 Task: Check the traffic conditions on Interstate 80 in Cheyenne.
Action: Key pressed <Key.caps_lock>I<Key.caps_lock>nterstae<Key.space>80,<Key.space><Key.caps_lock>C<Key.caps_lock>heyenne
Screenshot: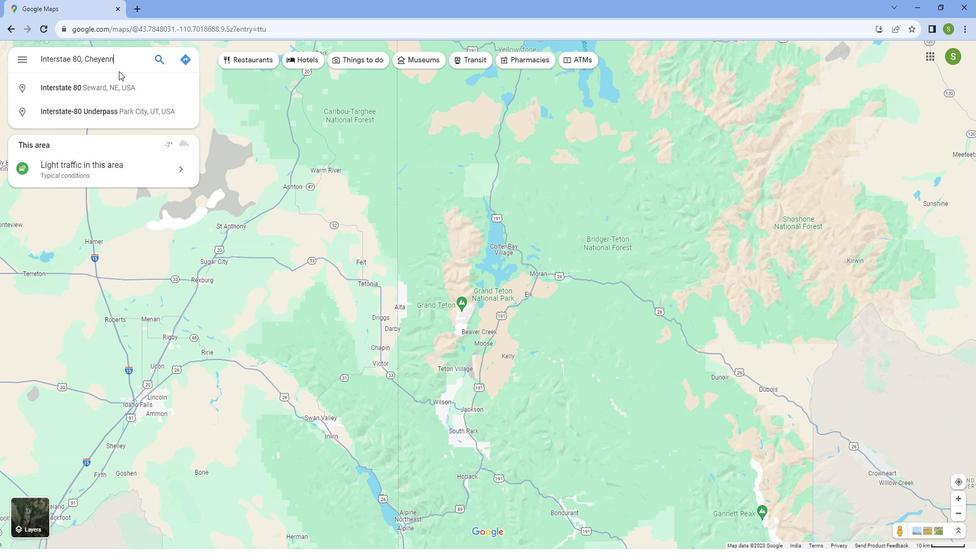 
Action: Mouse moved to (118, 89)
Screenshot: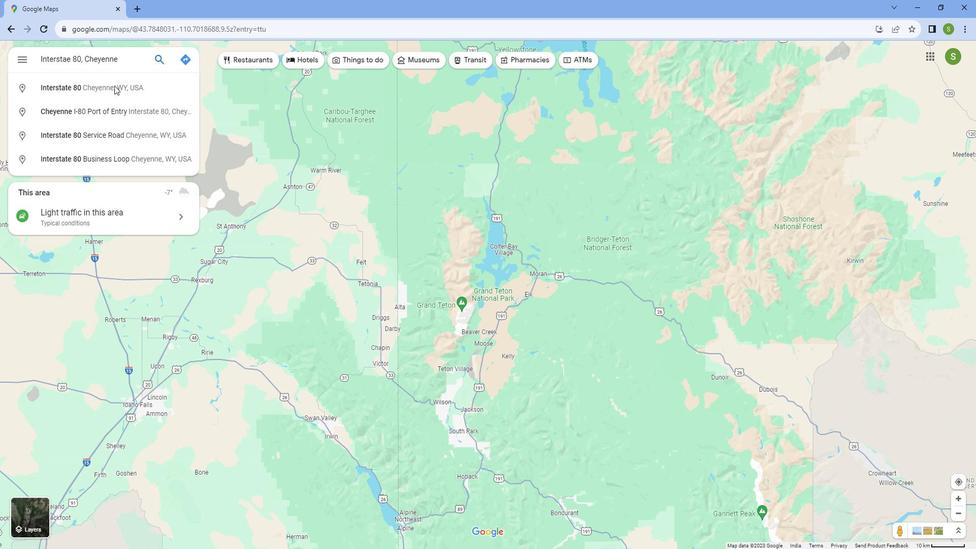 
Action: Mouse pressed left at (118, 89)
Screenshot: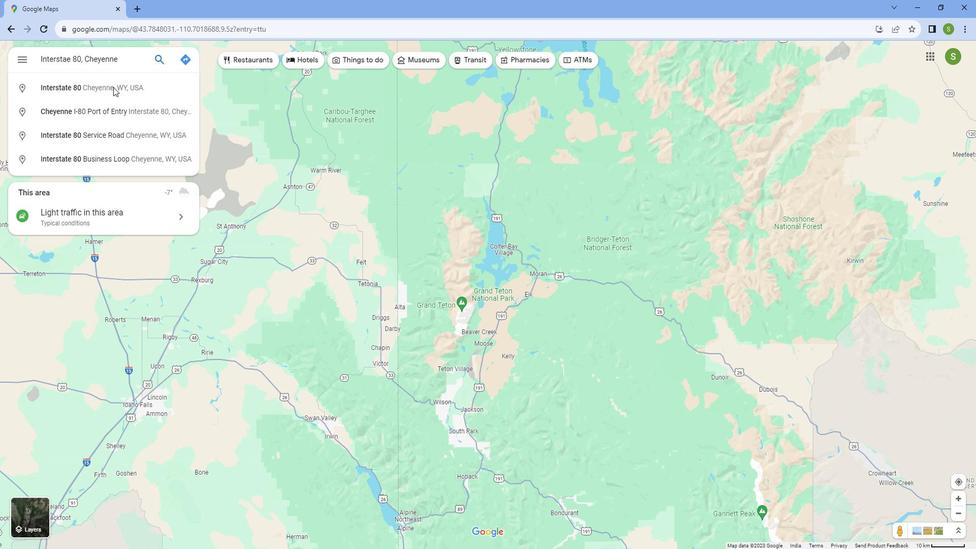 
Action: Mouse moved to (402, 297)
Screenshot: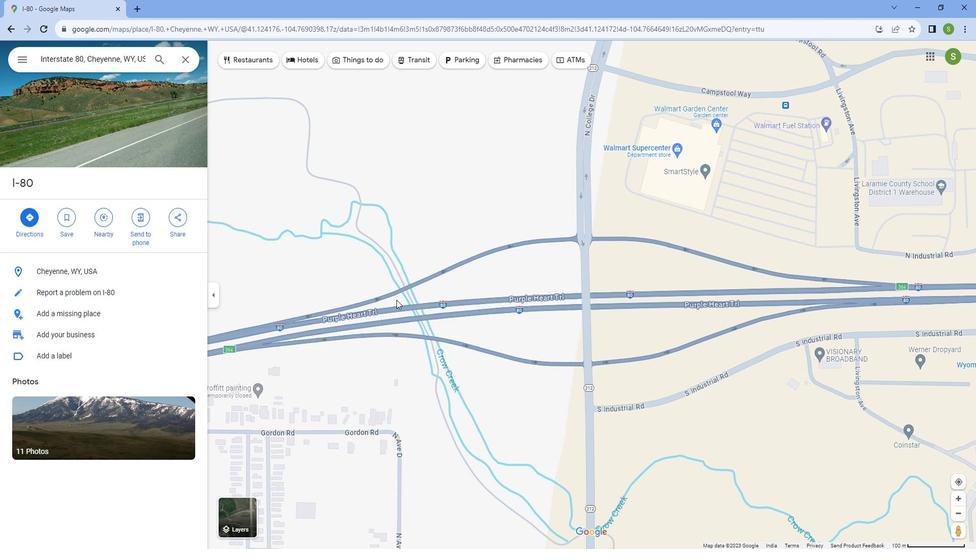 
Action: Mouse scrolled (402, 297) with delta (0, 0)
Screenshot: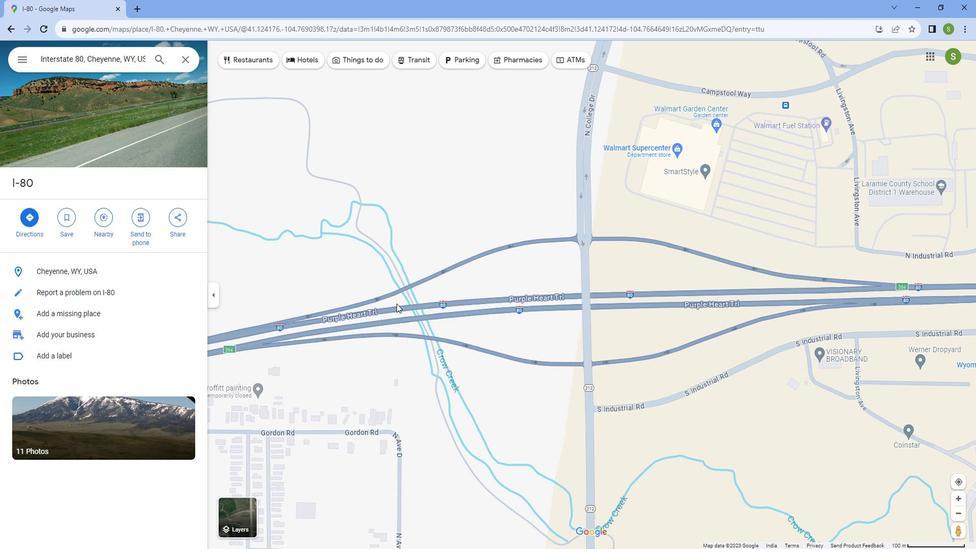 
Action: Mouse scrolled (402, 297) with delta (0, 0)
Screenshot: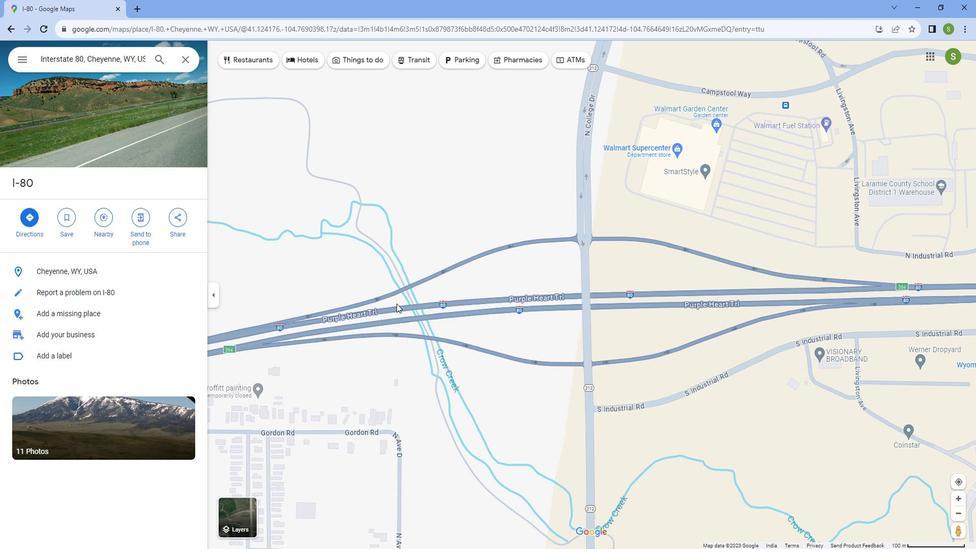 
Action: Mouse scrolled (402, 297) with delta (0, 0)
Screenshot: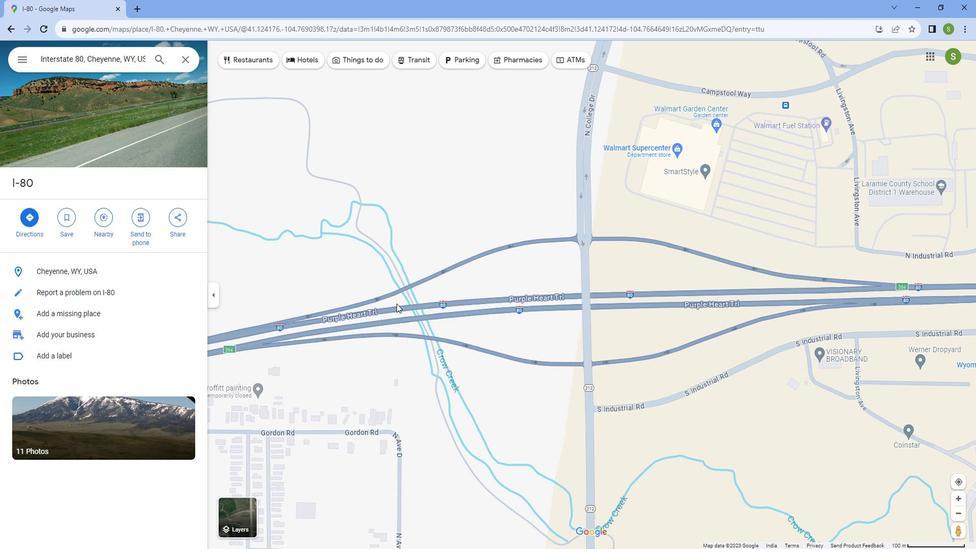 
Action: Mouse scrolled (402, 297) with delta (0, 0)
Screenshot: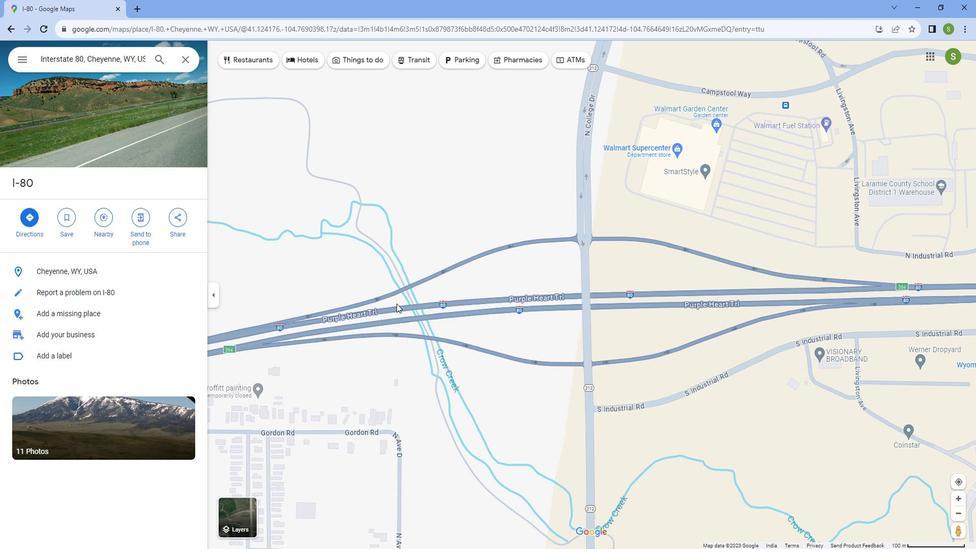 
Action: Mouse scrolled (402, 297) with delta (0, 0)
Screenshot: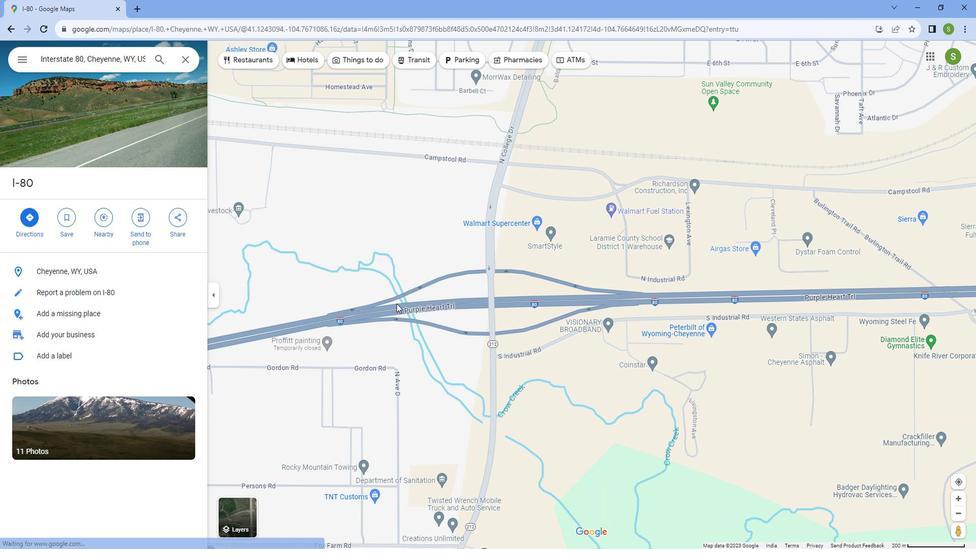 
Action: Mouse scrolled (402, 297) with delta (0, 0)
Screenshot: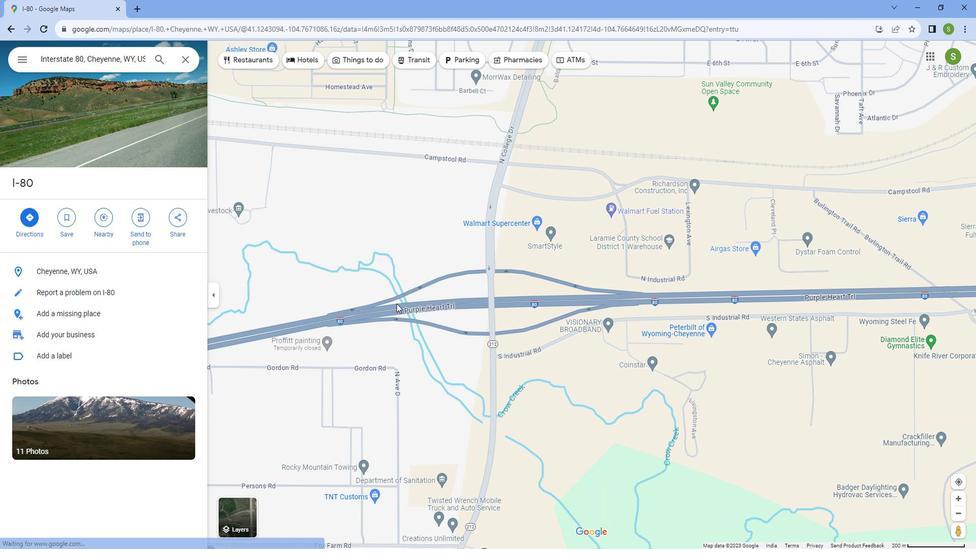 
Action: Mouse scrolled (402, 297) with delta (0, 0)
Screenshot: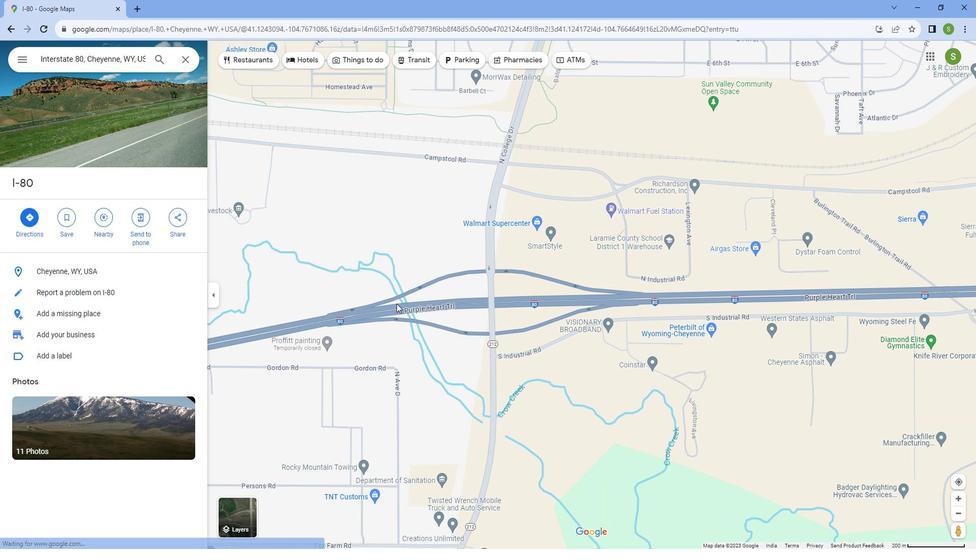 
Action: Mouse scrolled (402, 297) with delta (0, 0)
Screenshot: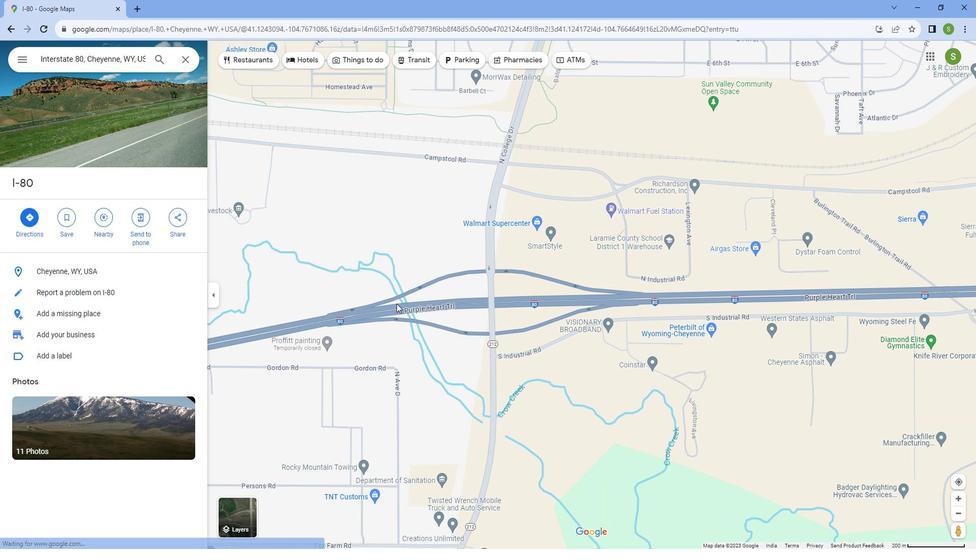 
Action: Mouse scrolled (402, 297) with delta (0, 0)
Screenshot: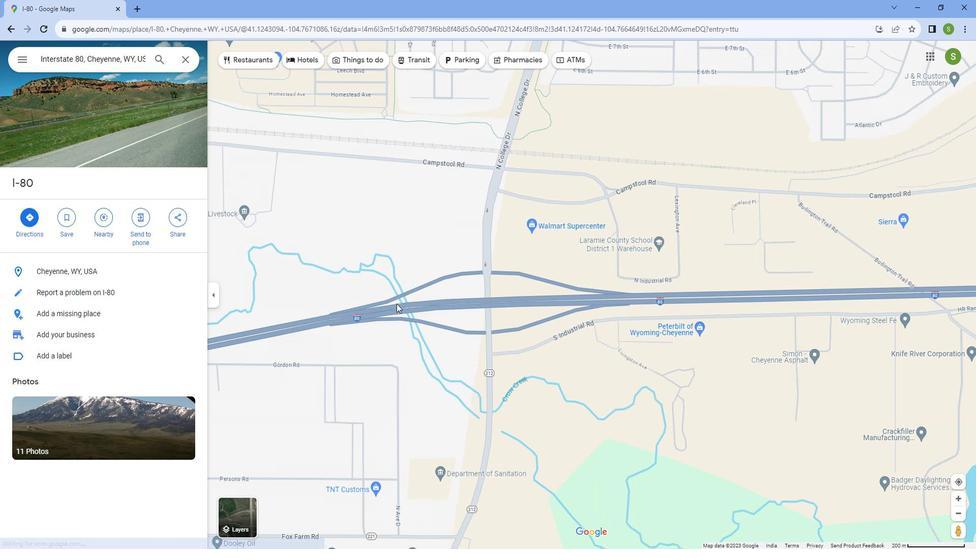 
Action: Mouse scrolled (402, 298) with delta (0, 0)
Screenshot: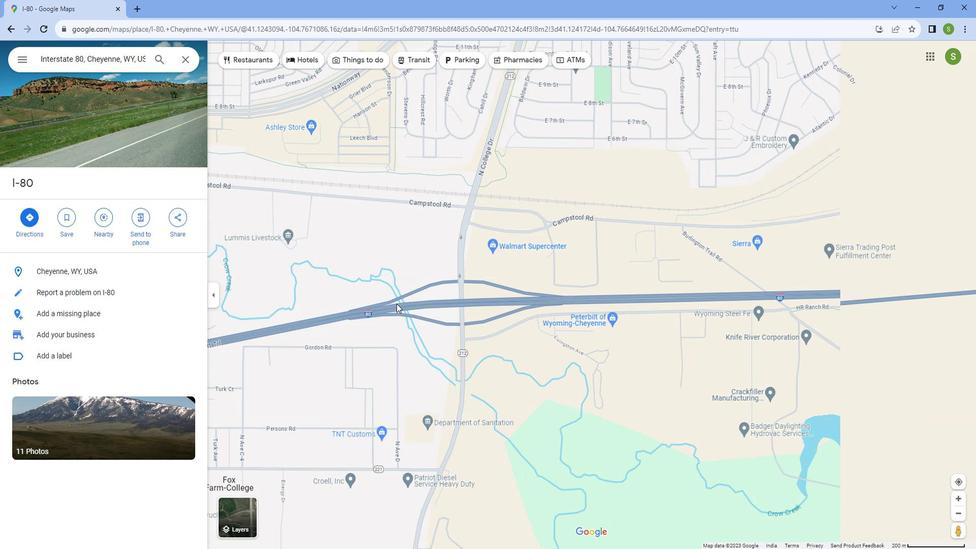 
Action: Mouse moved to (309, 496)
Screenshot: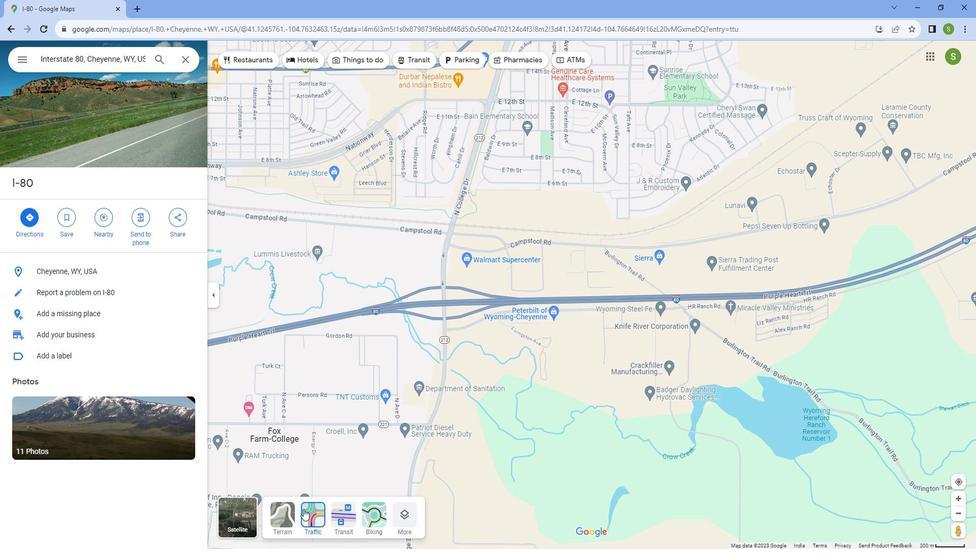 
Action: Mouse pressed left at (309, 496)
Screenshot: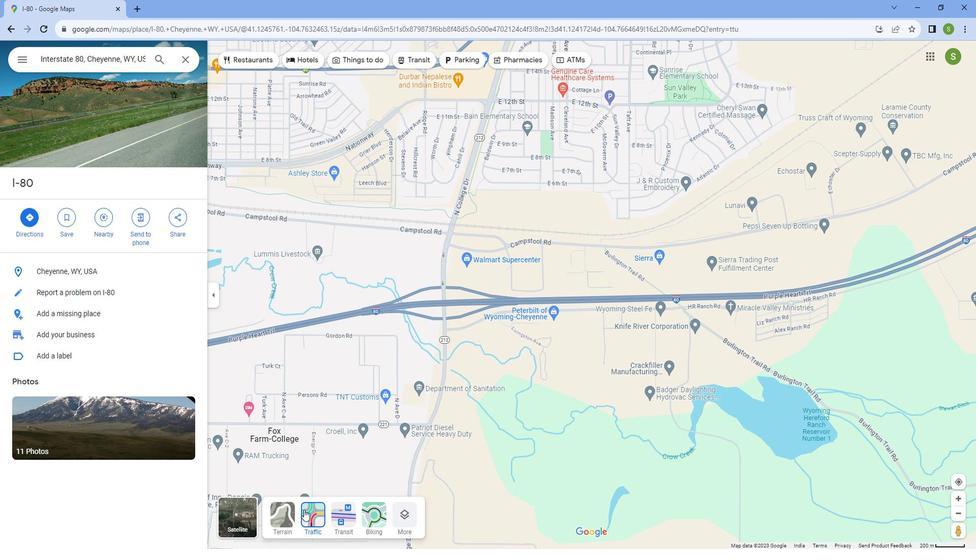 
Action: Mouse moved to (309, 264)
Screenshot: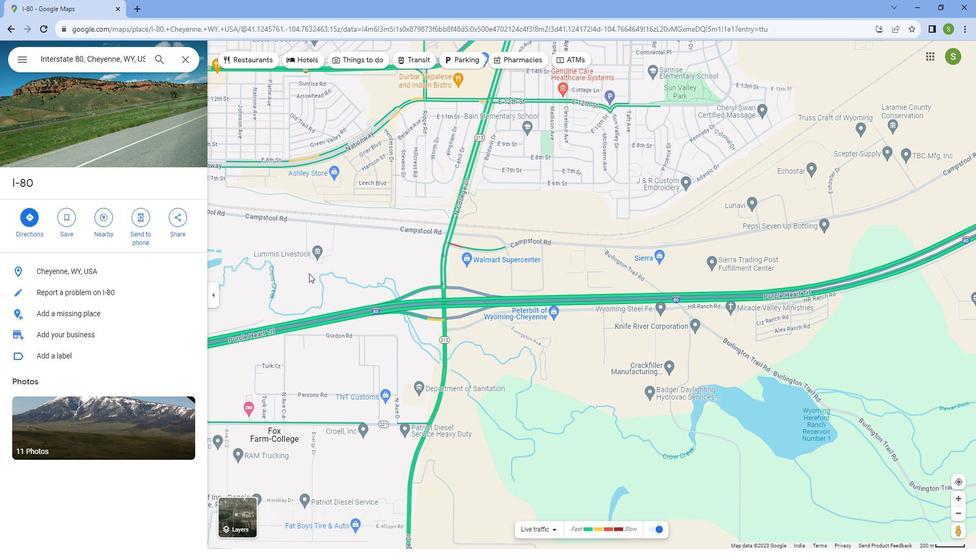 
Action: Mouse scrolled (309, 265) with delta (0, 0)
Screenshot: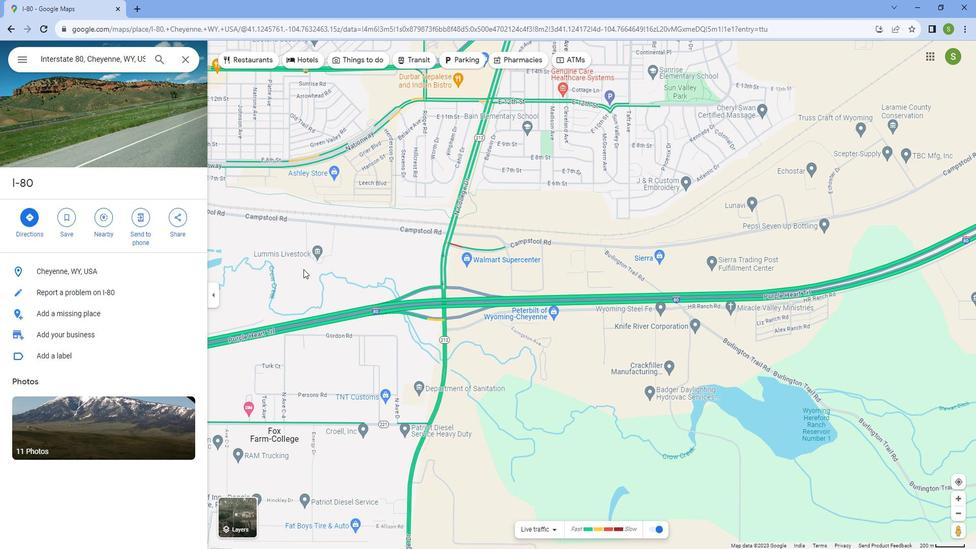
Action: Mouse scrolled (309, 265) with delta (0, 0)
Screenshot: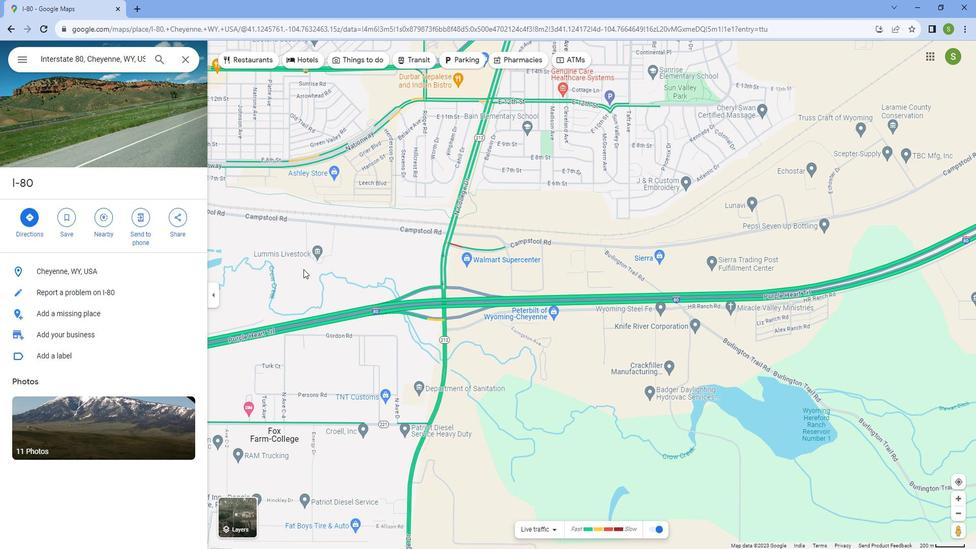 
Action: Mouse scrolled (309, 265) with delta (0, 0)
Screenshot: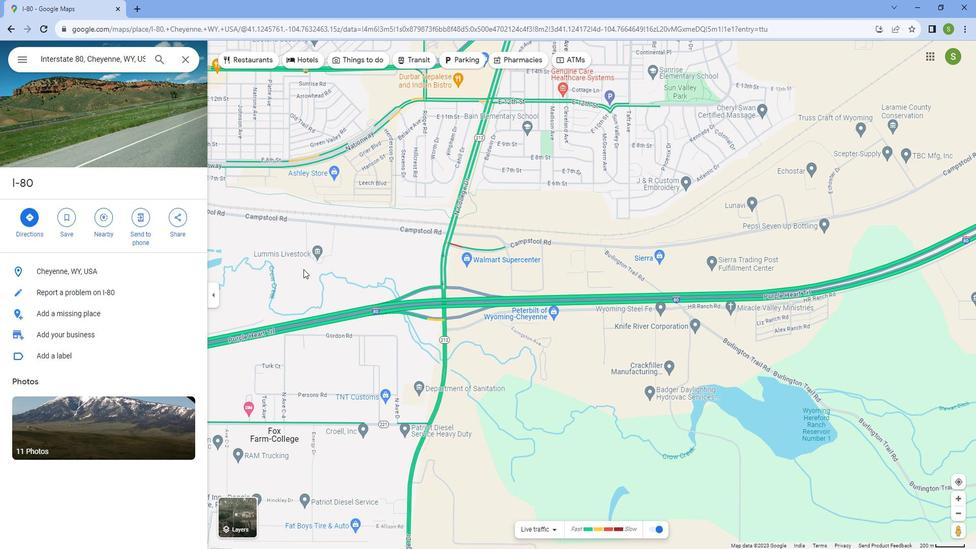 
Action: Mouse scrolled (309, 265) with delta (0, 0)
Screenshot: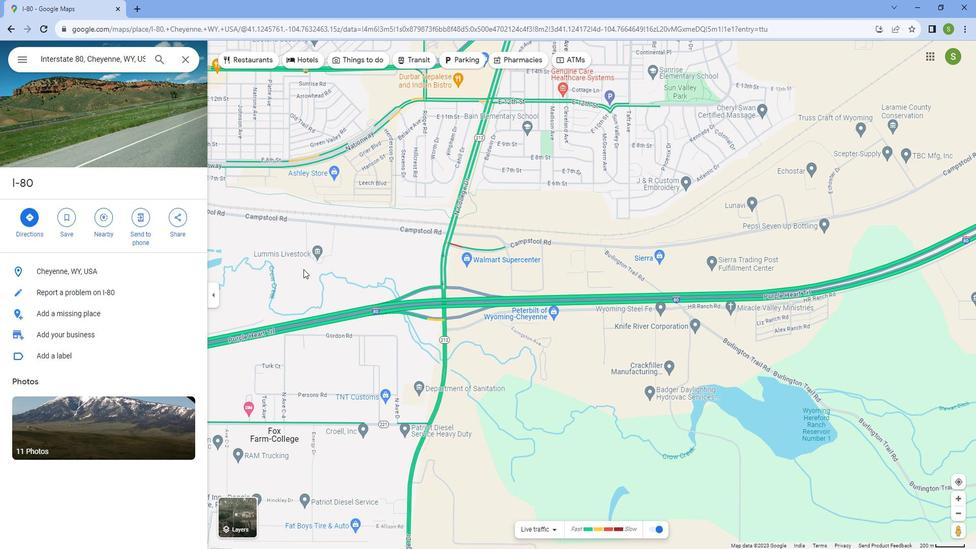 
Action: Mouse scrolled (309, 265) with delta (0, 0)
Screenshot: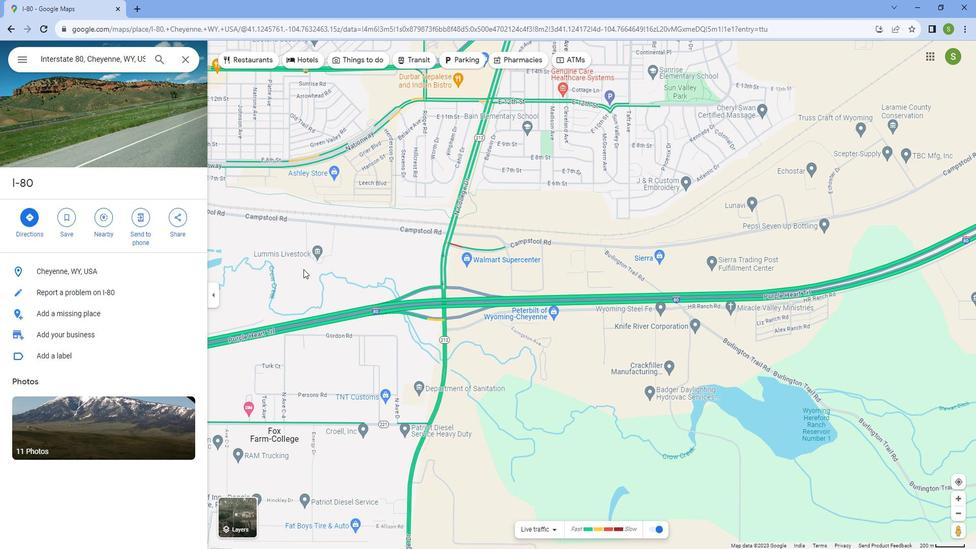 
Action: Mouse scrolled (309, 265) with delta (0, 0)
Screenshot: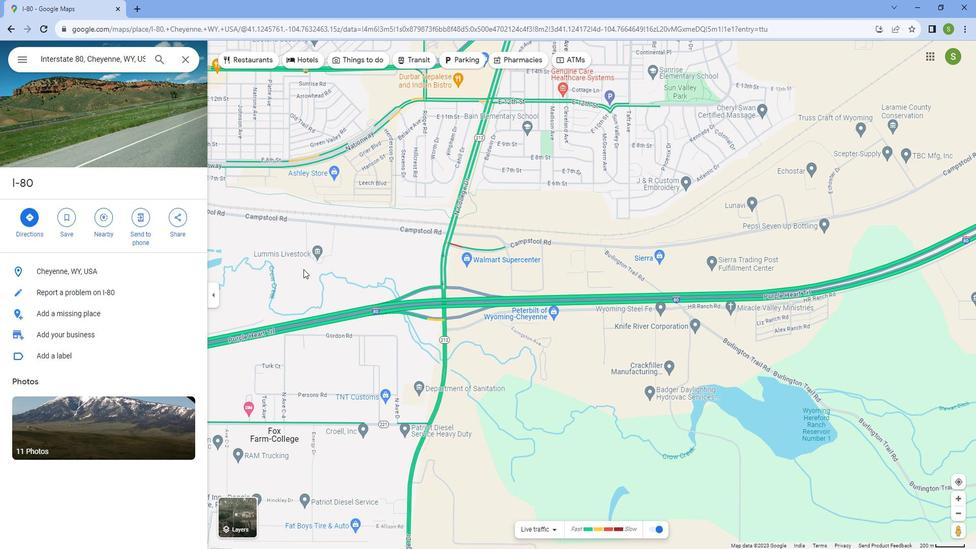 
Action: Mouse scrolled (309, 265) with delta (0, 0)
Screenshot: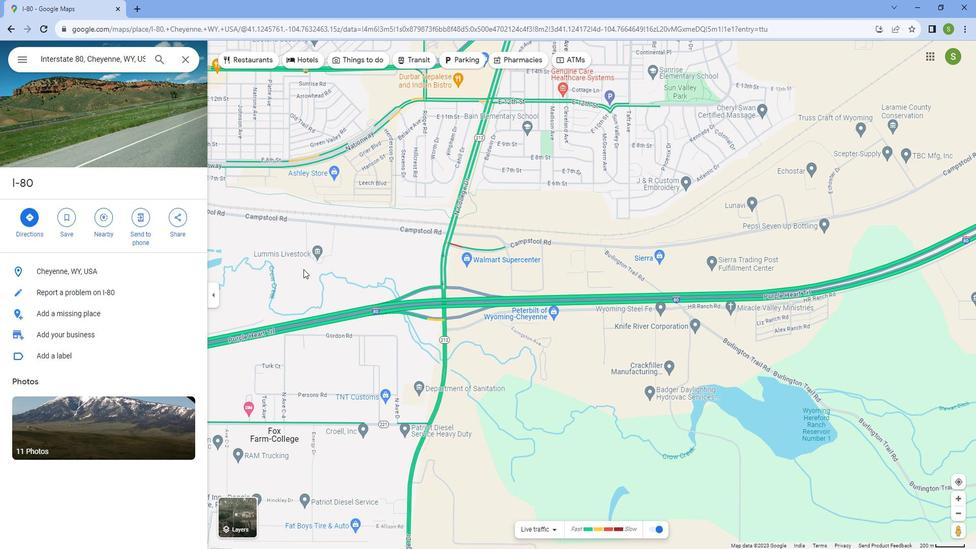 
Action: Mouse scrolled (309, 265) with delta (0, 0)
Screenshot: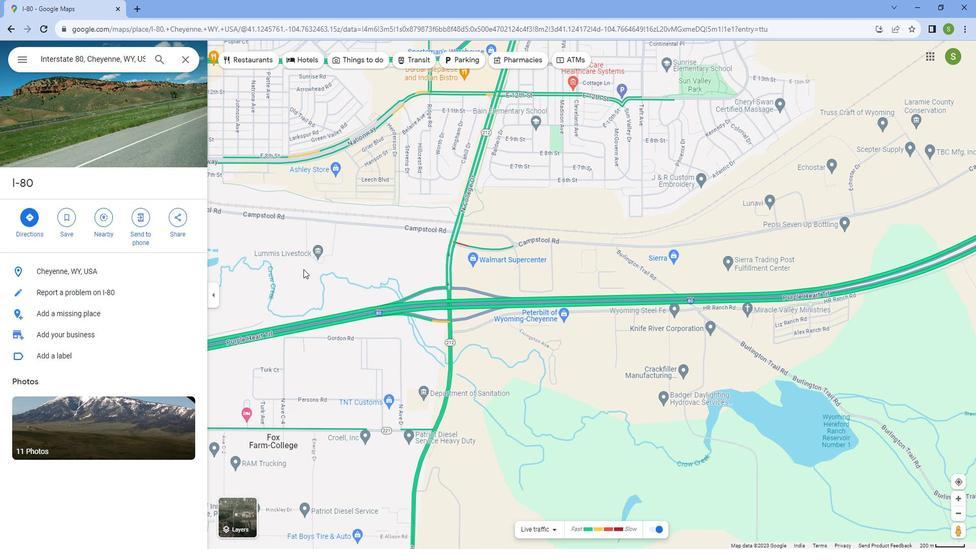 
Action: Mouse scrolled (309, 264) with delta (0, 0)
Screenshot: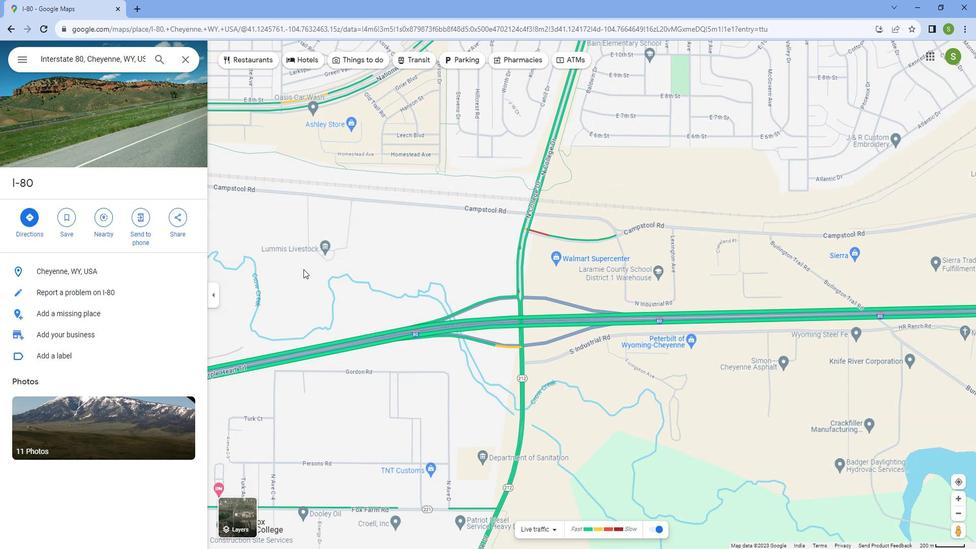 
Action: Mouse scrolled (309, 265) with delta (0, 0)
Screenshot: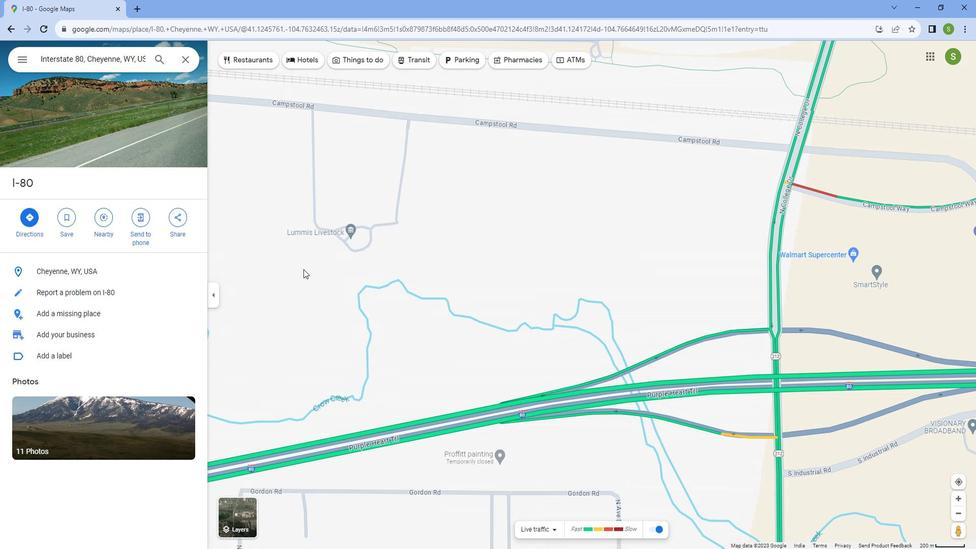 
Action: Mouse scrolled (309, 265) with delta (0, 0)
Screenshot: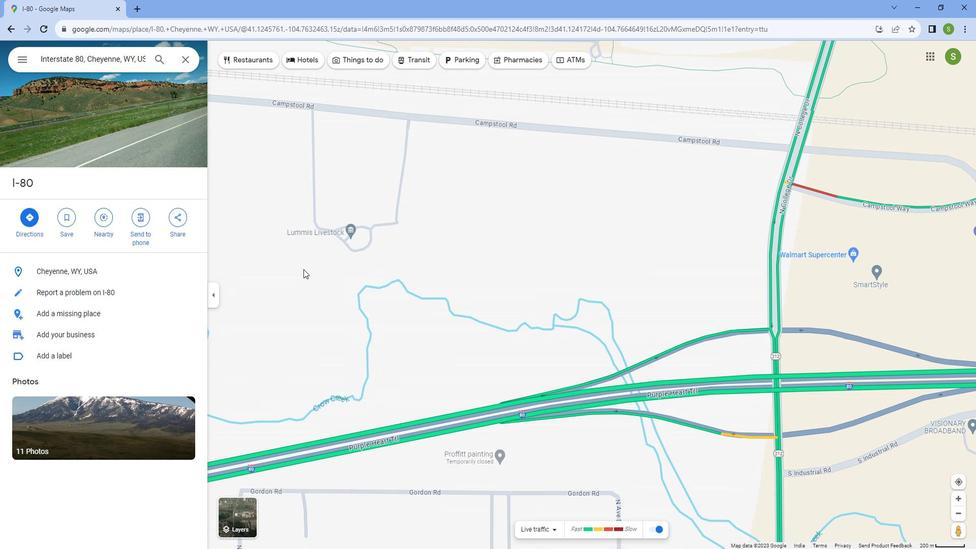
Action: Mouse scrolled (309, 265) with delta (0, 0)
Screenshot: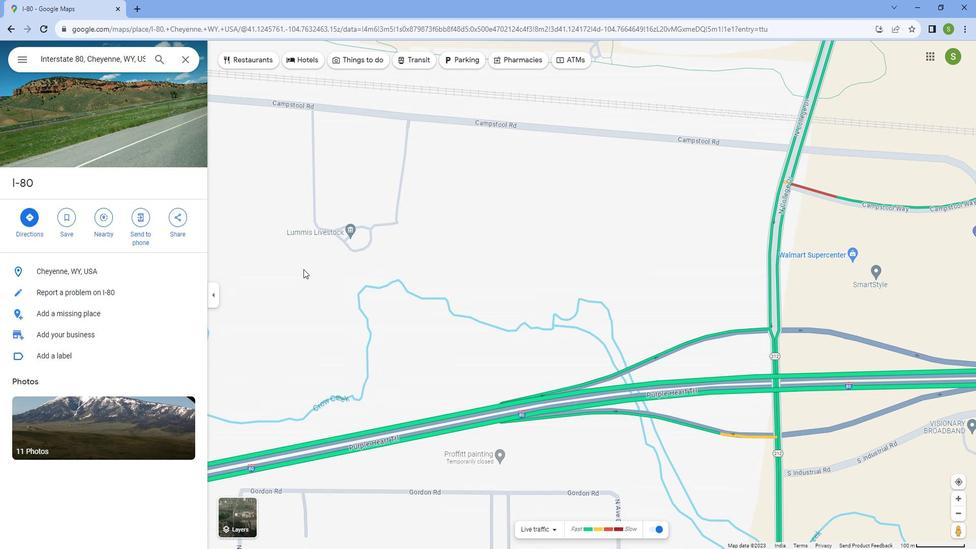 
Action: Mouse scrolled (309, 265) with delta (0, 0)
Screenshot: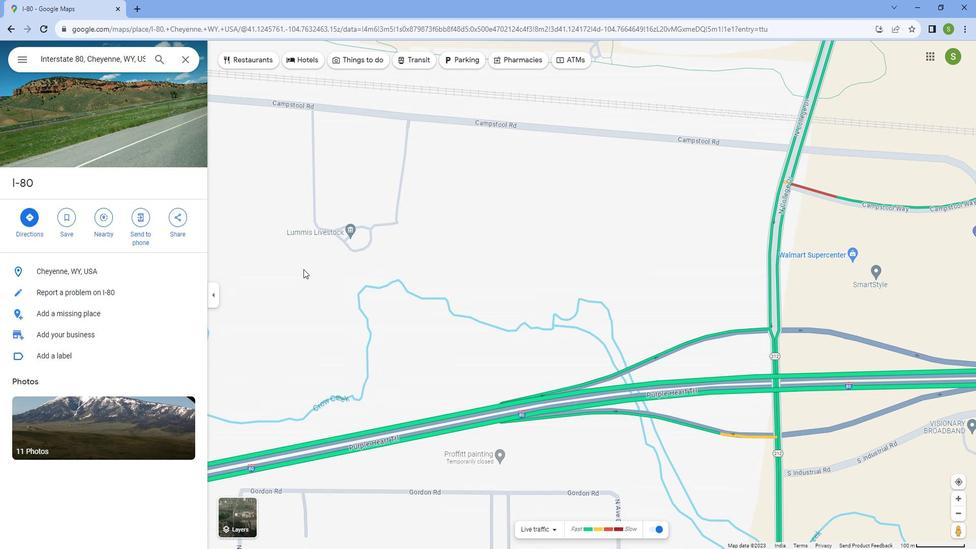 
Action: Mouse scrolled (309, 265) with delta (0, 0)
Screenshot: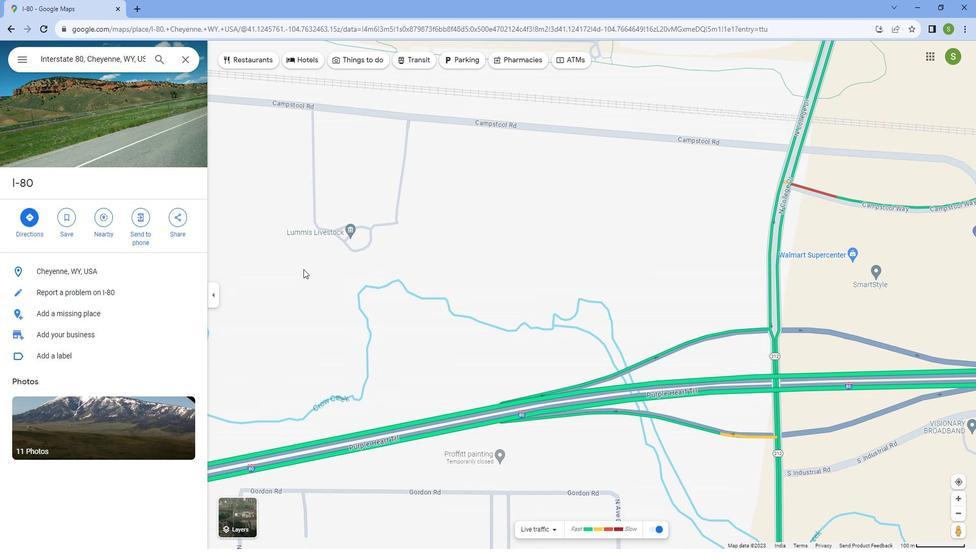 
Action: Mouse moved to (322, 396)
Screenshot: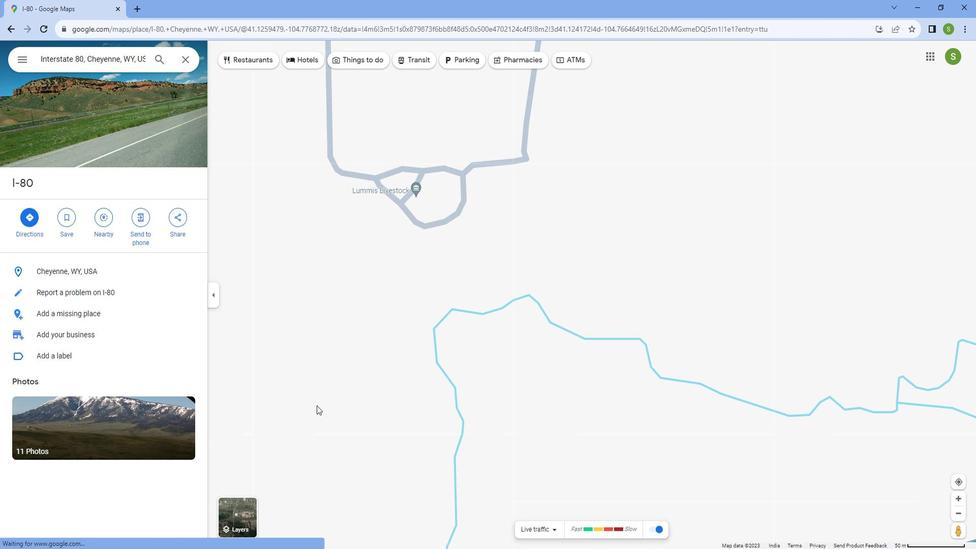 
Action: Mouse pressed left at (322, 396)
Screenshot: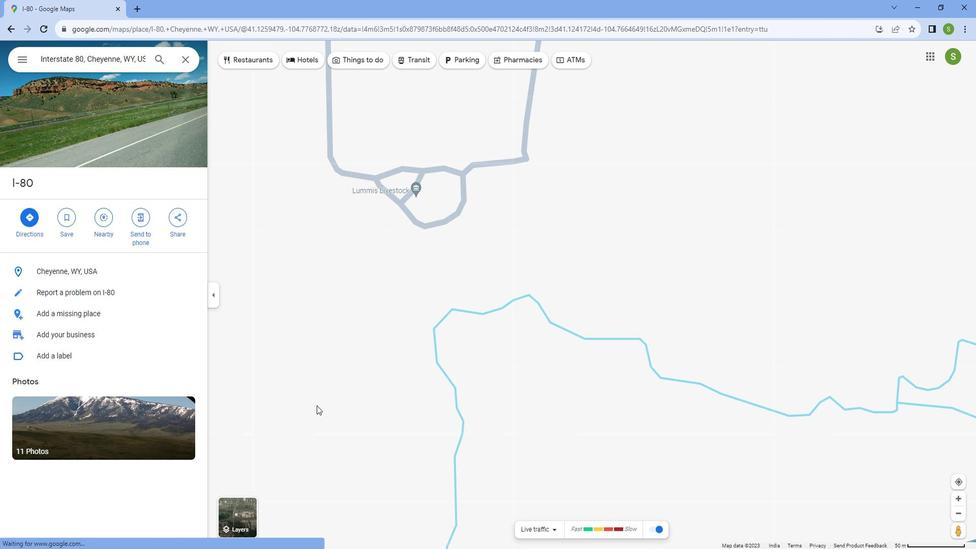 
Action: Mouse moved to (403, 285)
Screenshot: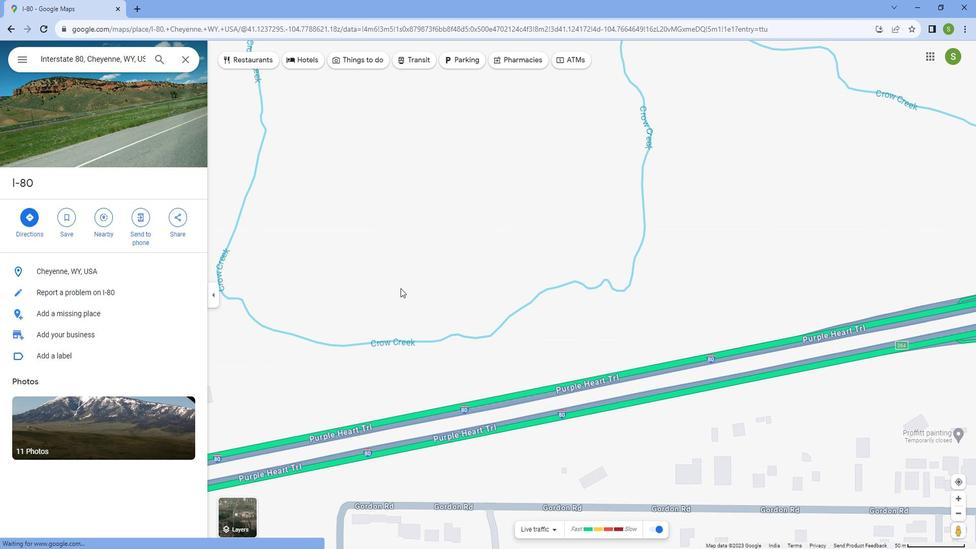 
Action: Mouse pressed left at (403, 285)
Screenshot: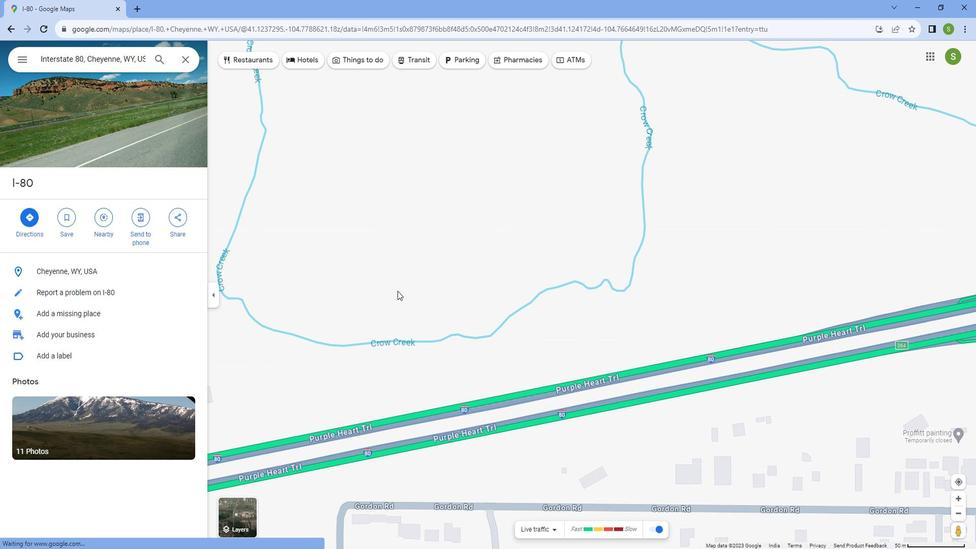 
Action: Mouse moved to (417, 348)
Screenshot: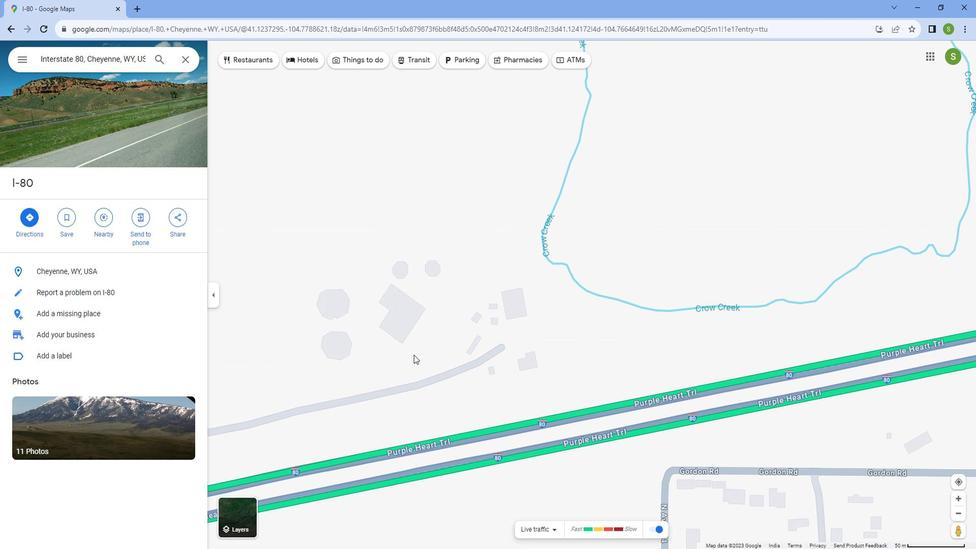 
Action: Mouse pressed left at (417, 348)
Screenshot: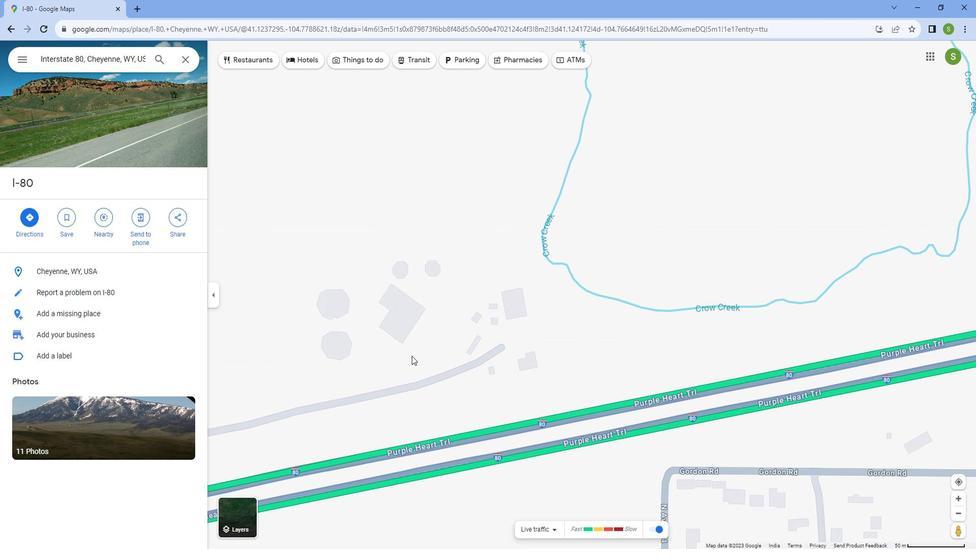 
Action: Mouse moved to (715, 307)
Screenshot: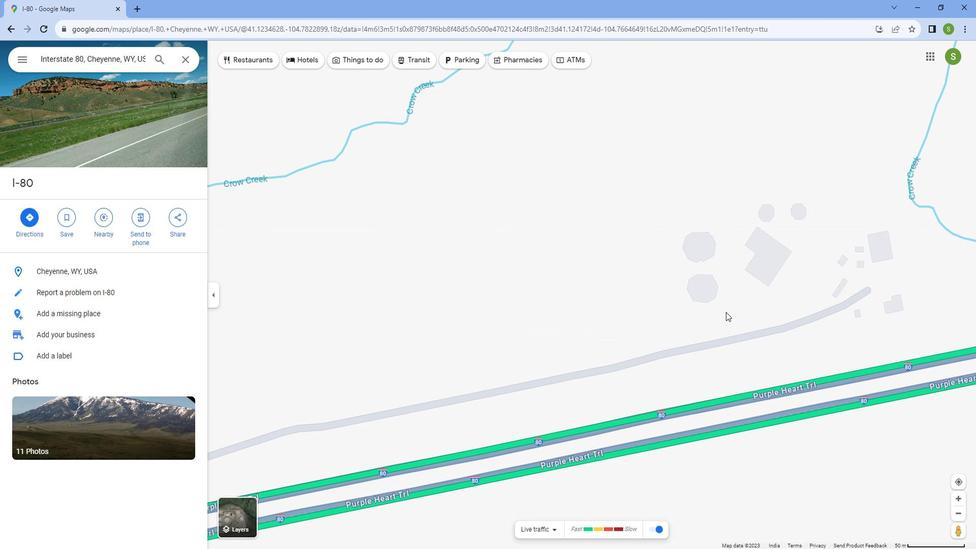 
Action: Mouse scrolled (715, 306) with delta (0, 0)
Screenshot: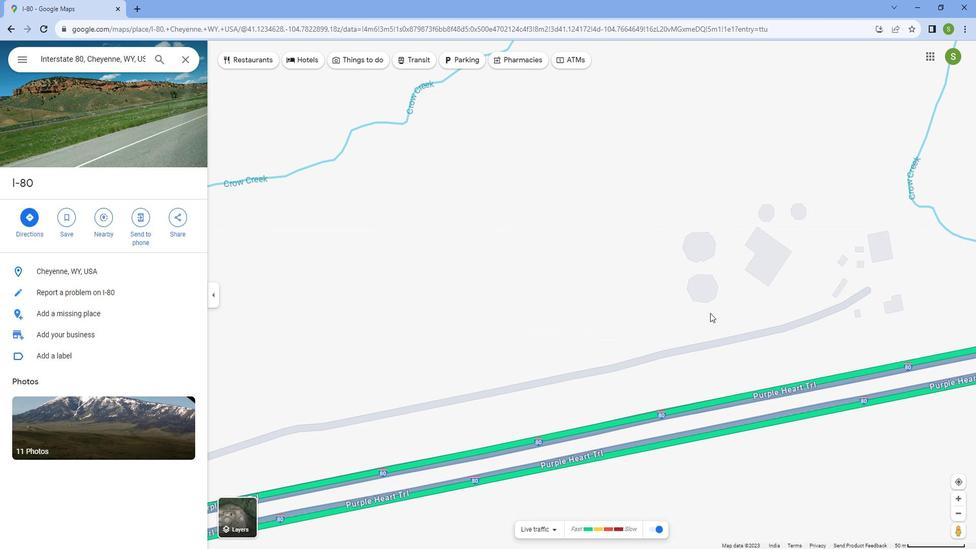
Action: Mouse moved to (713, 307)
Screenshot: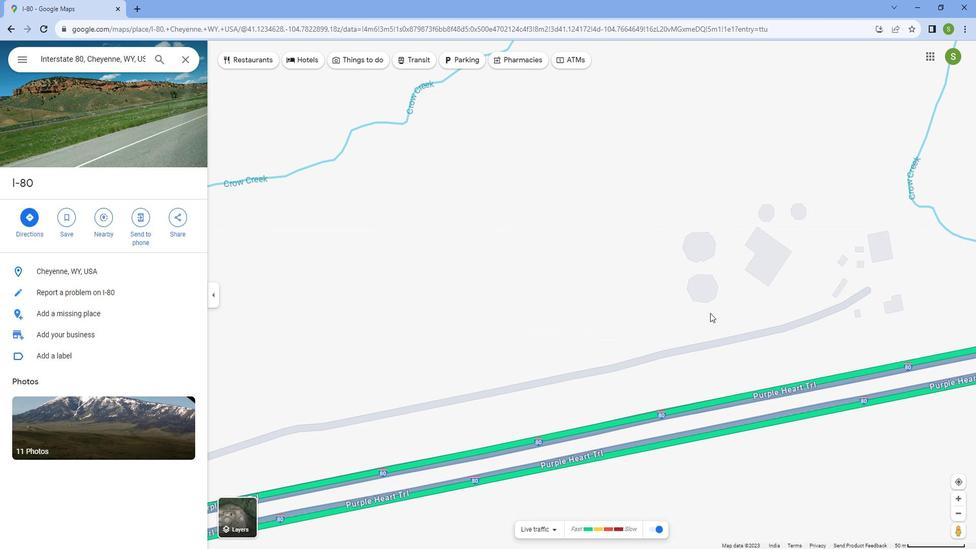 
Action: Mouse scrolled (713, 306) with delta (0, 0)
Screenshot: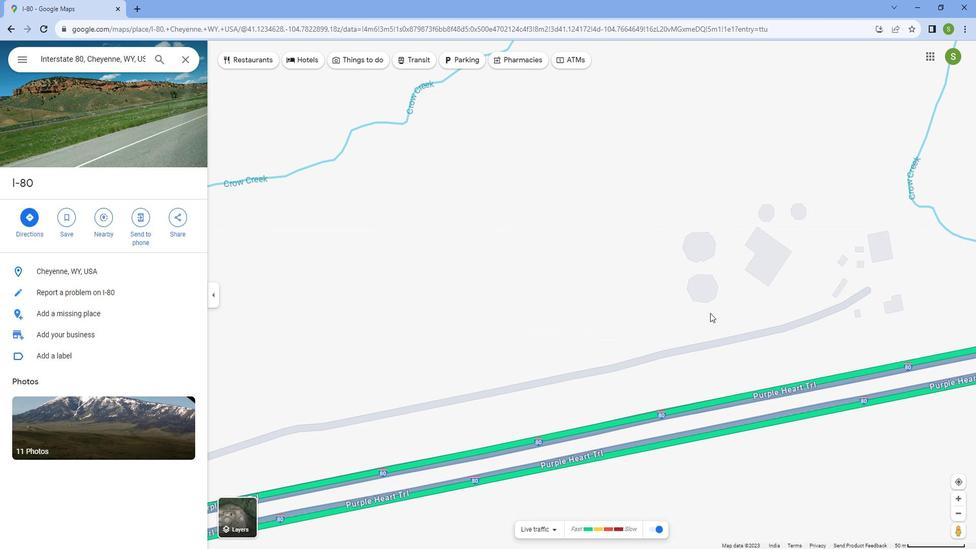 
Action: Mouse moved to (711, 307)
Screenshot: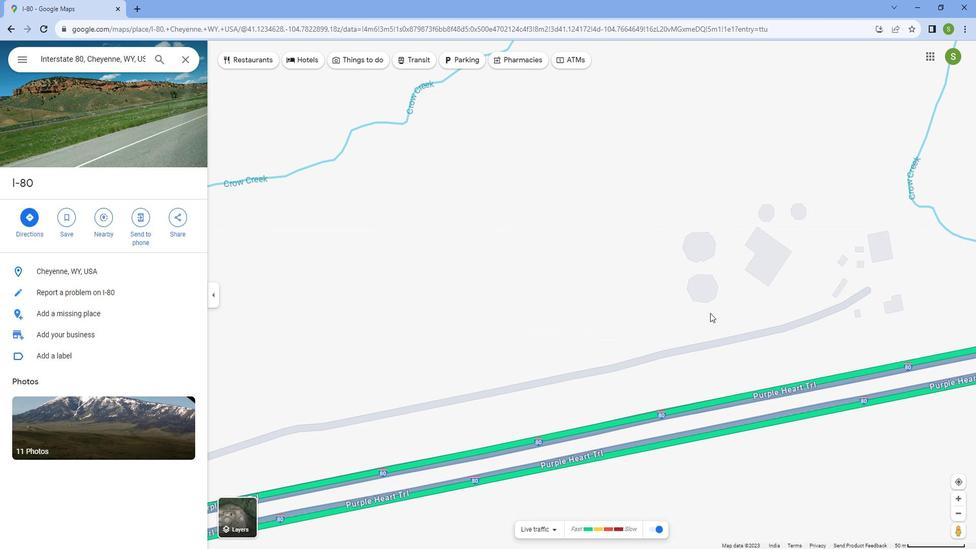 
Action: Mouse scrolled (711, 306) with delta (0, 0)
Screenshot: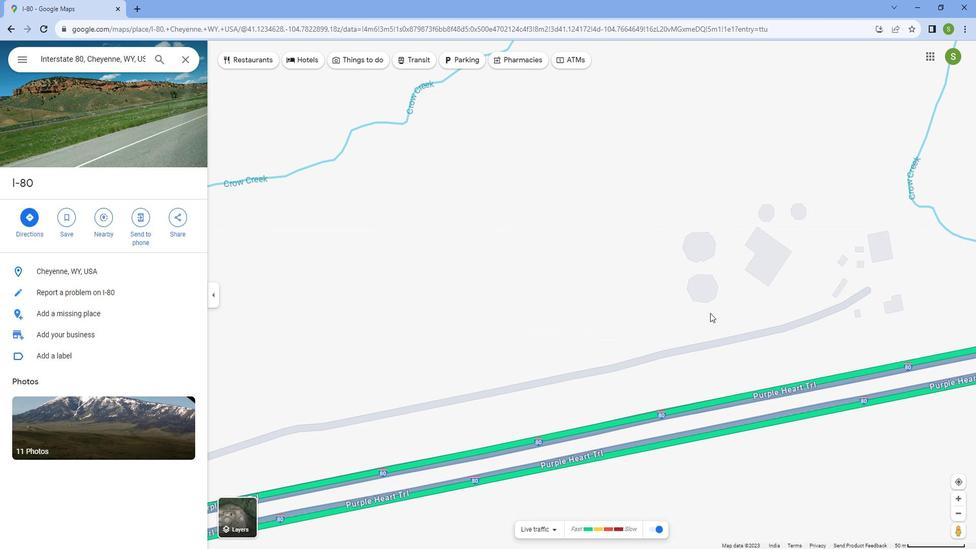 
Action: Mouse moved to (710, 307)
Screenshot: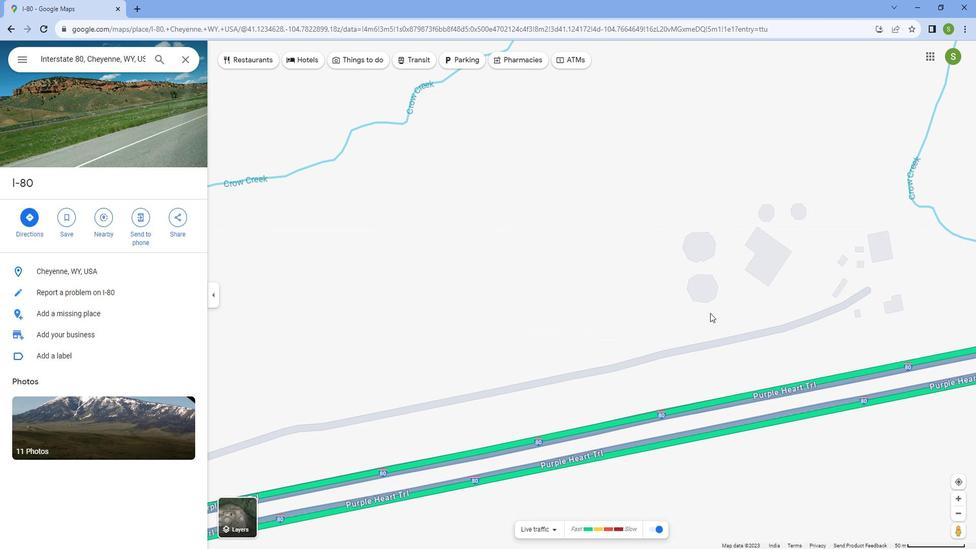 
Action: Mouse scrolled (710, 306) with delta (0, 0)
Screenshot: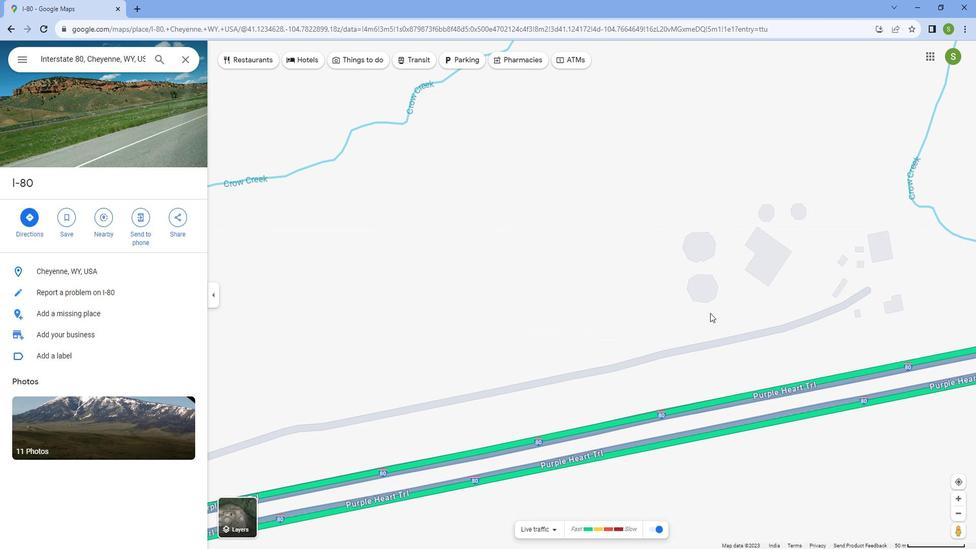
Action: Mouse moved to (710, 307)
Screenshot: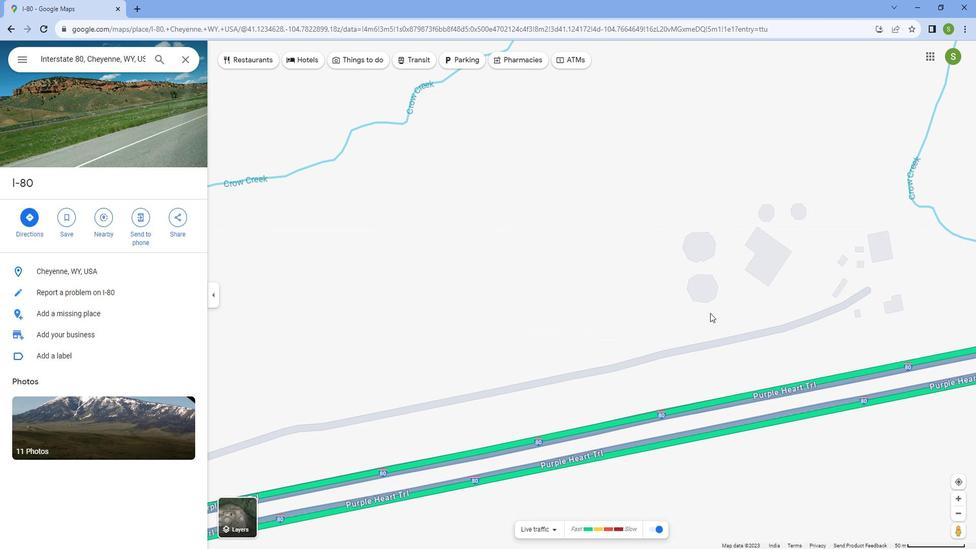 
Action: Mouse scrolled (710, 306) with delta (0, 0)
Screenshot: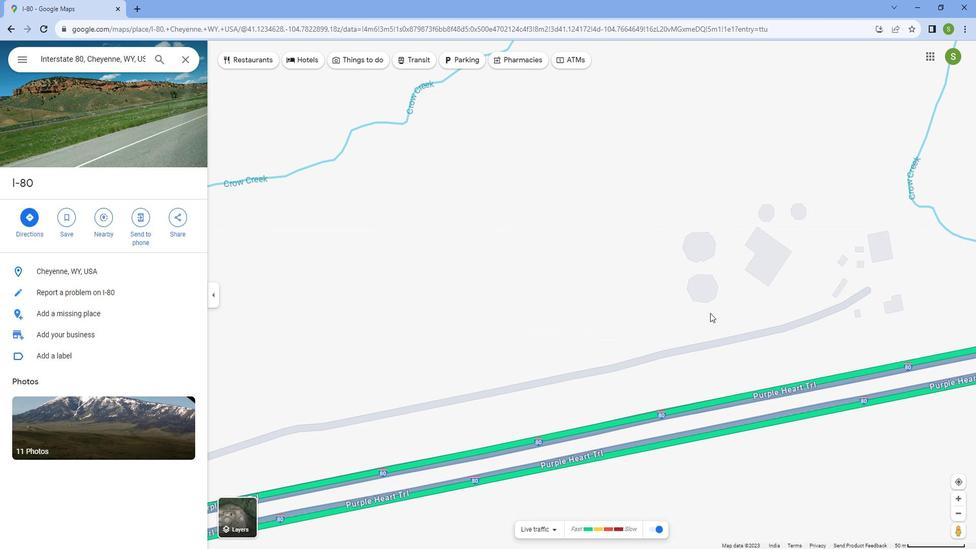 
Action: Mouse moved to (709, 307)
Screenshot: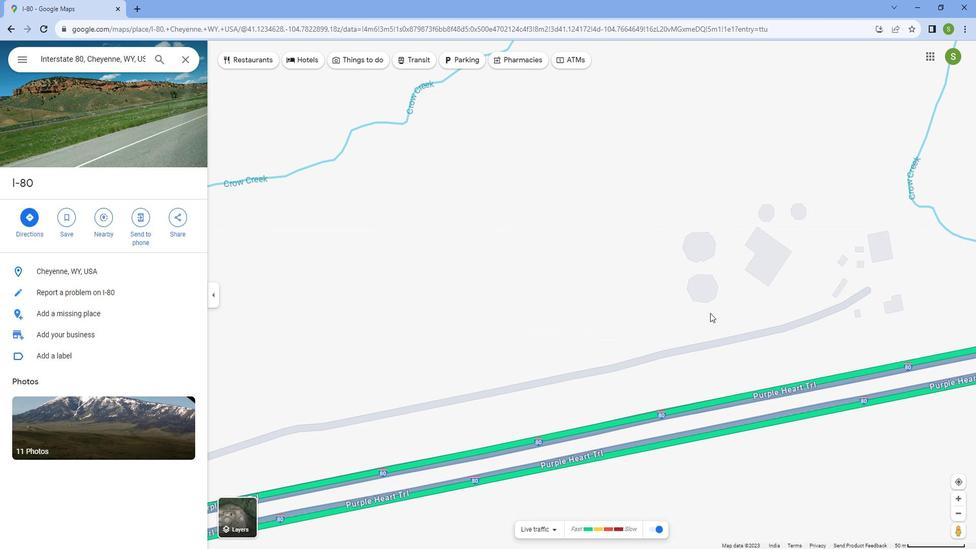 
Action: Mouse scrolled (709, 306) with delta (0, 0)
Screenshot: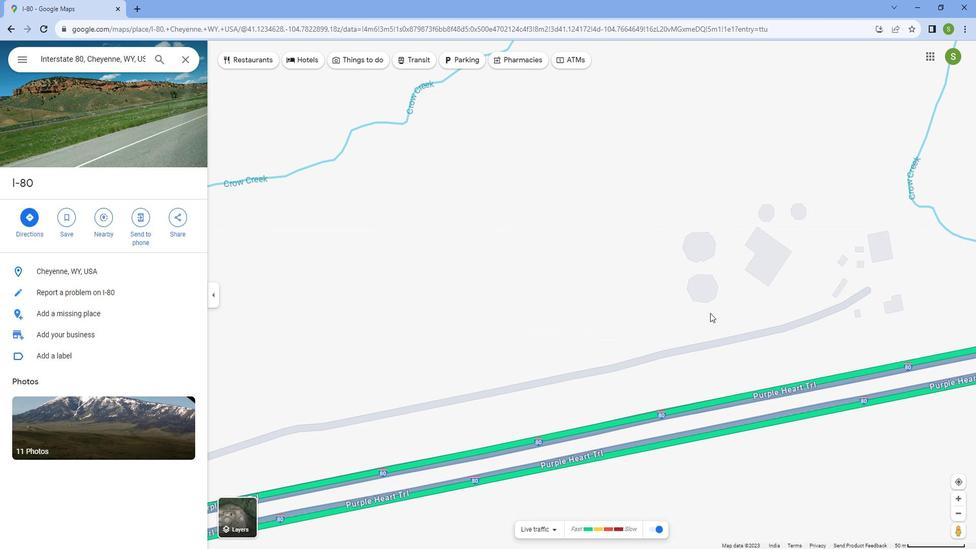 
Action: Mouse scrolled (709, 306) with delta (0, 0)
Screenshot: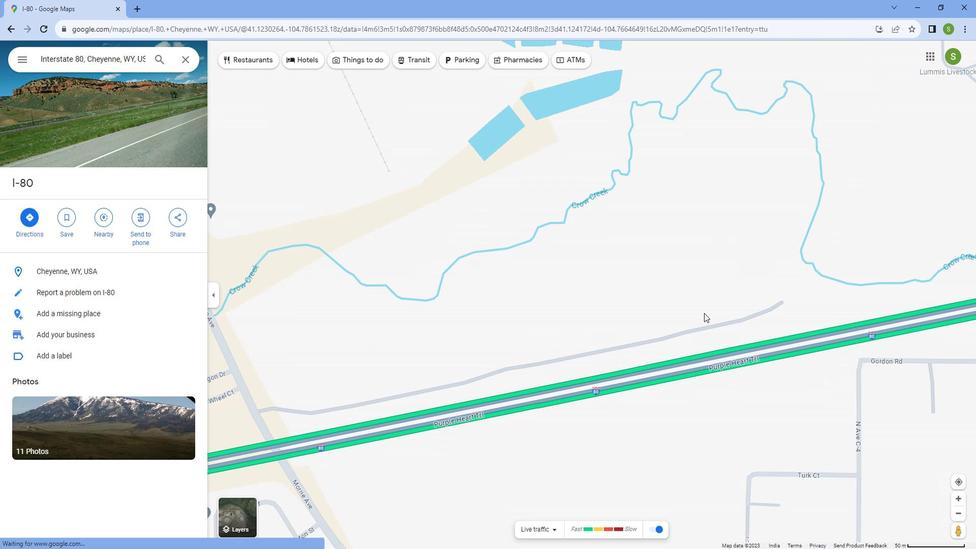 
Action: Mouse scrolled (709, 306) with delta (0, 0)
Screenshot: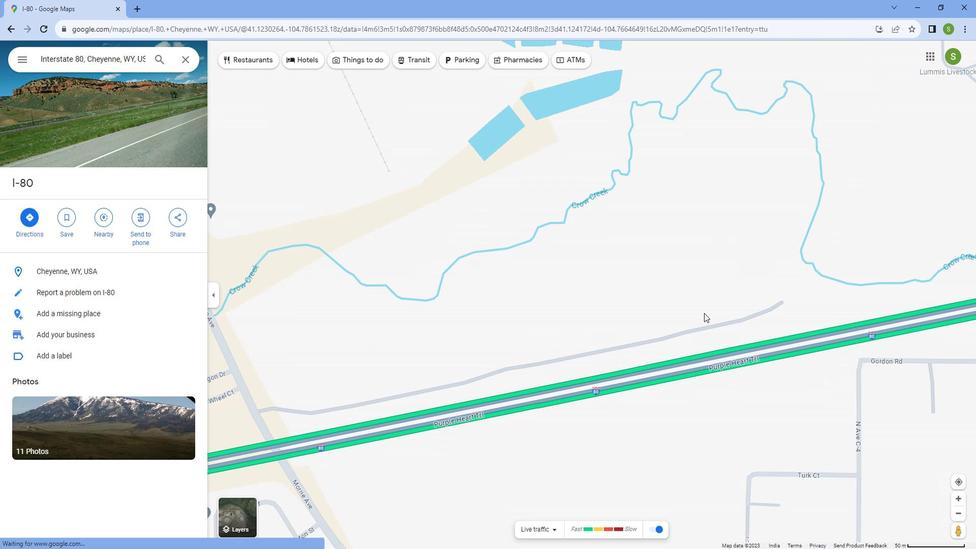 
Action: Mouse scrolled (709, 306) with delta (0, 0)
Screenshot: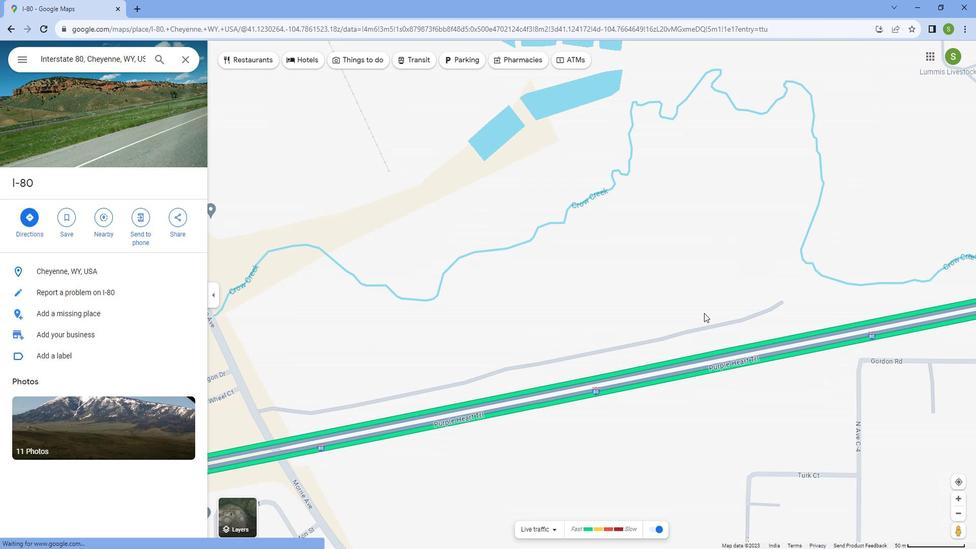 
Action: Mouse scrolled (709, 306) with delta (0, 0)
Screenshot: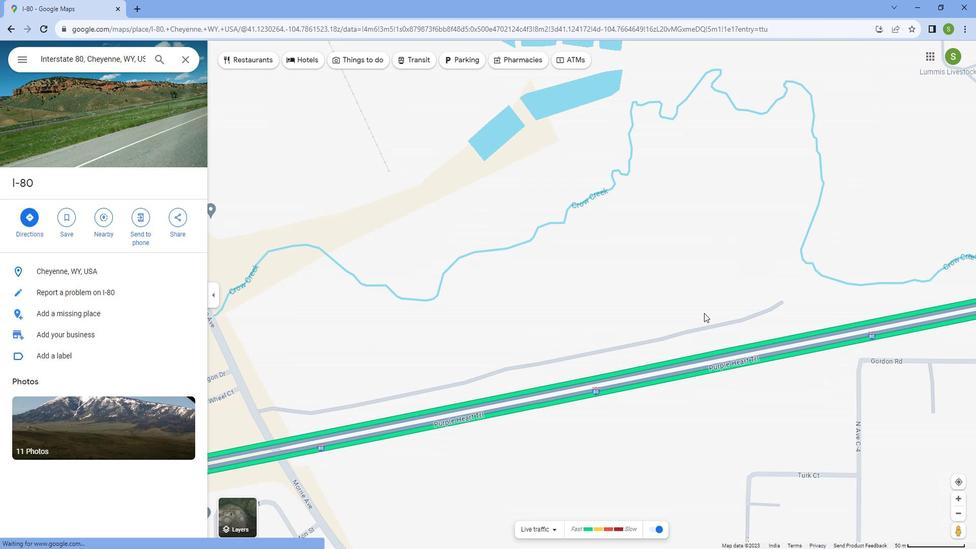 
Action: Mouse scrolled (709, 306) with delta (0, 0)
Screenshot: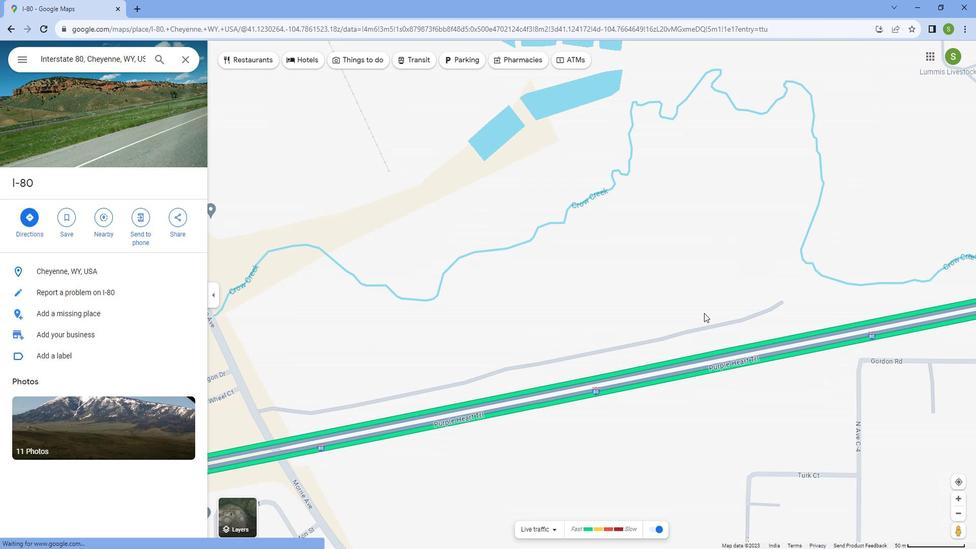 
Action: Mouse scrolled (709, 306) with delta (0, 0)
Screenshot: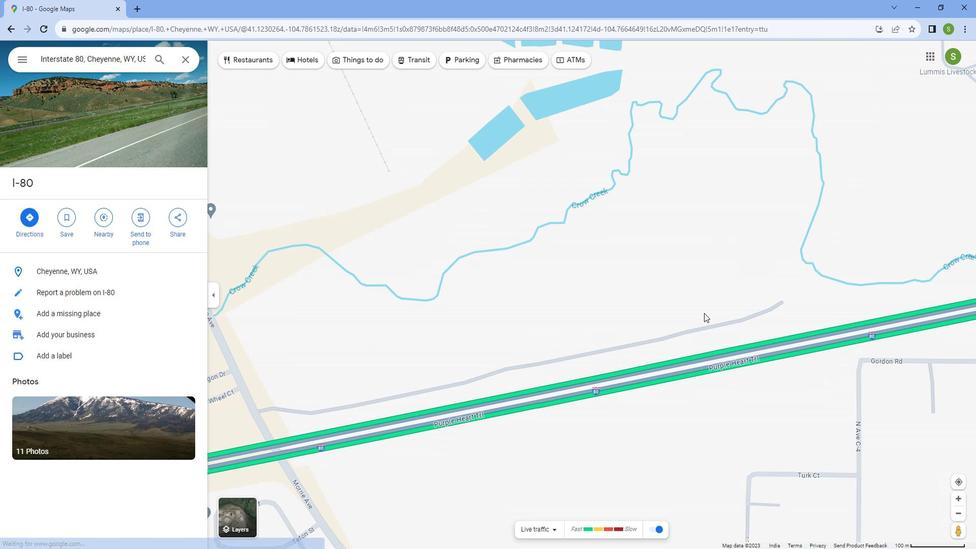 
Action: Mouse scrolled (709, 306) with delta (0, 0)
Screenshot: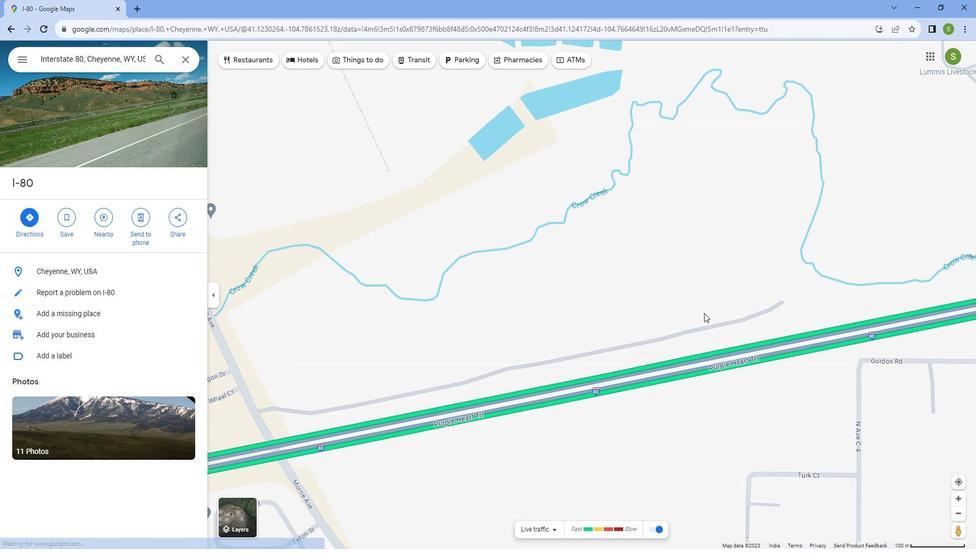 
Action: Mouse moved to (450, 289)
Screenshot: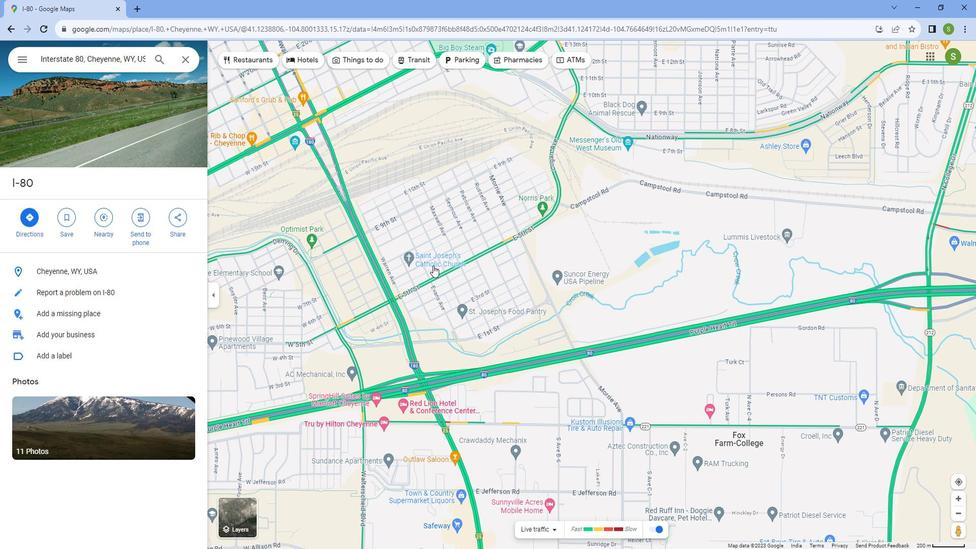 
Action: Mouse pressed left at (450, 289)
Screenshot: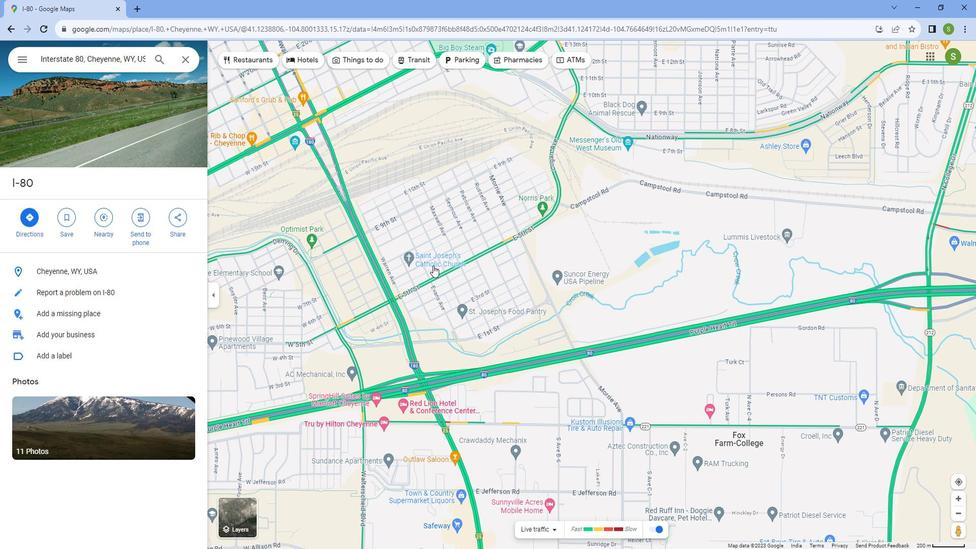 
Action: Mouse moved to (787, 376)
Screenshot: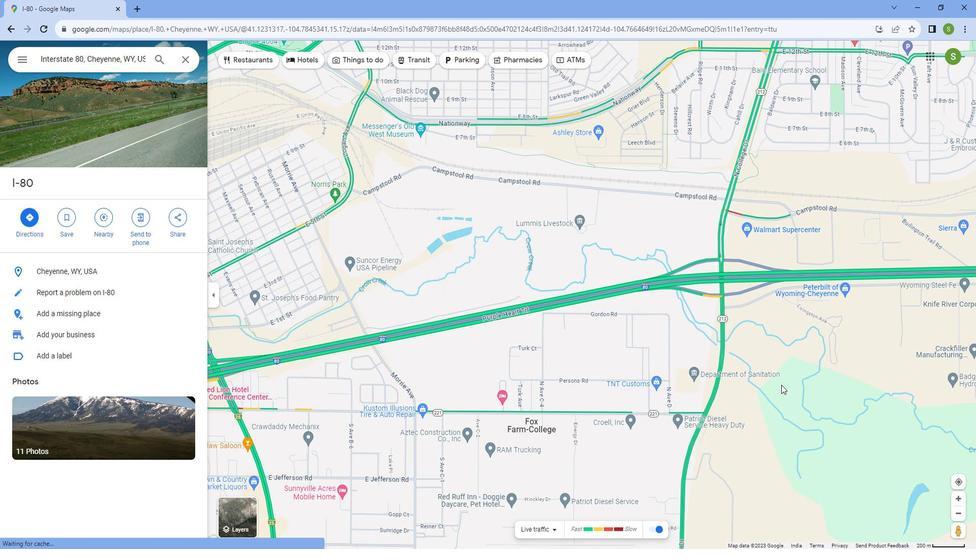 
Action: Mouse pressed left at (787, 376)
Screenshot: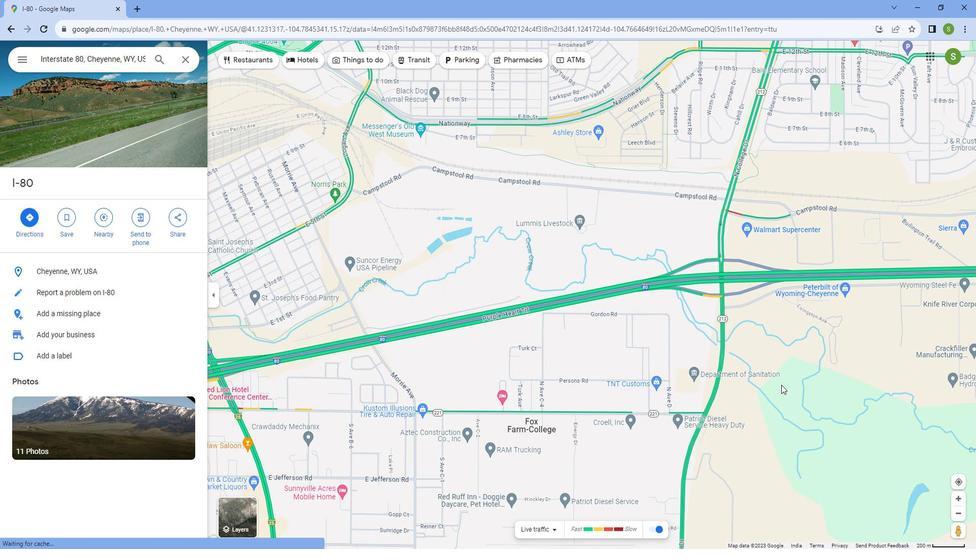 
Action: Mouse moved to (740, 303)
Screenshot: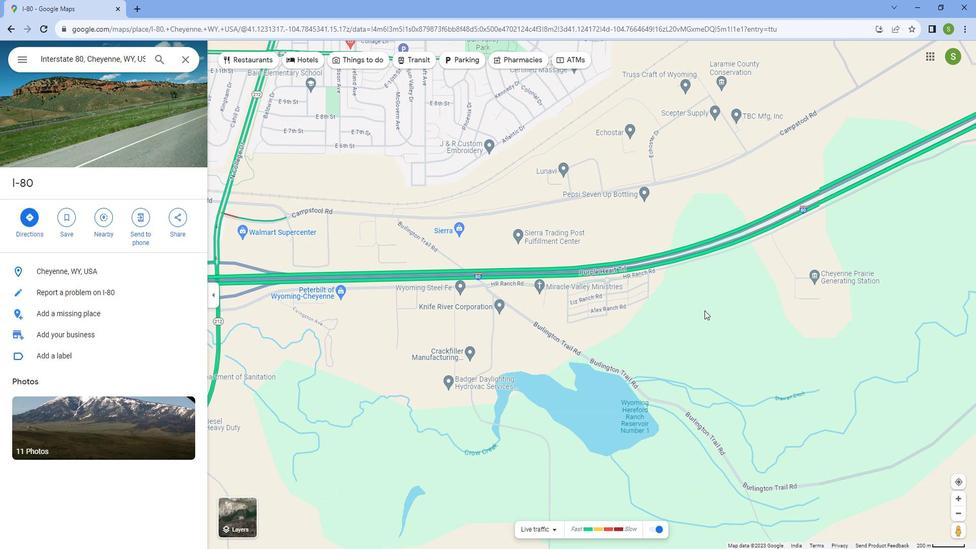 
Action: Mouse scrolled (740, 304) with delta (0, 0)
Screenshot: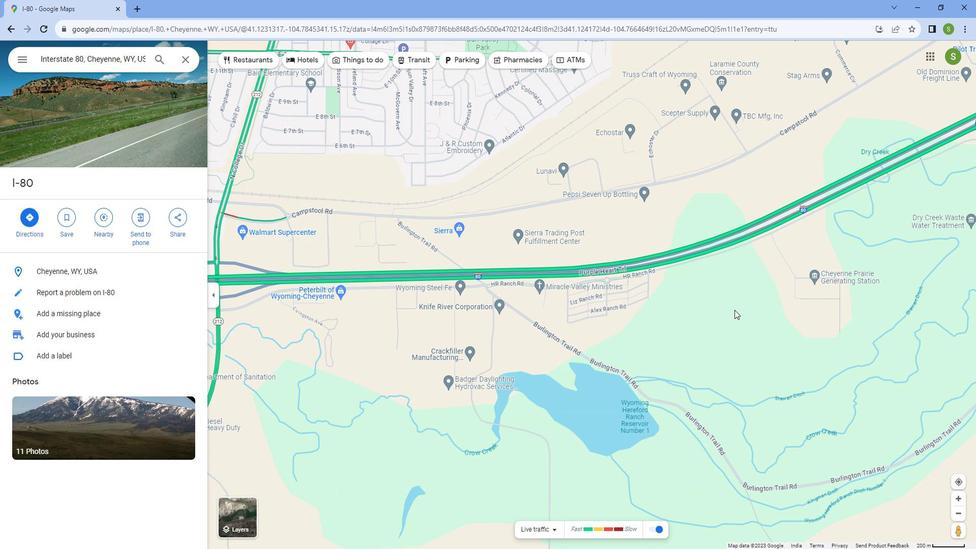 
Action: Mouse scrolled (740, 304) with delta (0, 0)
Screenshot: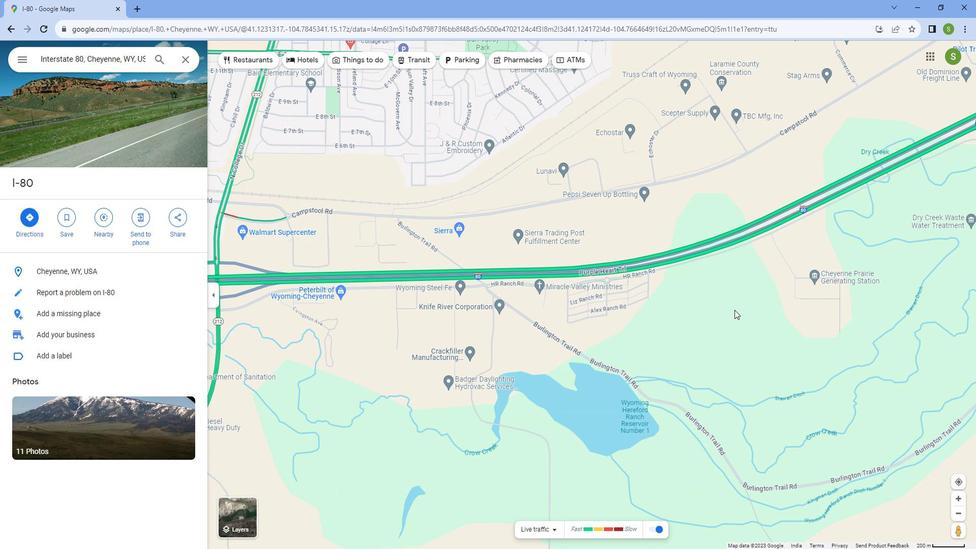 
Action: Mouse scrolled (740, 304) with delta (0, 0)
Screenshot: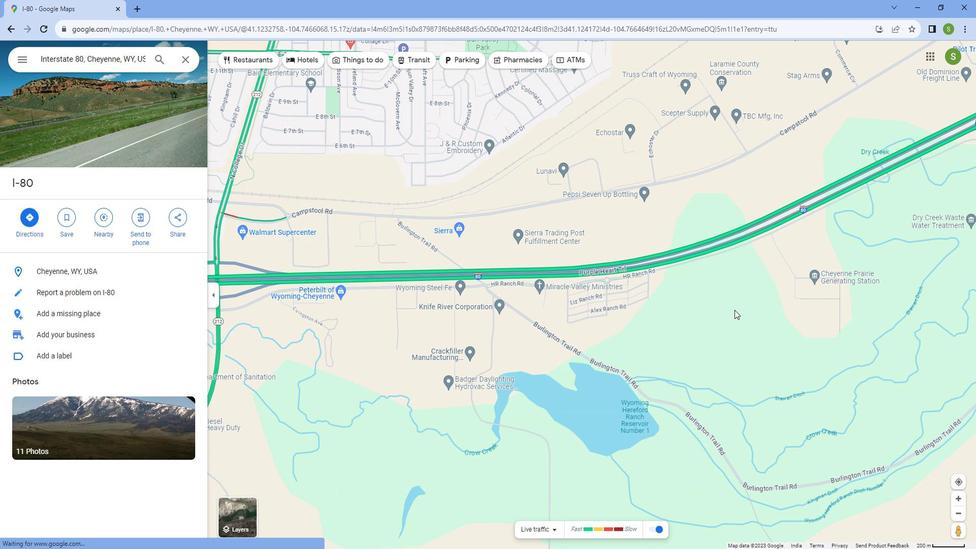 
Action: Mouse scrolled (740, 304) with delta (0, 0)
Screenshot: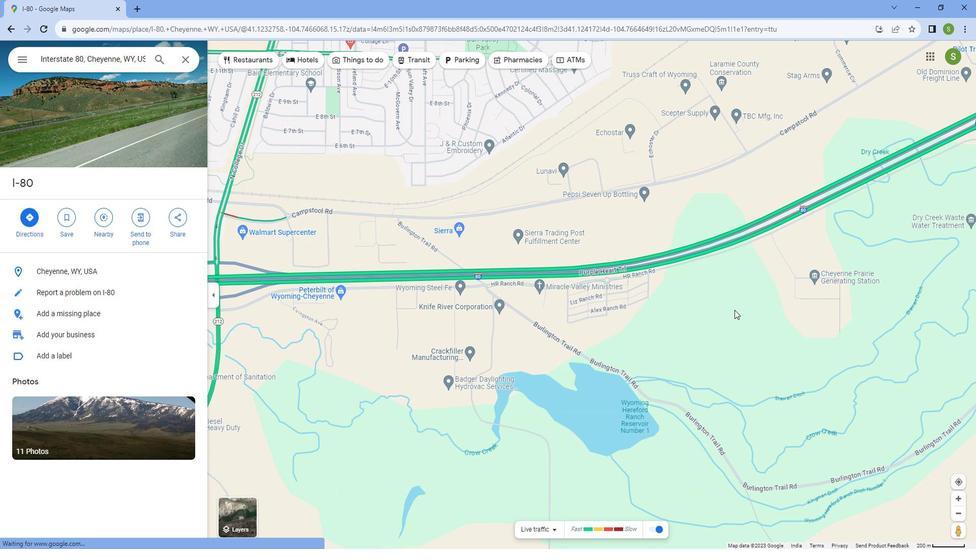 
Action: Mouse scrolled (740, 304) with delta (0, 0)
Screenshot: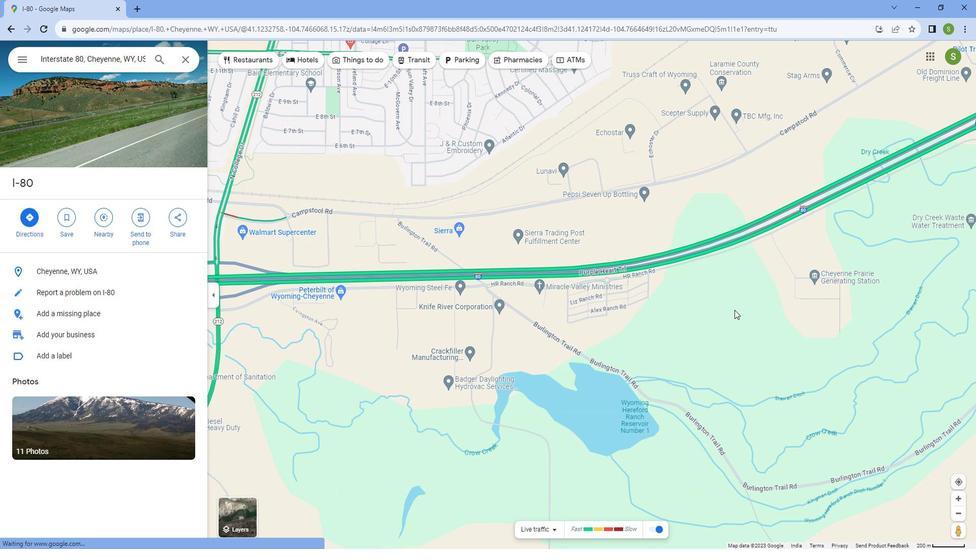 
Action: Mouse scrolled (740, 304) with delta (0, 0)
Screenshot: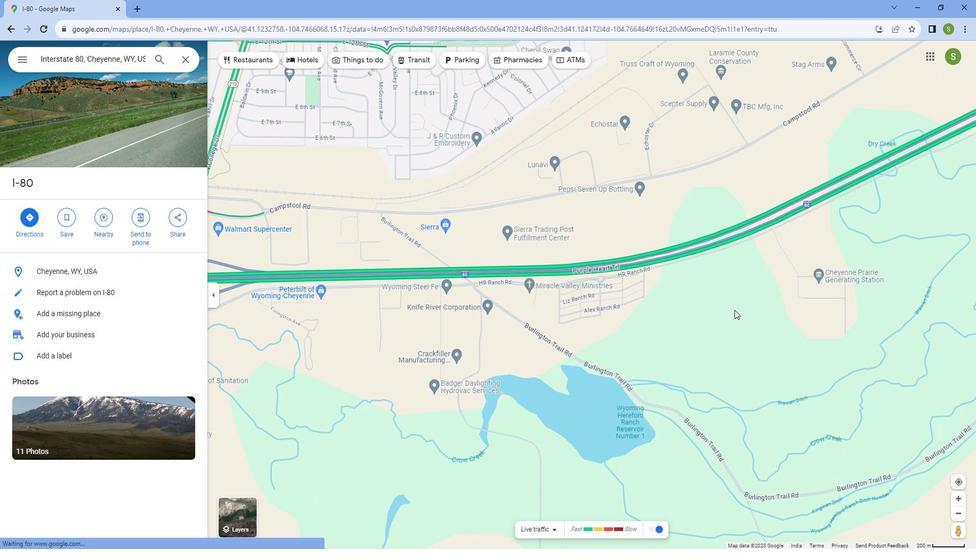 
Action: Mouse moved to (740, 302)
Screenshot: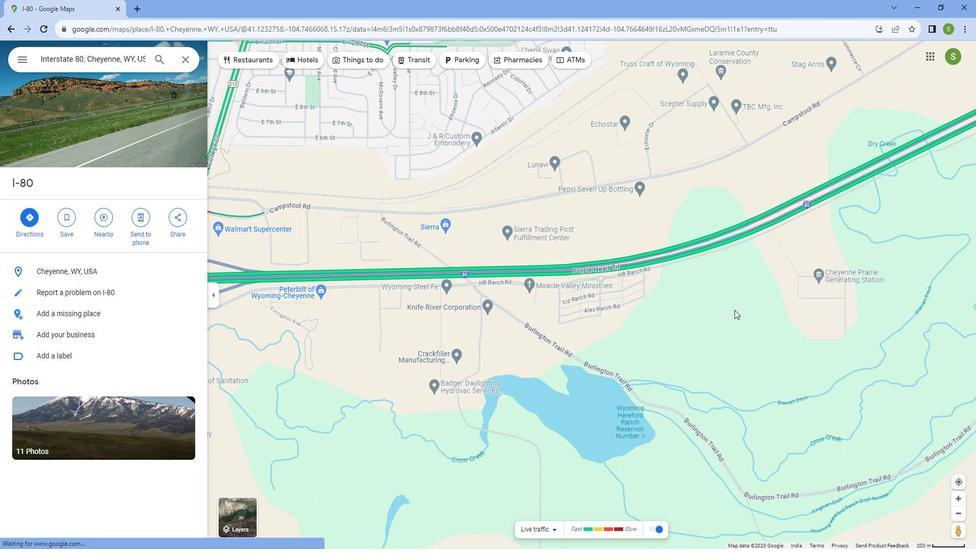 
Action: Mouse scrolled (740, 303) with delta (0, 0)
Screenshot: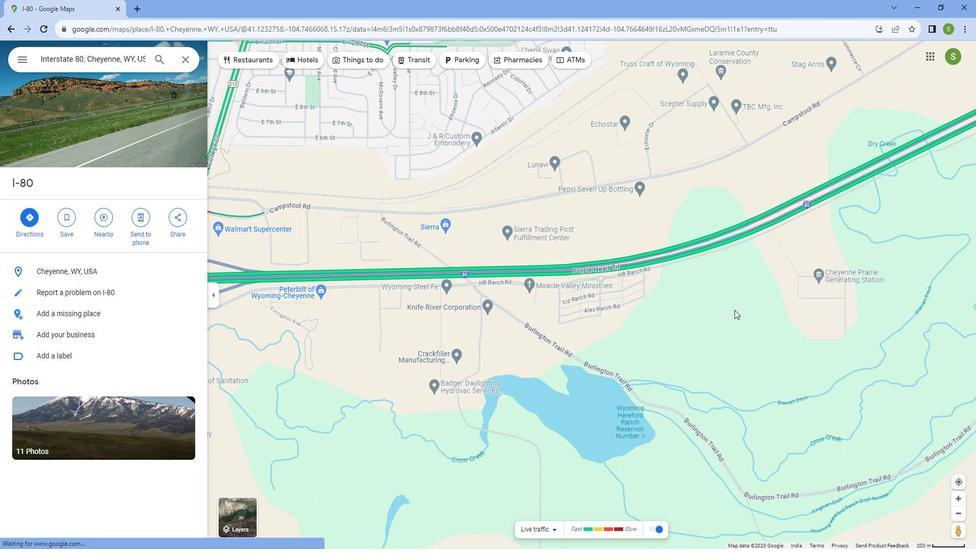 
Action: Mouse scrolled (740, 303) with delta (0, 0)
Screenshot: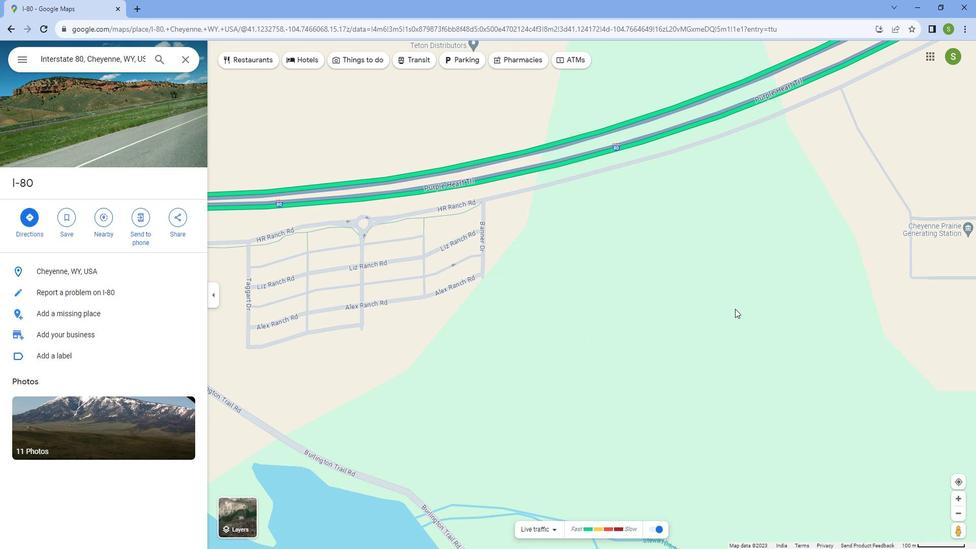 
Action: Mouse scrolled (740, 303) with delta (0, 0)
Screenshot: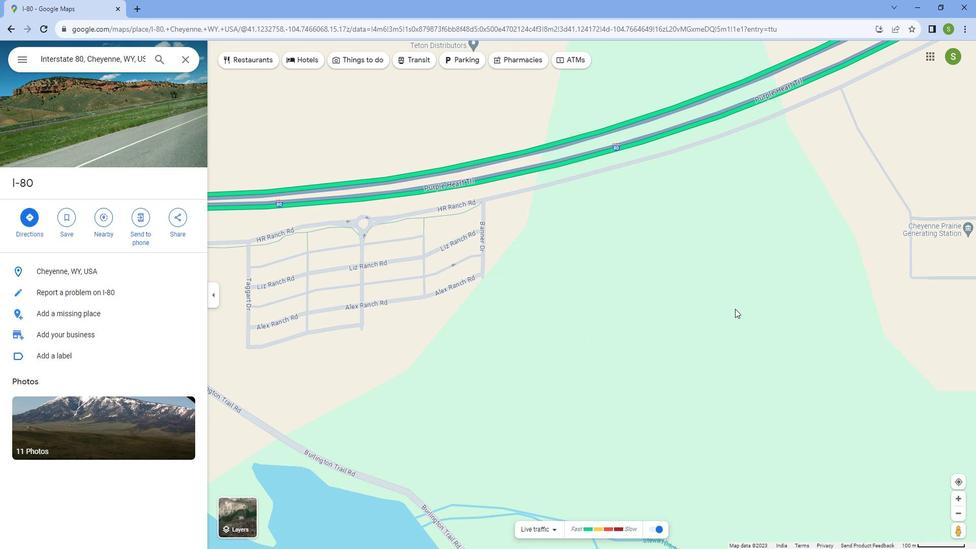 
Action: Mouse scrolled (740, 303) with delta (0, 0)
Screenshot: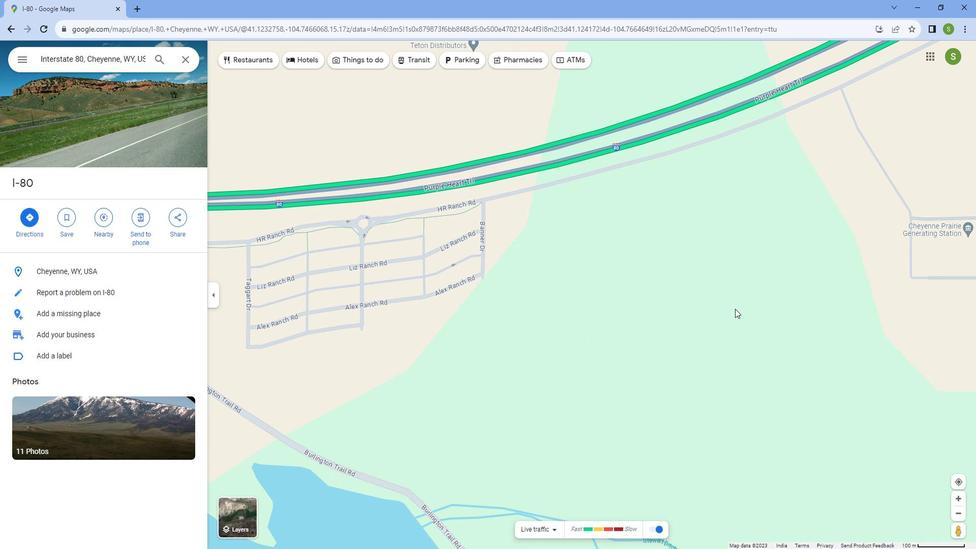 
Action: Mouse scrolled (740, 303) with delta (0, 0)
Screenshot: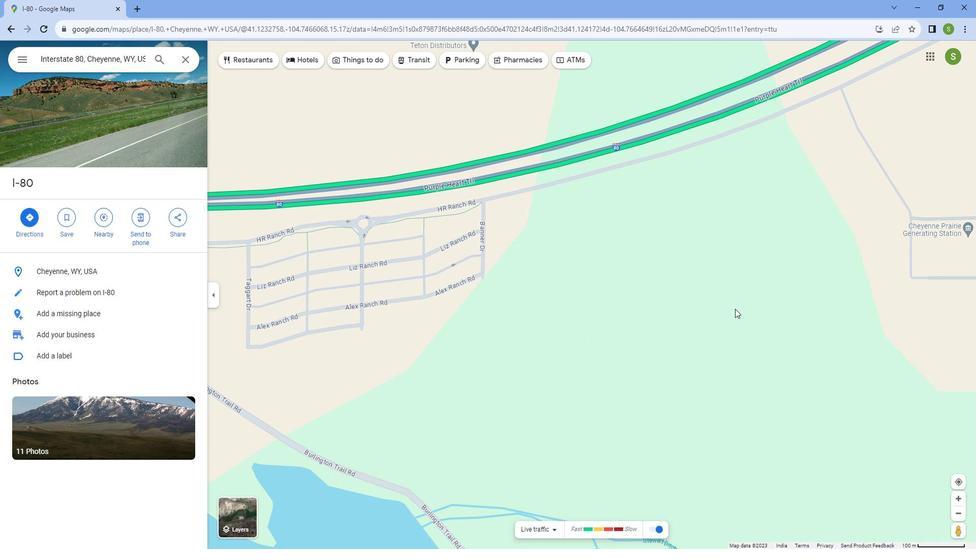
Action: Mouse moved to (729, 299)
Screenshot: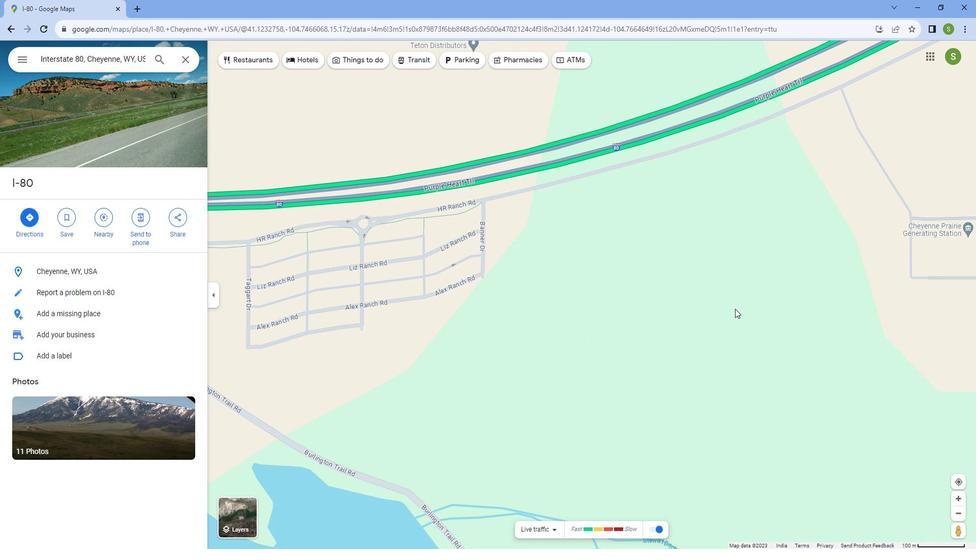 
Action: Mouse scrolled (729, 299) with delta (0, 0)
Screenshot: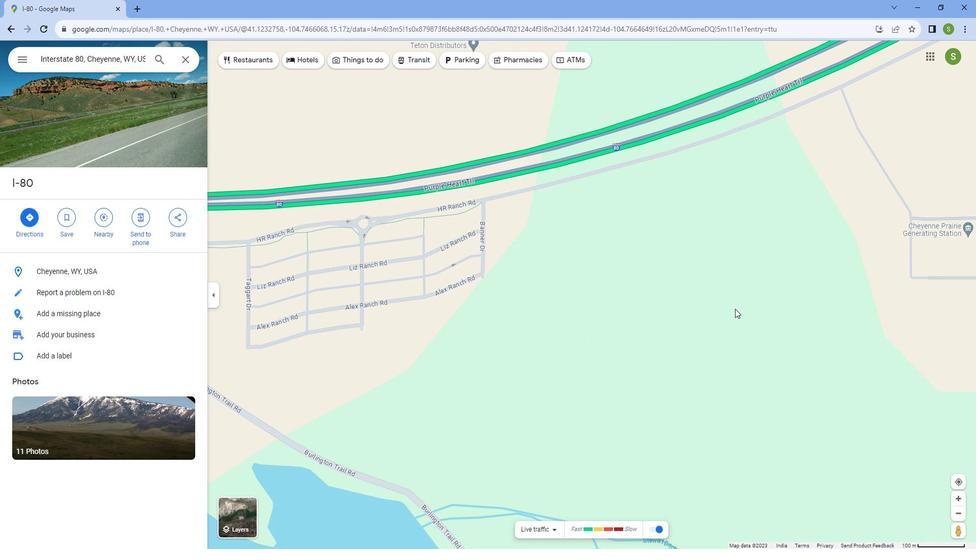
Action: Mouse moved to (722, 296)
Screenshot: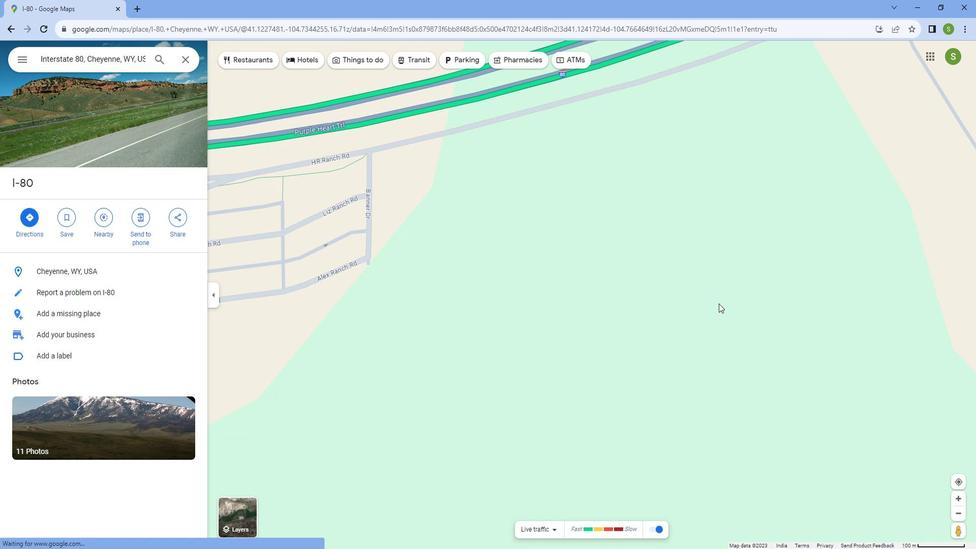 
Action: Mouse scrolled (722, 295) with delta (0, 0)
Screenshot: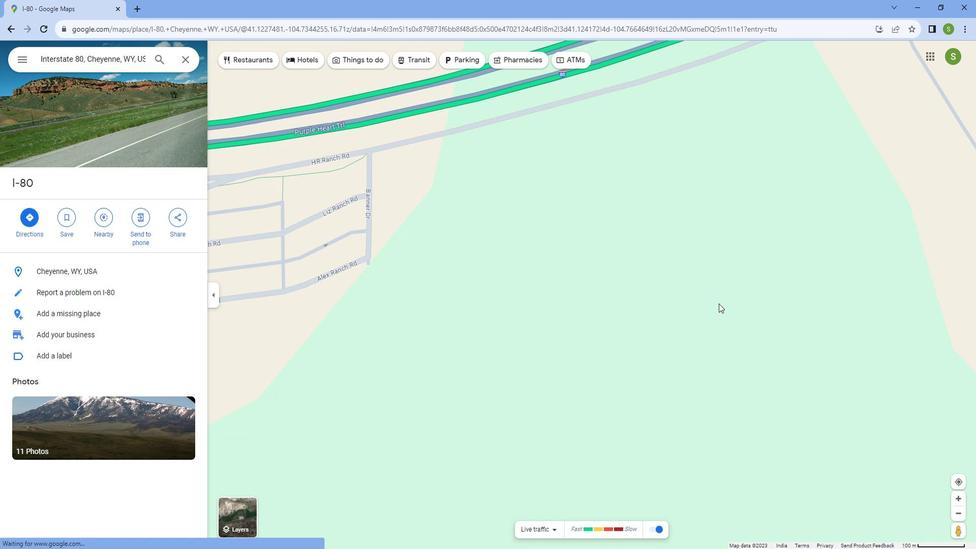
Action: Mouse moved to (586, 137)
Screenshot: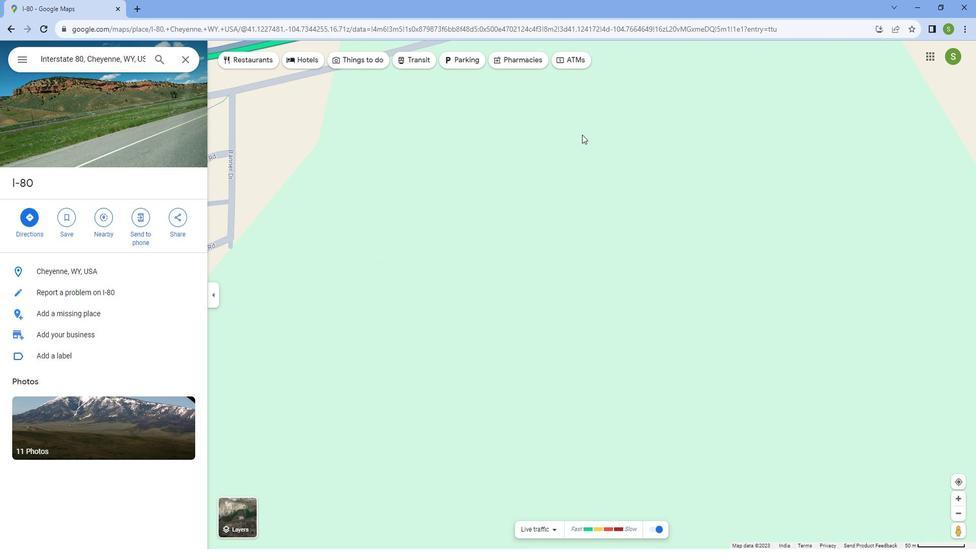 
Action: Mouse pressed left at (586, 137)
Screenshot: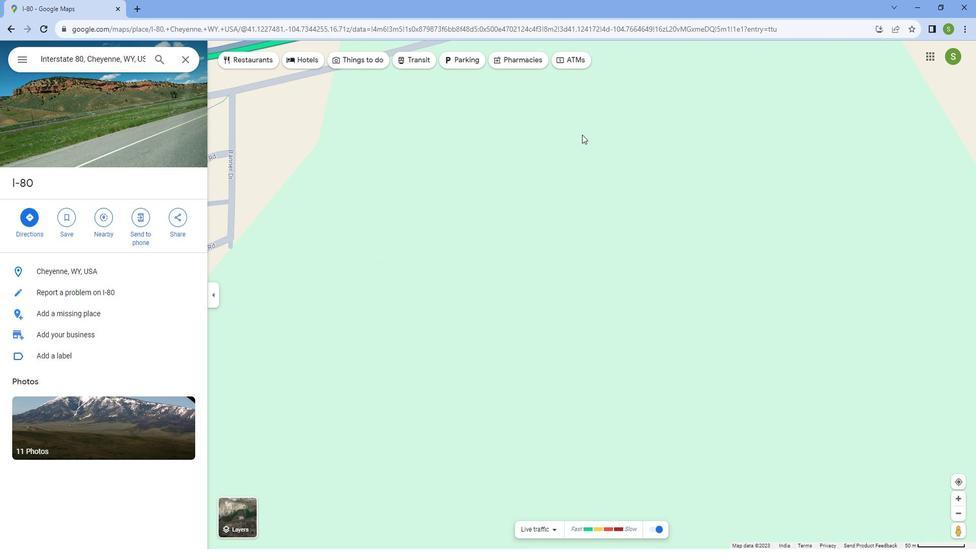 
Action: Mouse moved to (618, 380)
Screenshot: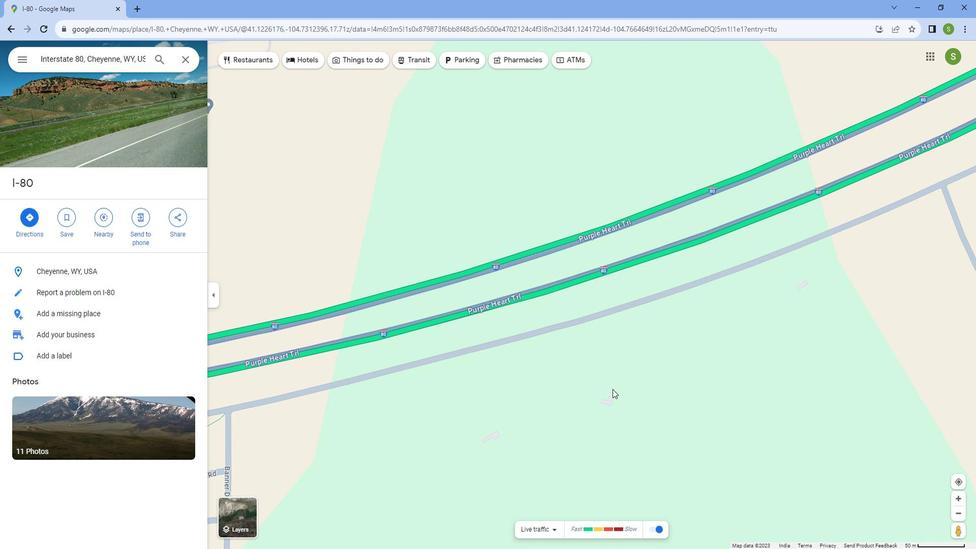 
Action: Mouse scrolled (618, 379) with delta (0, 0)
Screenshot: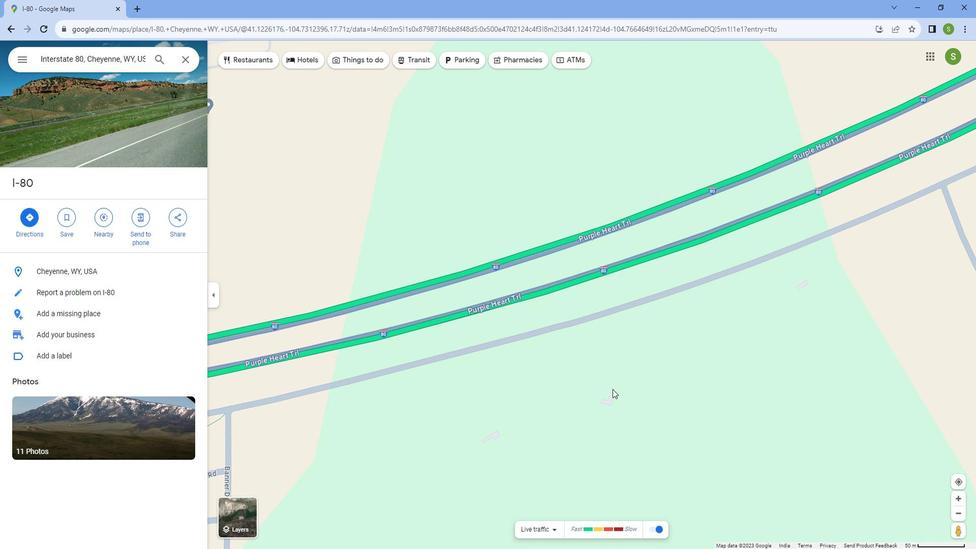 
Action: Mouse scrolled (618, 379) with delta (0, 0)
Screenshot: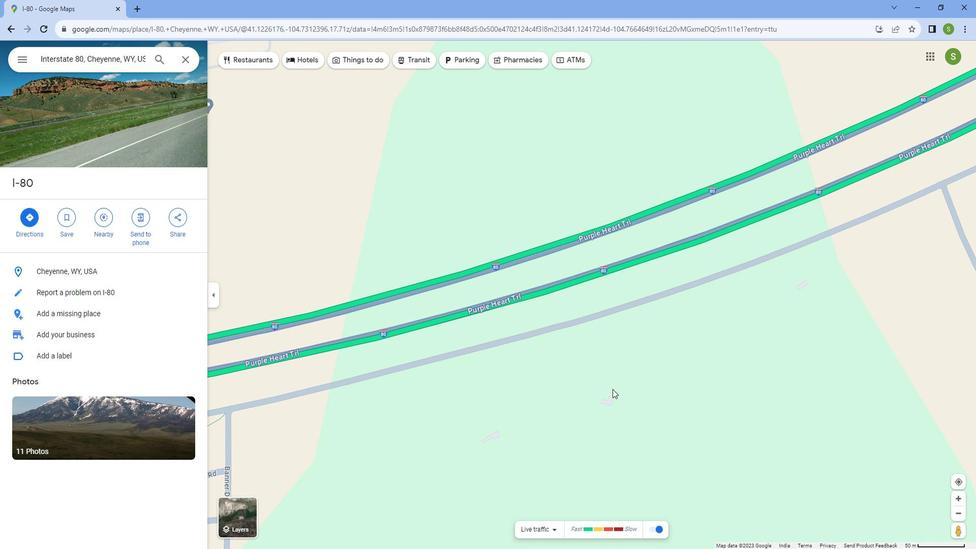 
Action: Mouse scrolled (618, 379) with delta (0, 0)
Screenshot: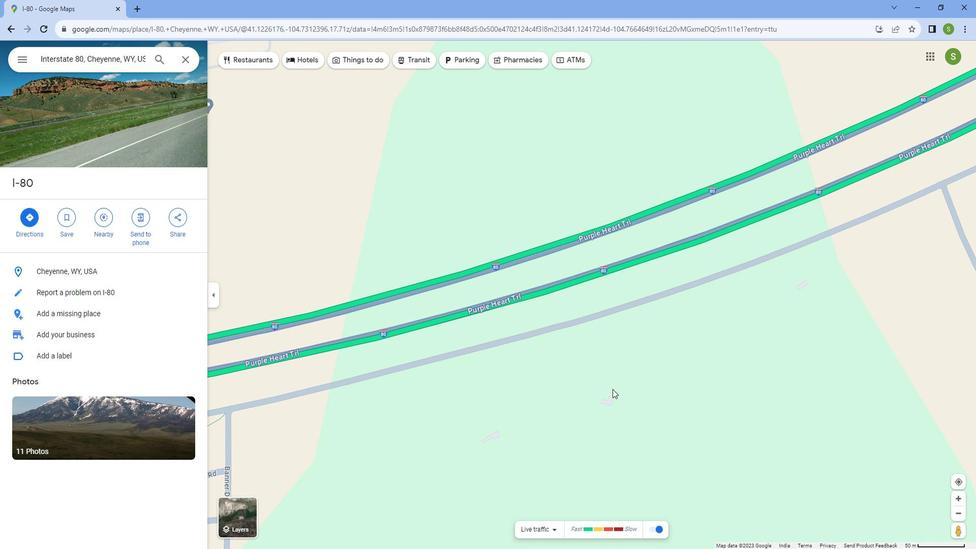 
Action: Mouse moved to (618, 379)
Screenshot: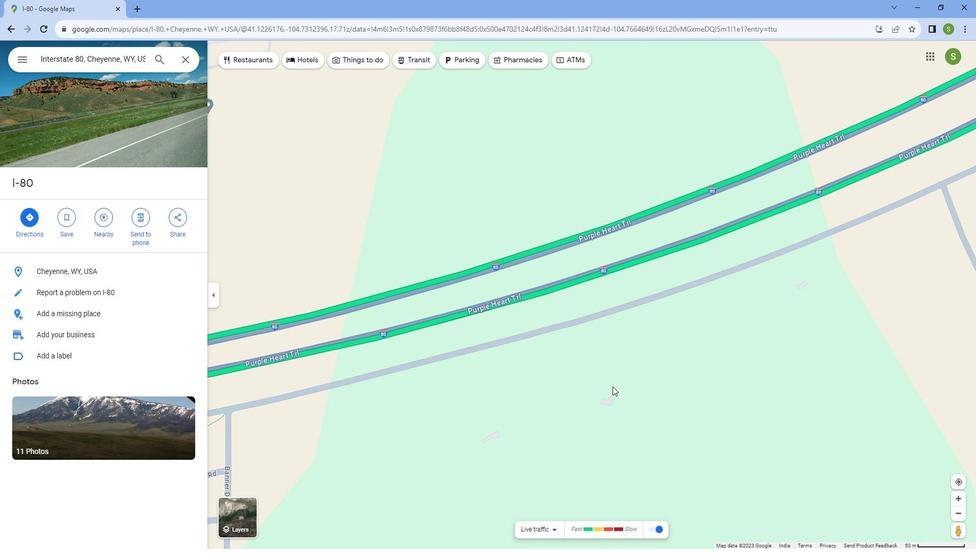 
Action: Mouse scrolled (618, 378) with delta (0, 0)
Screenshot: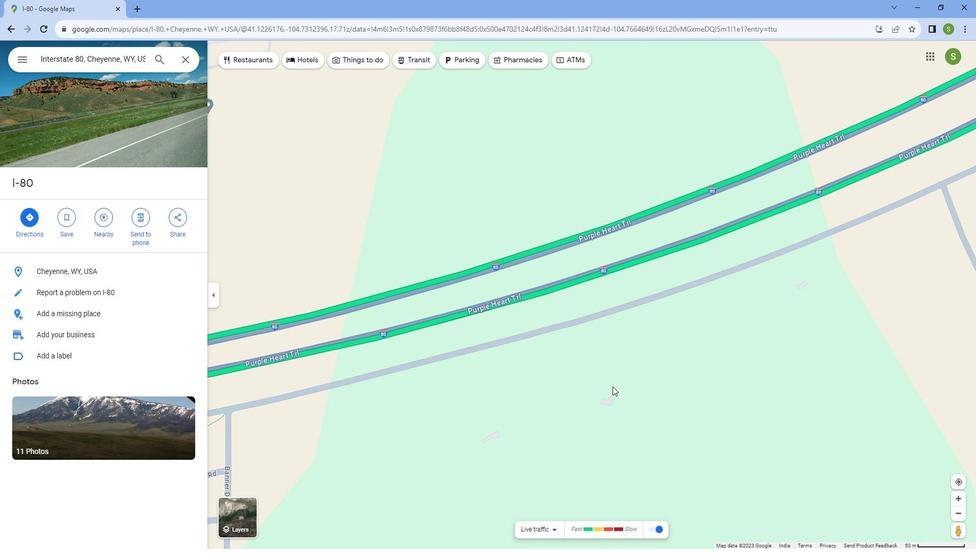 
Action: Mouse moved to (618, 376)
Screenshot: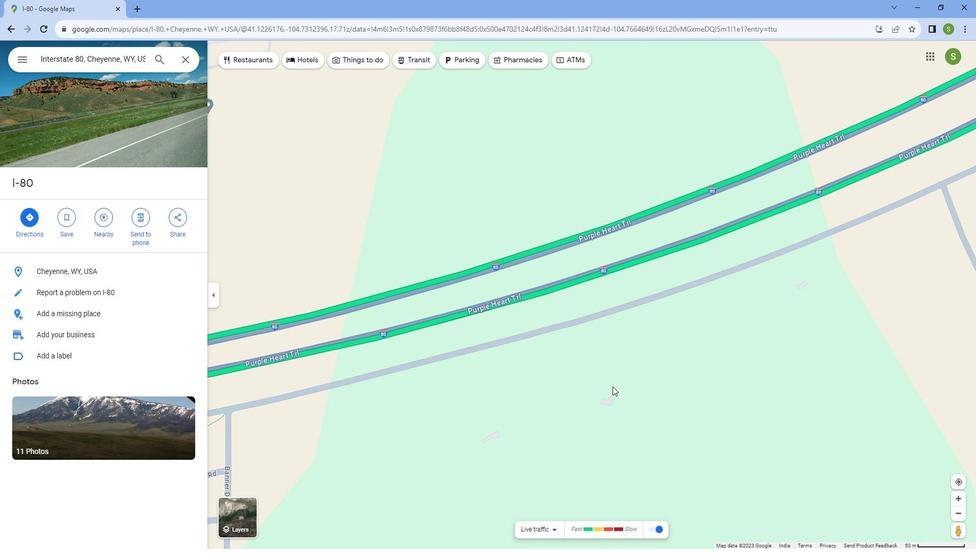 
Action: Mouse scrolled (618, 377) with delta (0, 0)
Screenshot: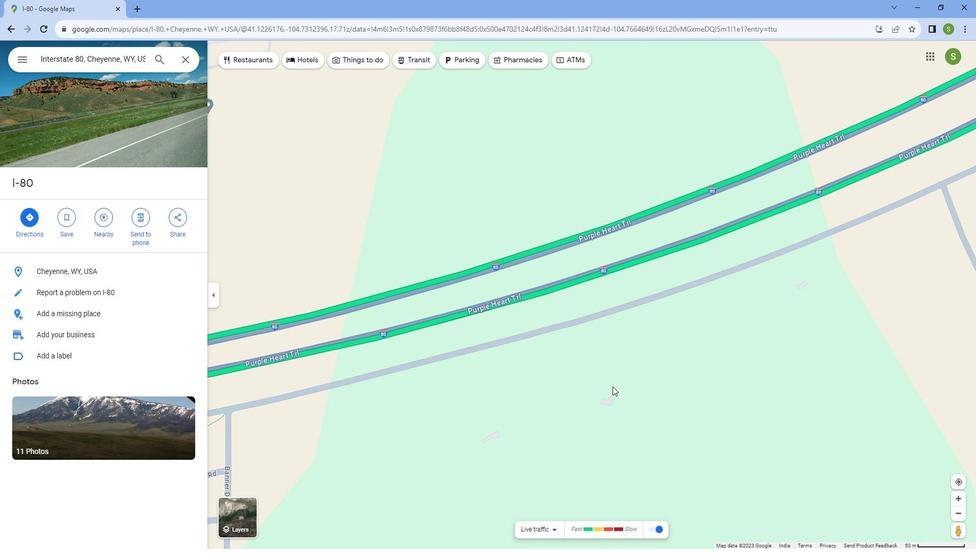 
Action: Mouse scrolled (618, 376) with delta (0, 0)
Screenshot: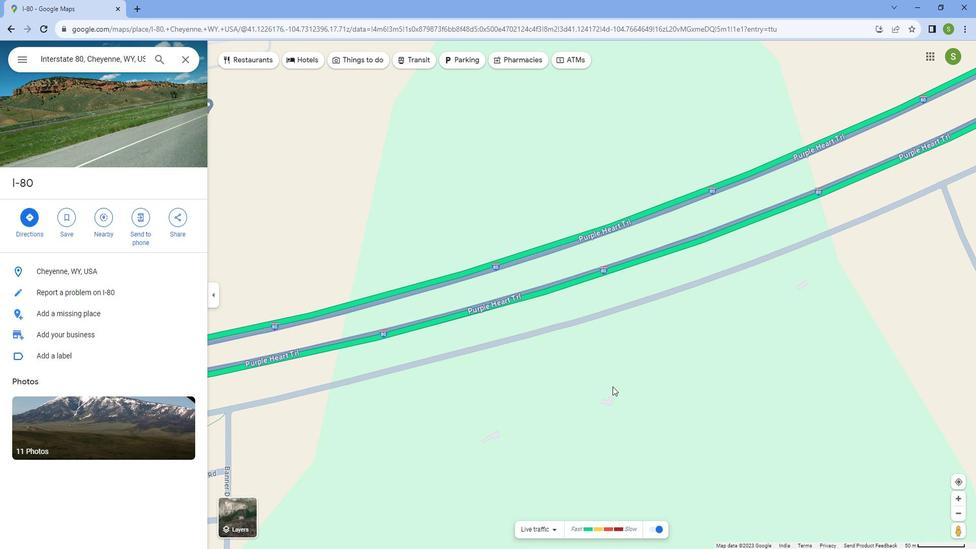 
Action: Mouse scrolled (618, 376) with delta (0, 0)
Screenshot: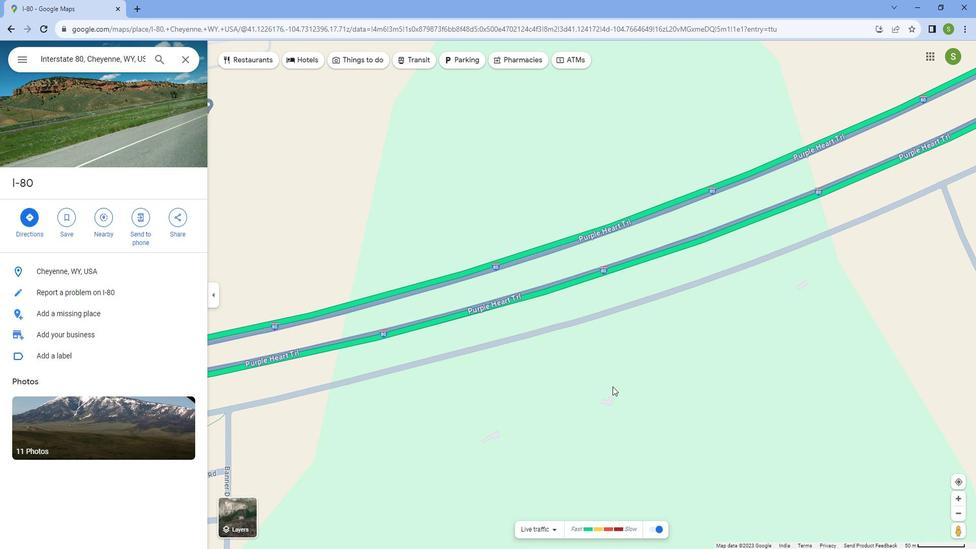 
Action: Mouse scrolled (618, 376) with delta (0, 0)
Screenshot: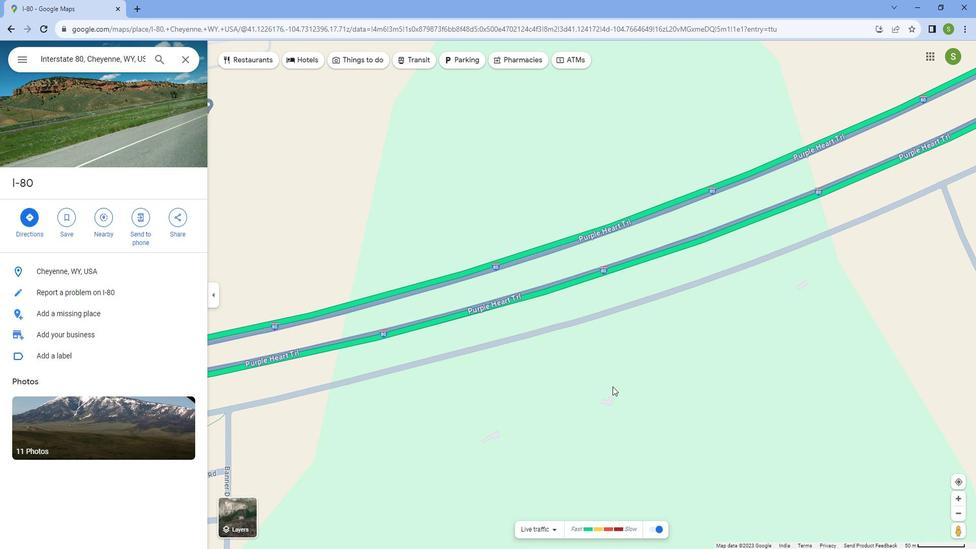 
Action: Mouse moved to (618, 376)
Screenshot: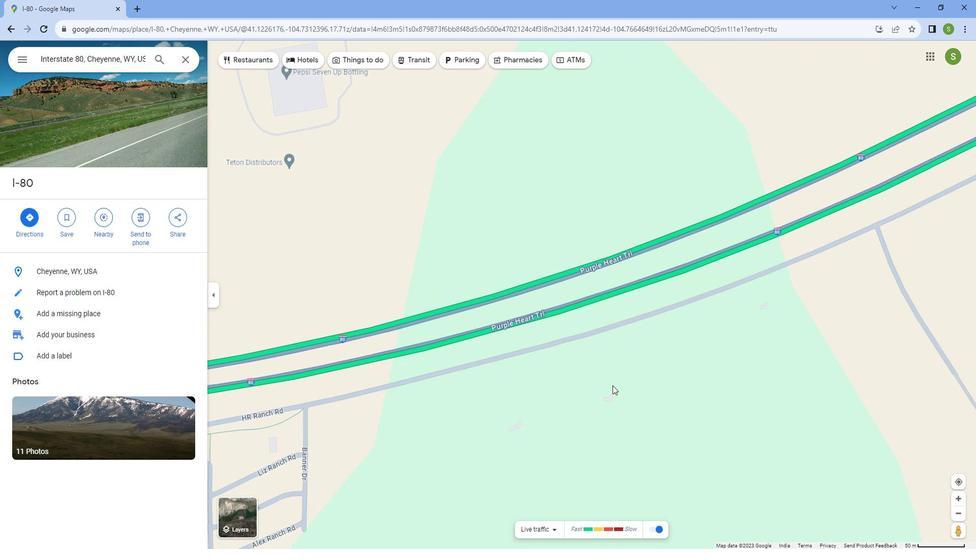 
Action: Mouse scrolled (618, 375) with delta (0, 0)
Screenshot: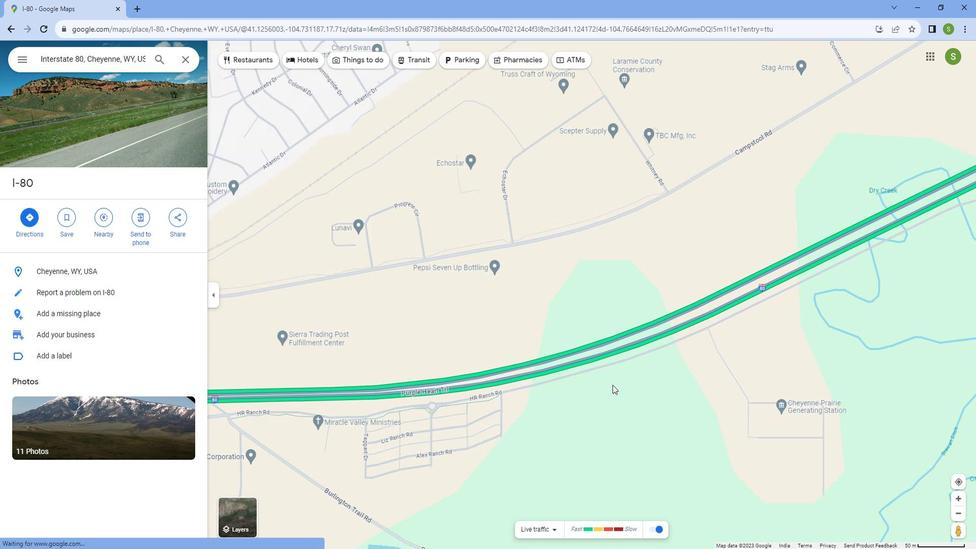
Action: Mouse scrolled (618, 375) with delta (0, 0)
Screenshot: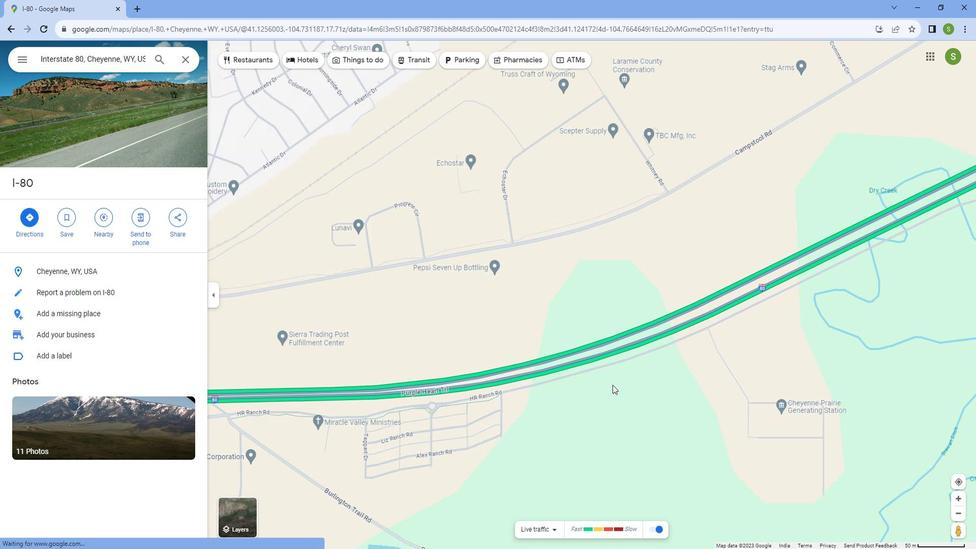 
Action: Mouse scrolled (618, 375) with delta (0, 0)
Screenshot: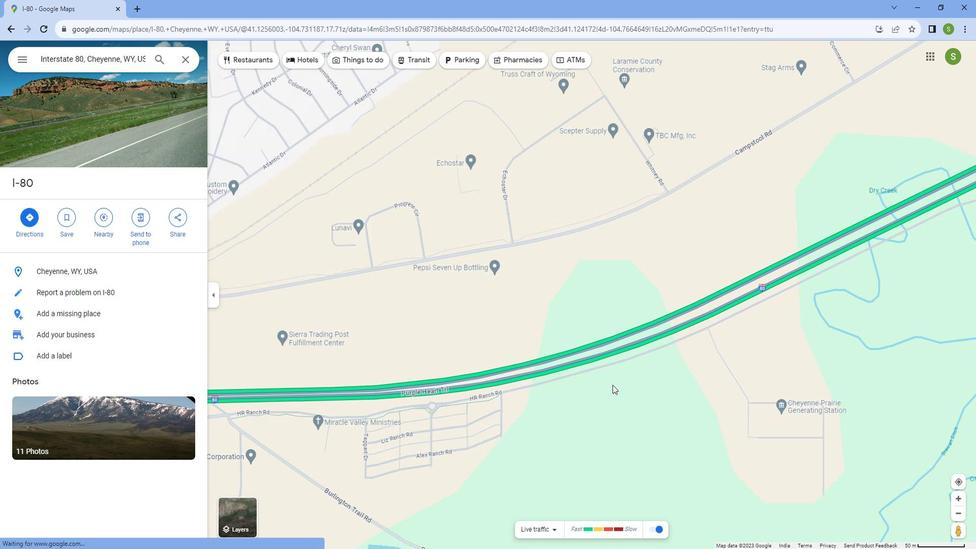 
Action: Mouse scrolled (618, 375) with delta (0, 0)
Screenshot: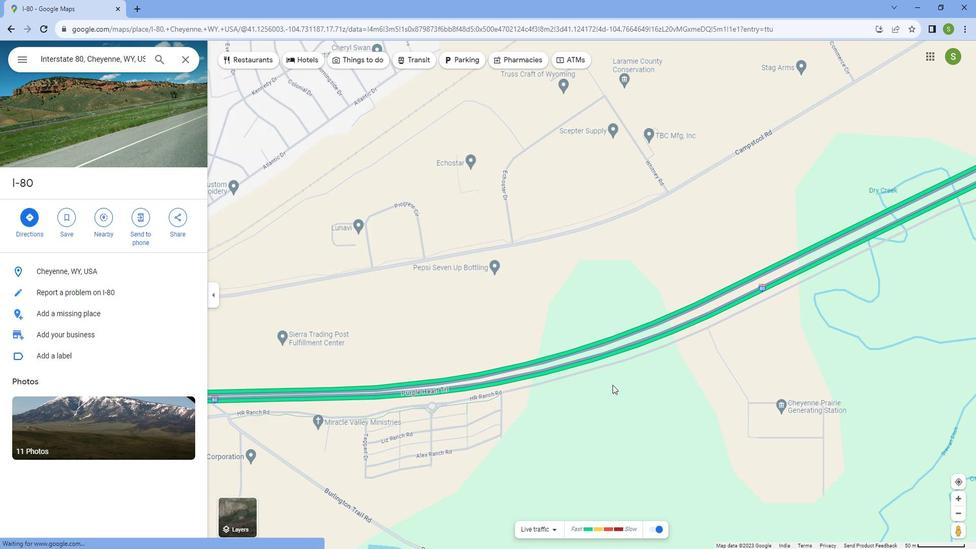 
Action: Mouse scrolled (618, 375) with delta (0, 0)
Screenshot: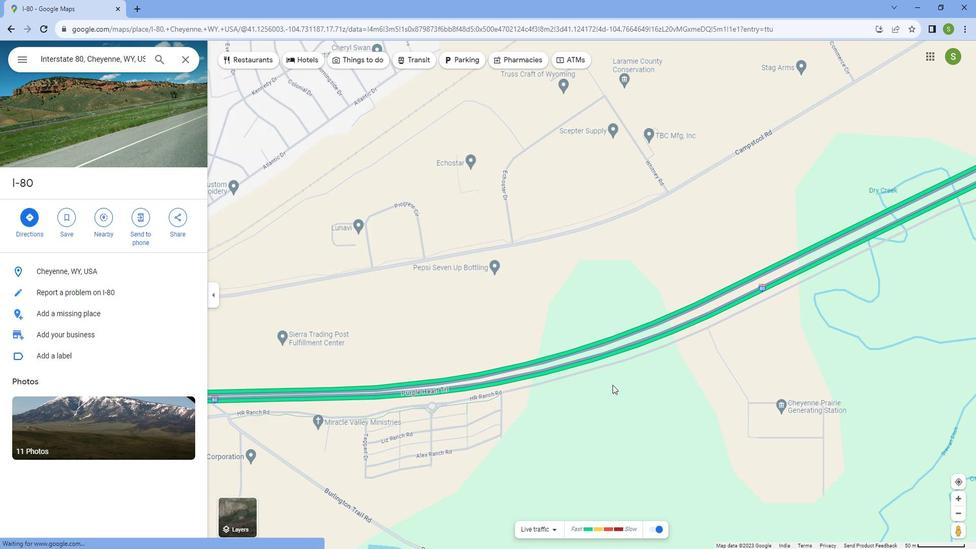 
Action: Mouse moved to (618, 375)
Screenshot: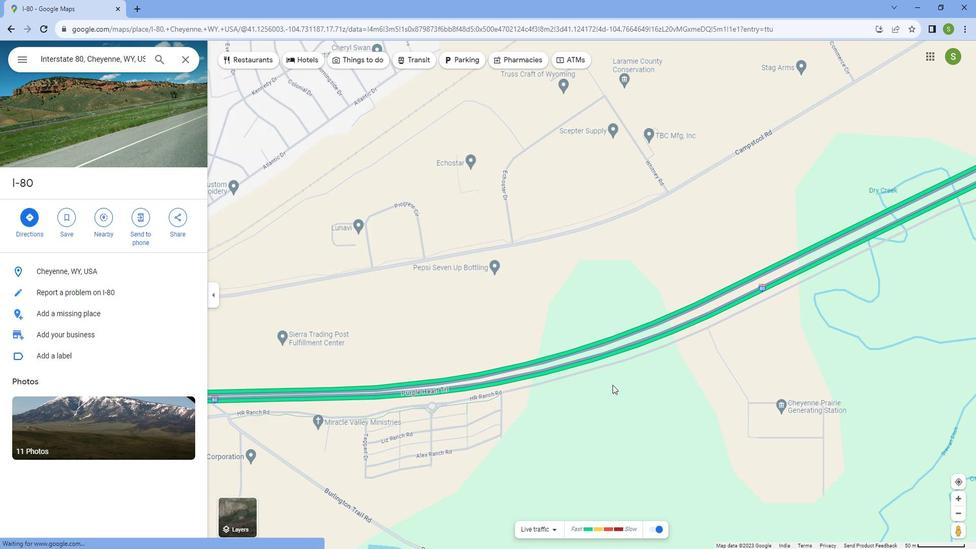 
Action: Mouse scrolled (618, 375) with delta (0, 0)
Screenshot: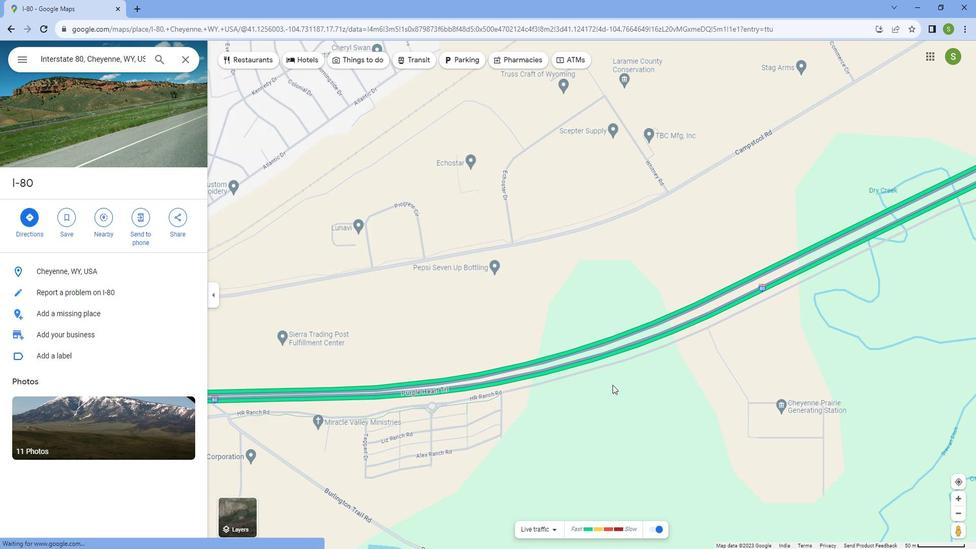
Action: Mouse moved to (618, 375)
Screenshot: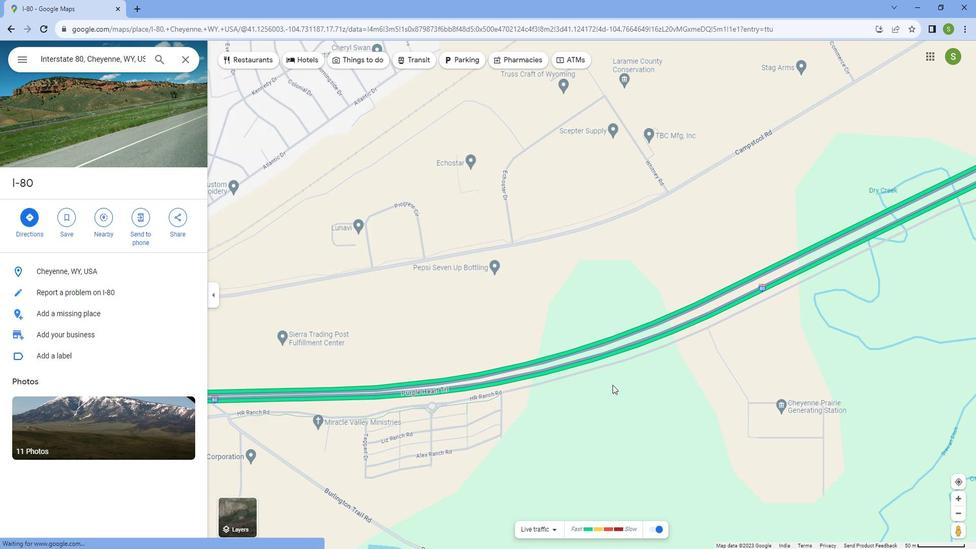 
Action: Mouse scrolled (618, 374) with delta (0, 0)
Screenshot: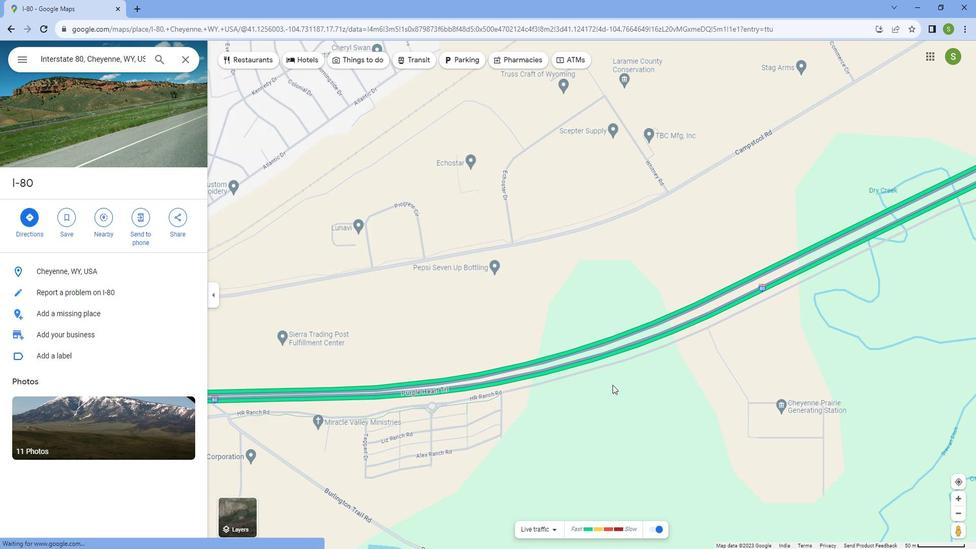 
Action: Mouse scrolled (618, 374) with delta (0, 0)
Screenshot: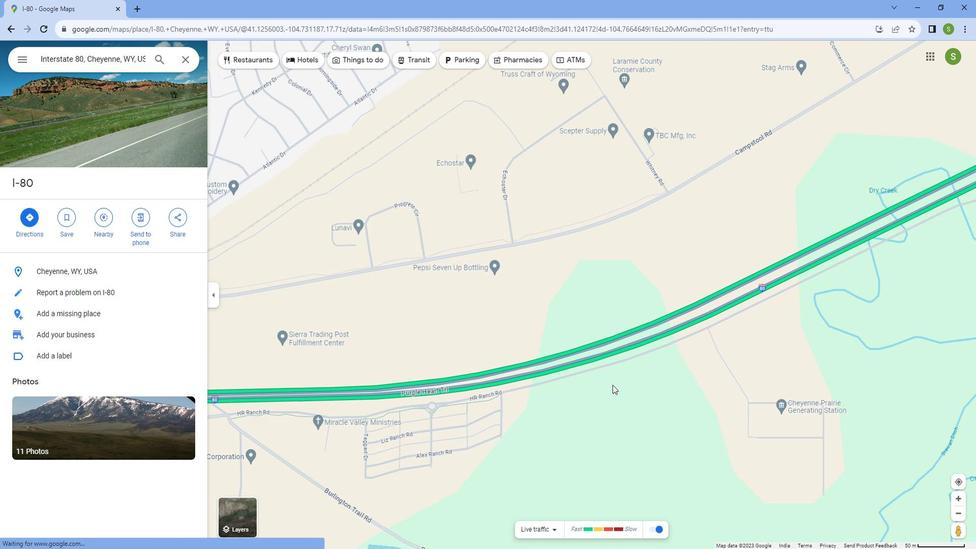 
Action: Mouse scrolled (618, 374) with delta (0, 0)
Screenshot: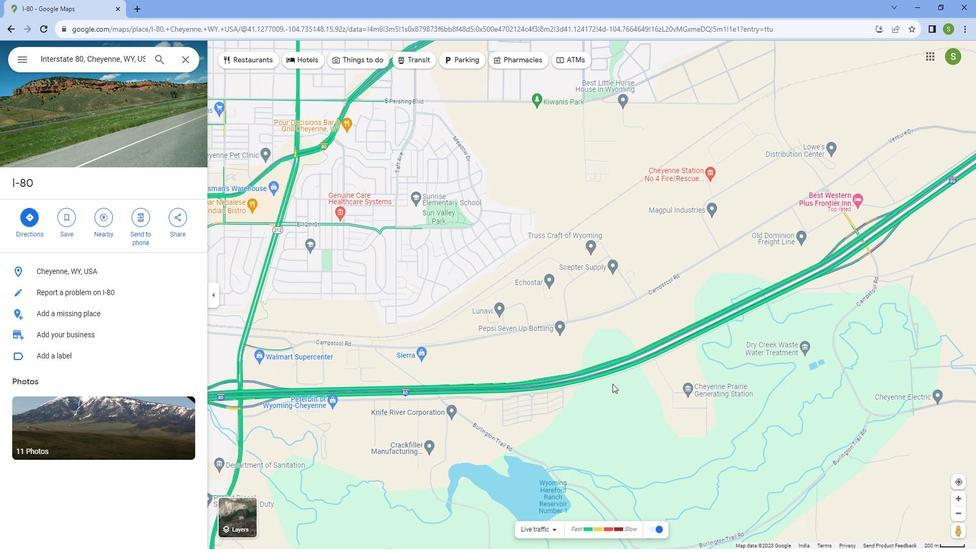 
Action: Mouse scrolled (618, 374) with delta (0, 0)
Screenshot: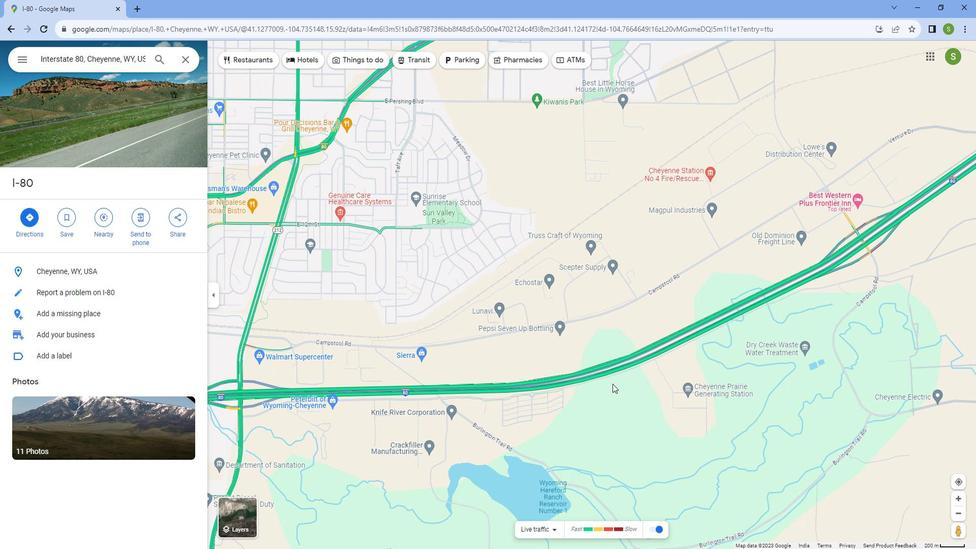 
Action: Mouse scrolled (618, 374) with delta (0, 0)
Screenshot: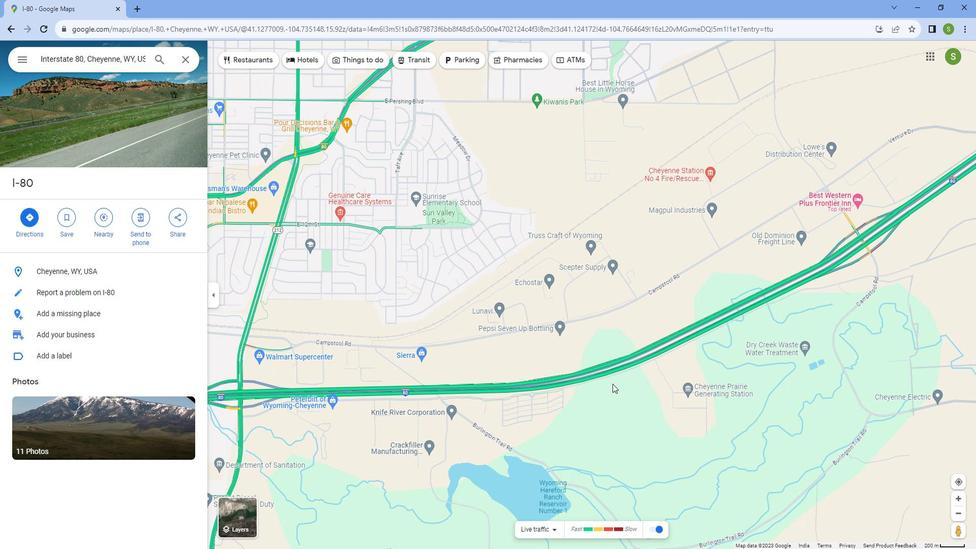 
Action: Mouse scrolled (618, 374) with delta (0, 0)
Screenshot: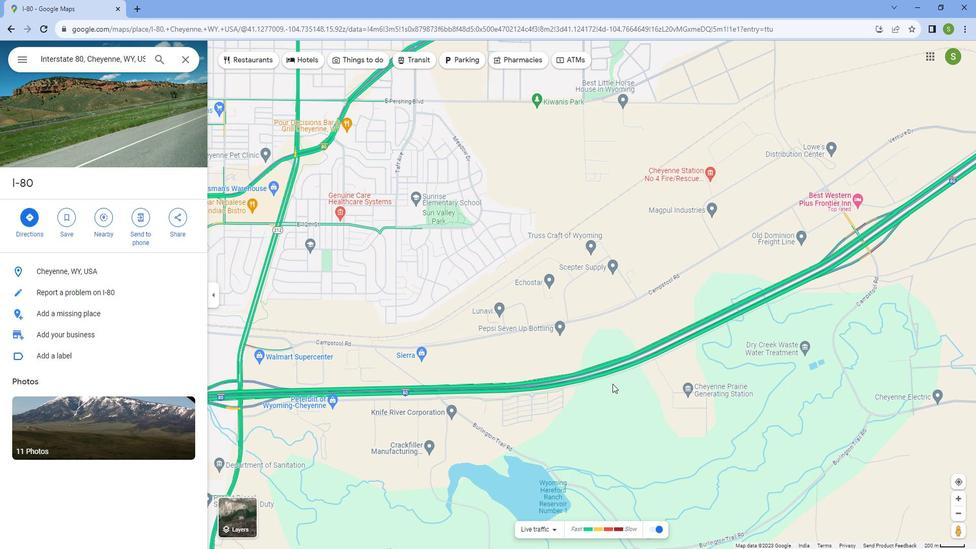 
Action: Mouse scrolled (618, 374) with delta (0, 0)
Screenshot: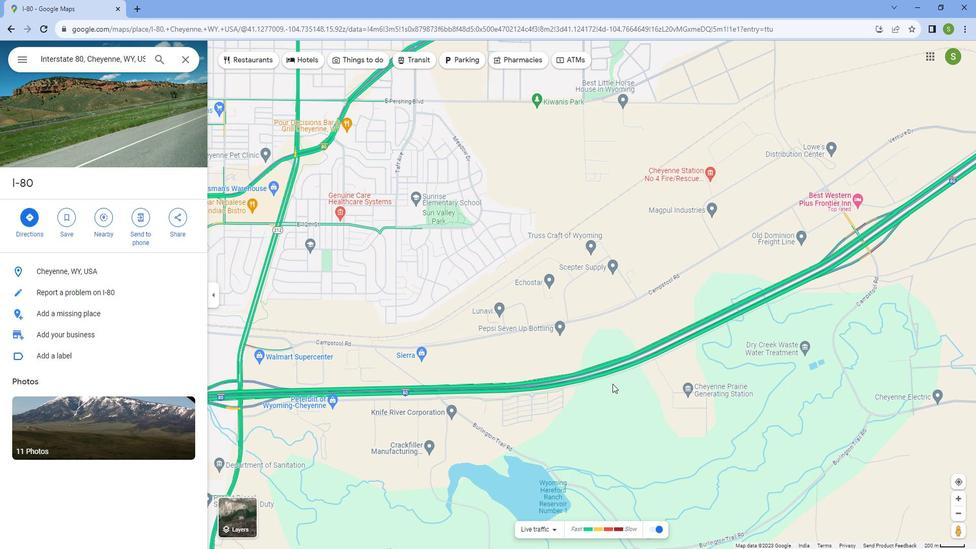 
Action: Mouse scrolled (618, 374) with delta (0, 0)
Screenshot: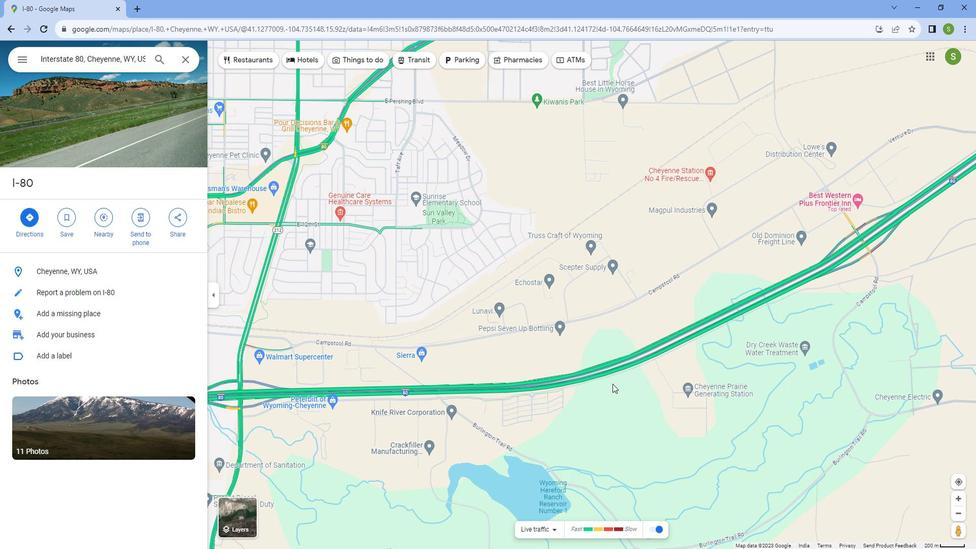 
Action: Mouse scrolled (618, 374) with delta (0, 0)
Screenshot: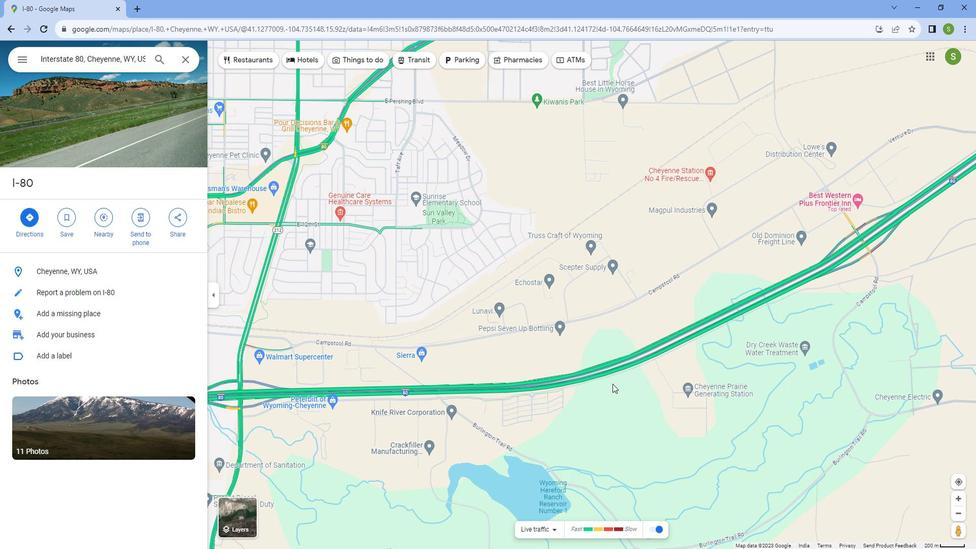 
Action: Mouse scrolled (618, 374) with delta (0, 0)
Screenshot: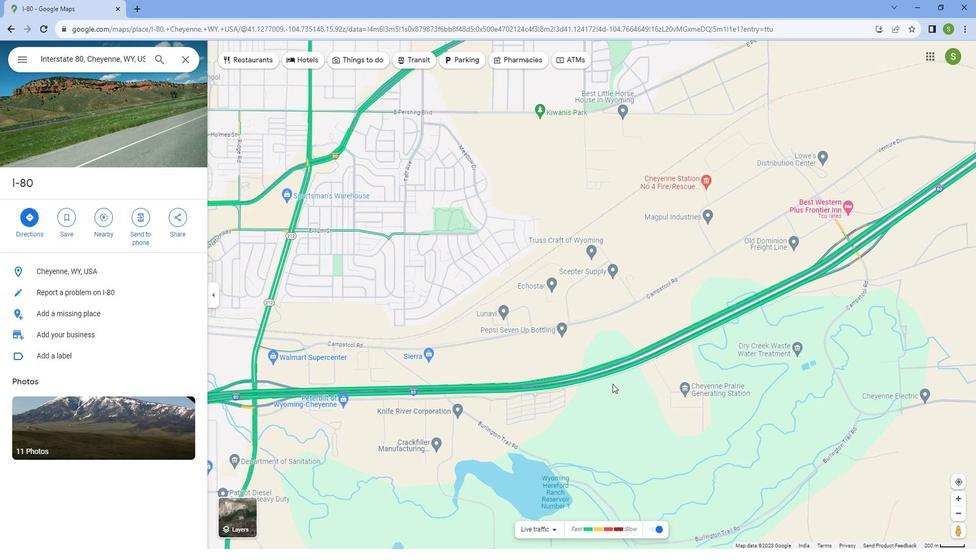 
Action: Mouse moved to (618, 373)
Screenshot: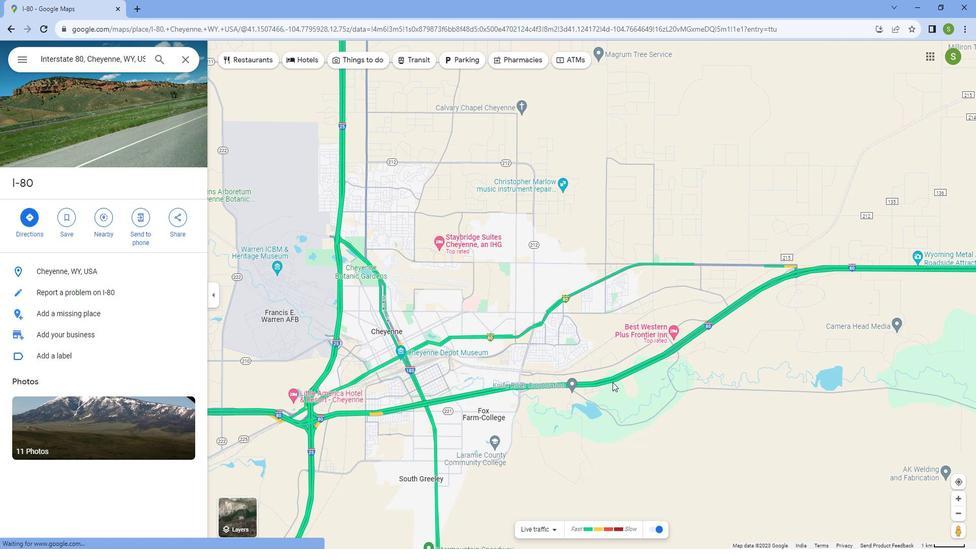 
Action: Mouse scrolled (618, 372) with delta (0, 0)
Screenshot: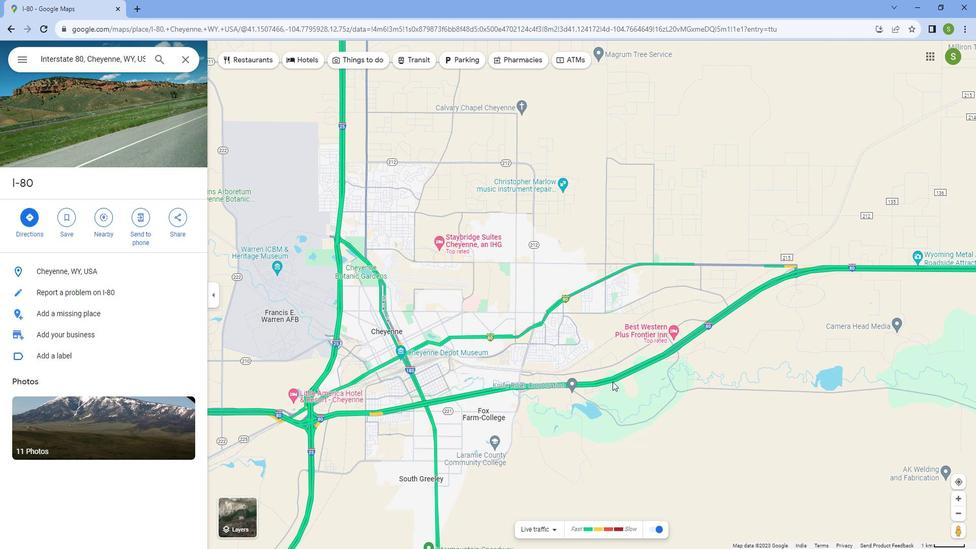 
Action: Mouse scrolled (618, 372) with delta (0, 0)
Screenshot: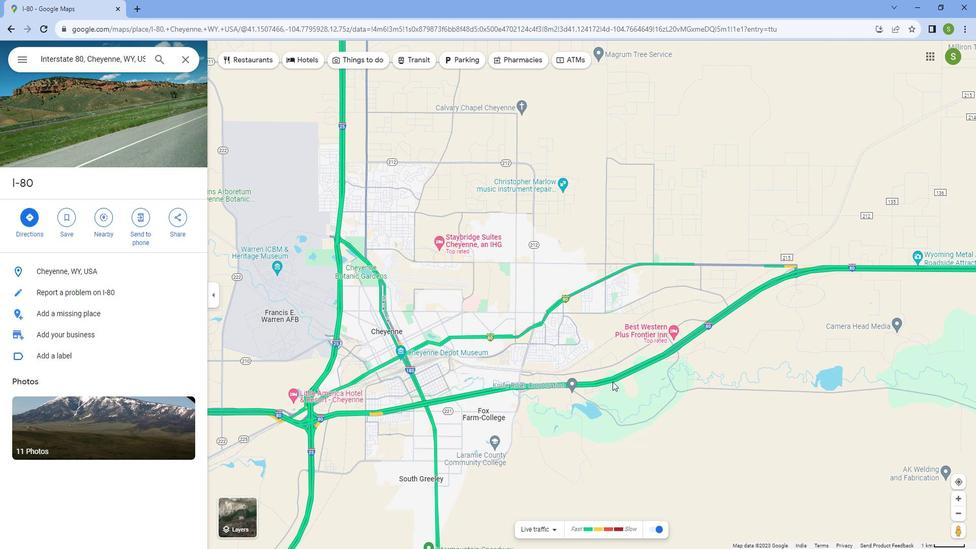 
Action: Mouse scrolled (618, 372) with delta (0, 0)
Screenshot: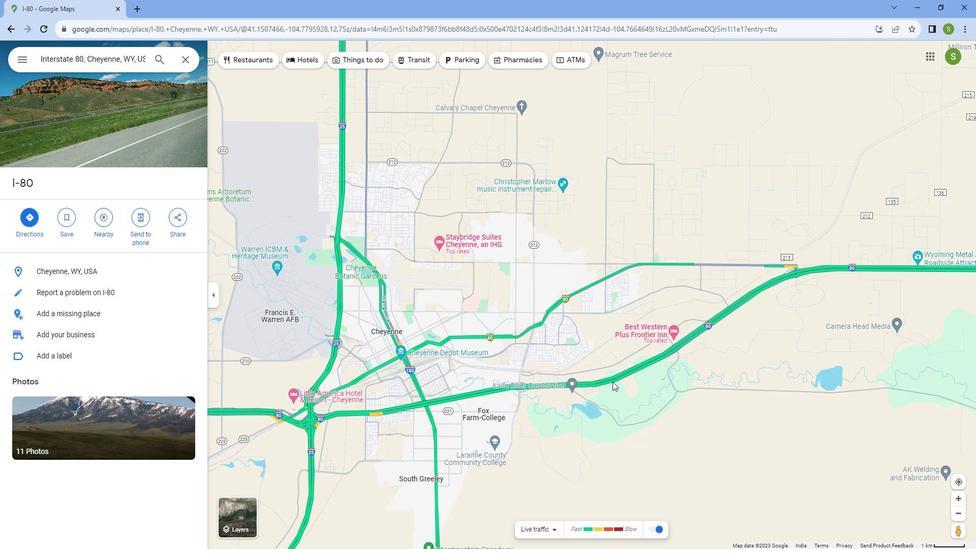 
Action: Mouse scrolled (618, 372) with delta (0, 0)
Screenshot: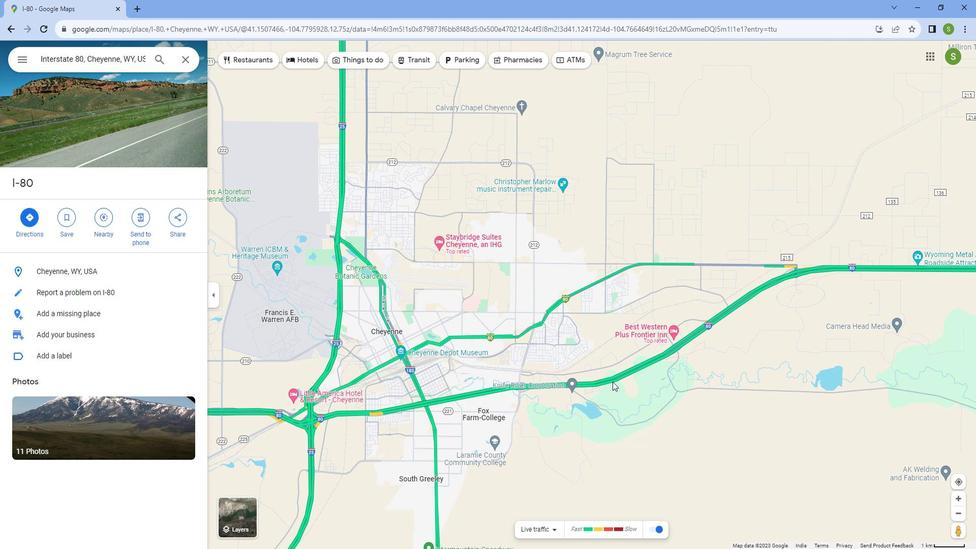 
Action: Mouse scrolled (618, 373) with delta (0, 0)
Screenshot: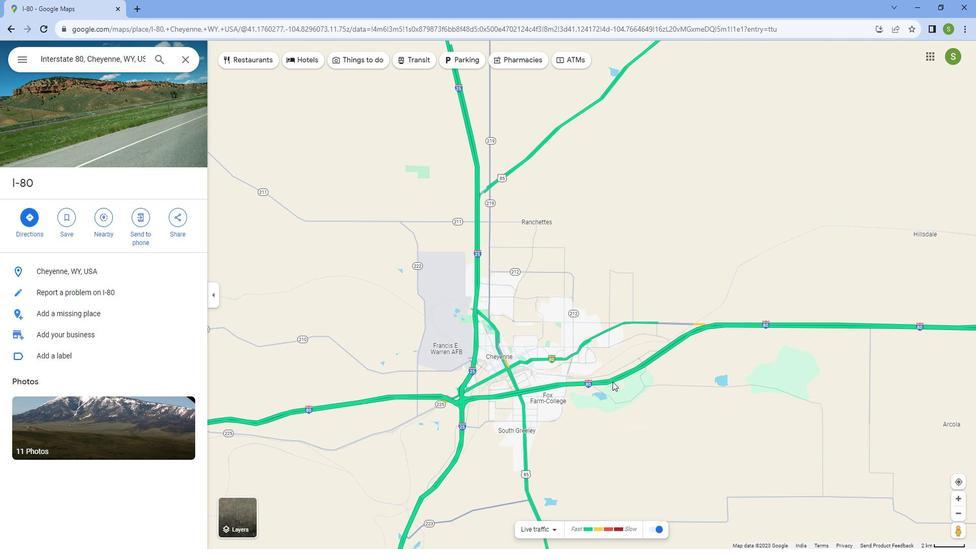 
Action: Mouse scrolled (618, 373) with delta (0, 0)
Screenshot: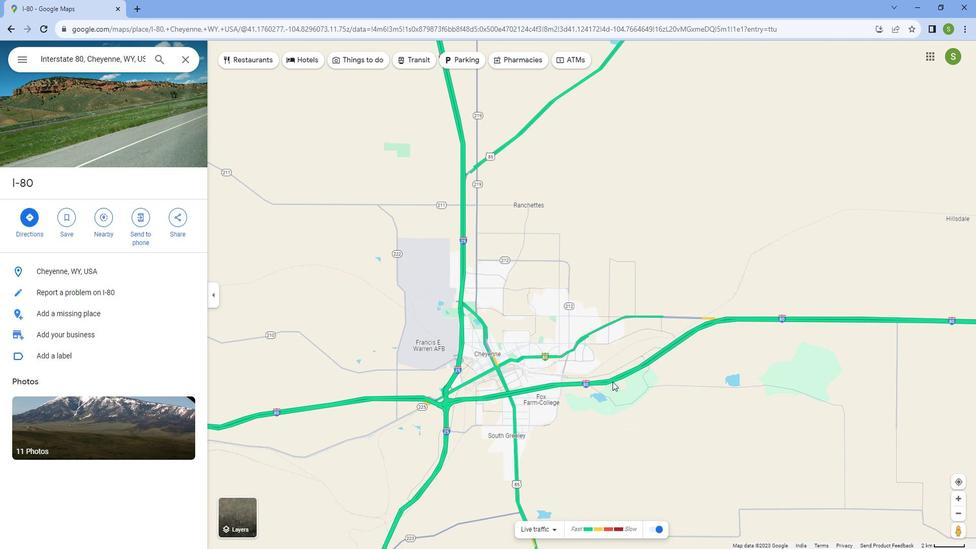 
Action: Mouse scrolled (618, 373) with delta (0, 0)
Screenshot: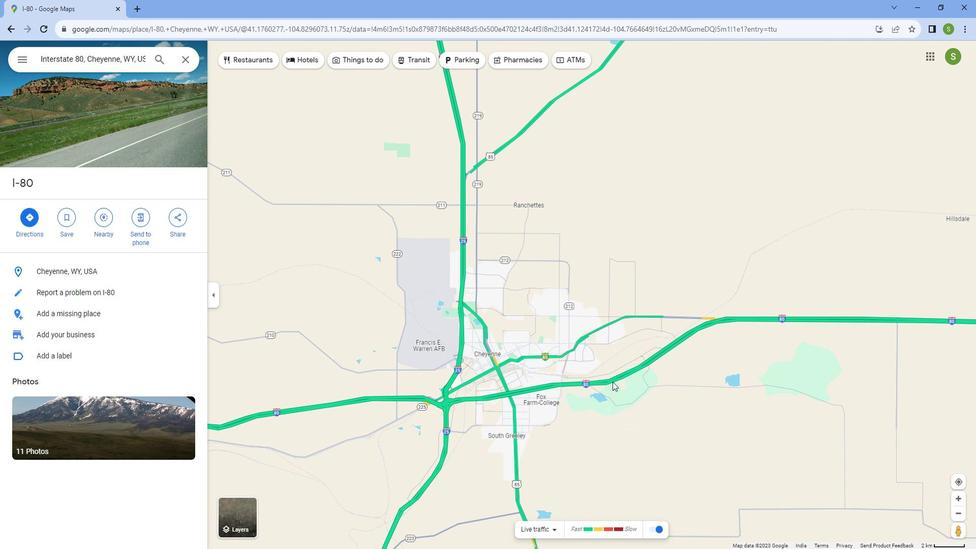 
Action: Mouse scrolled (618, 372) with delta (0, 0)
Screenshot: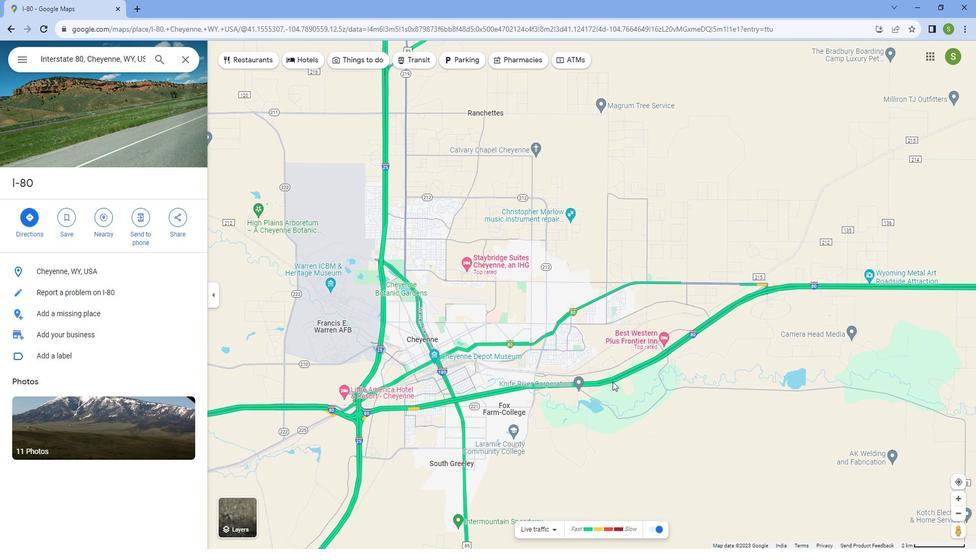 
Action: Mouse scrolled (618, 372) with delta (0, 0)
Screenshot: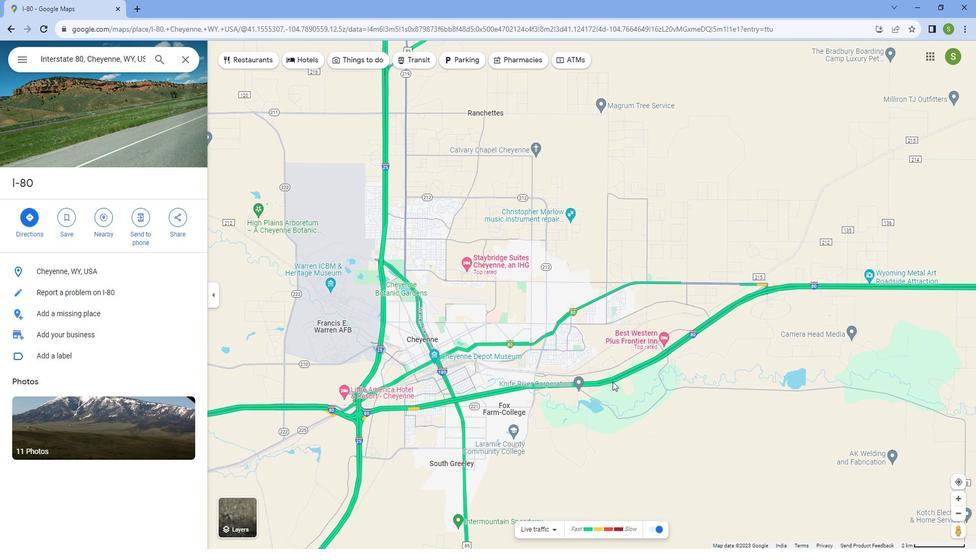 
Action: Mouse scrolled (618, 372) with delta (0, 0)
Screenshot: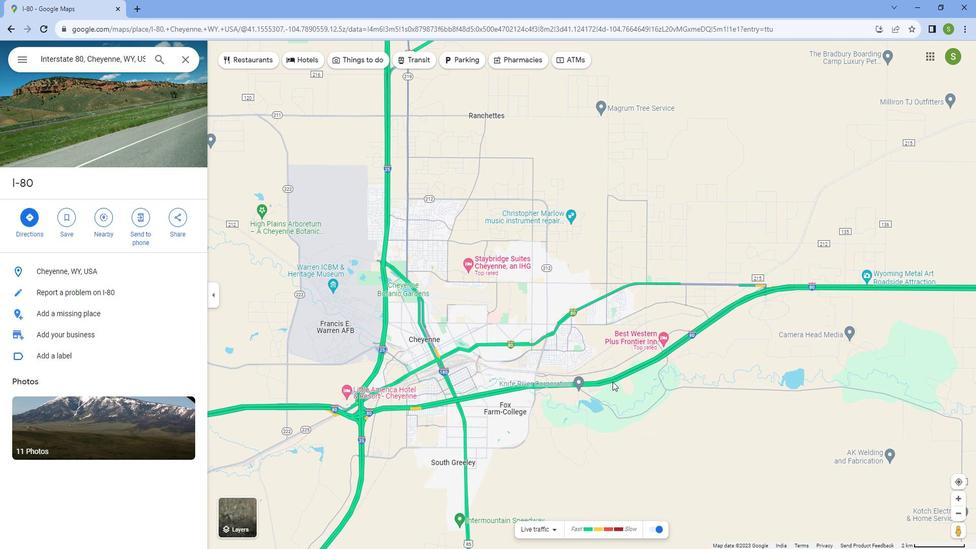 
Action: Mouse scrolled (618, 373) with delta (0, 0)
Screenshot: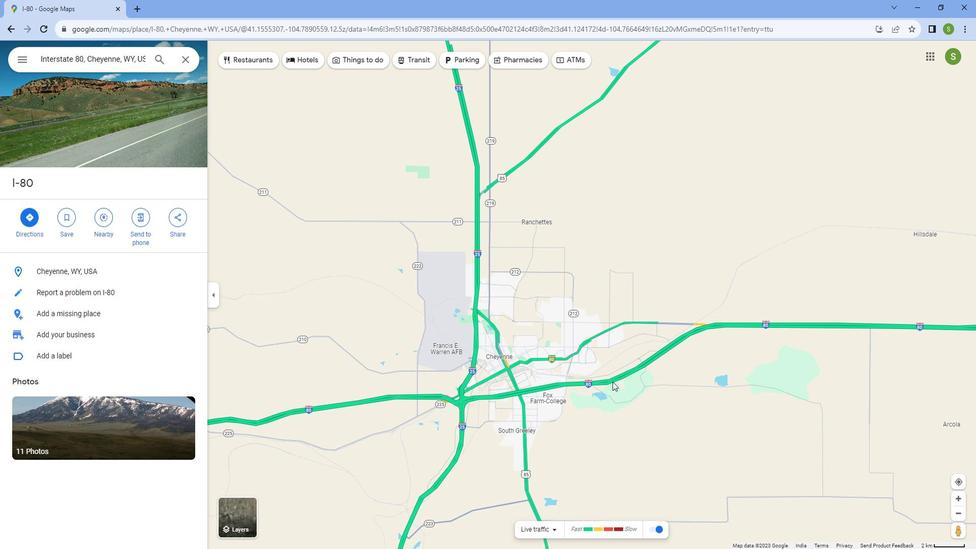 
Action: Mouse moved to (702, 378)
Screenshot: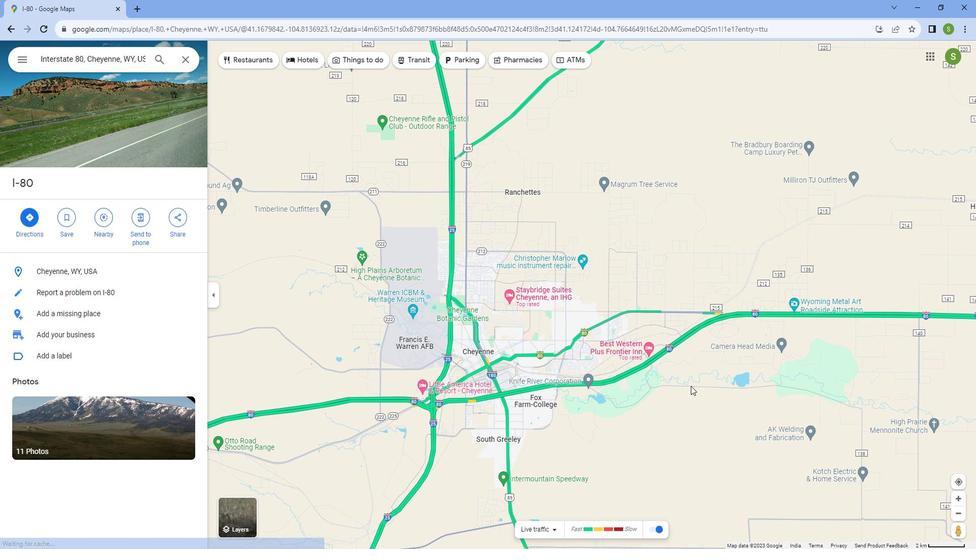 
Action: Mouse pressed left at (702, 378)
Screenshot: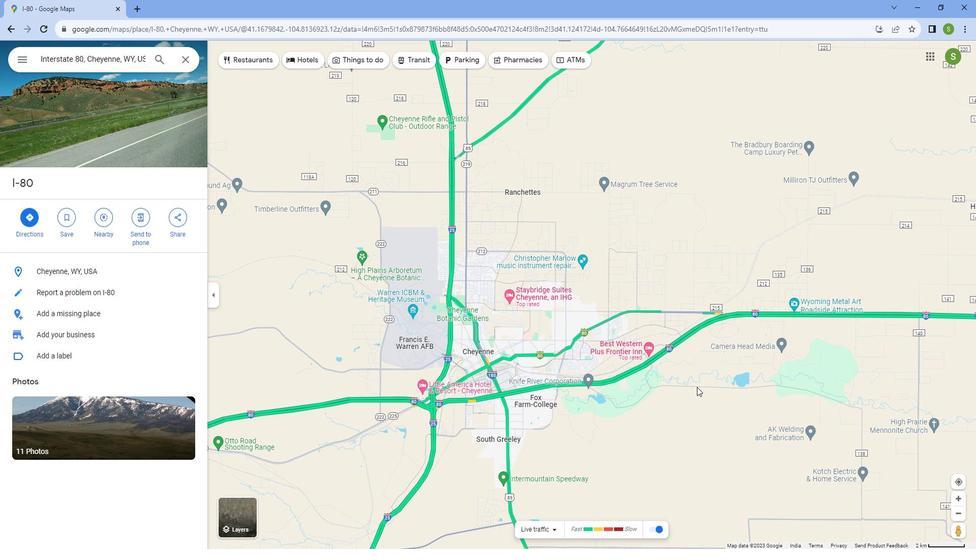 
Action: Mouse moved to (339, 431)
Screenshot: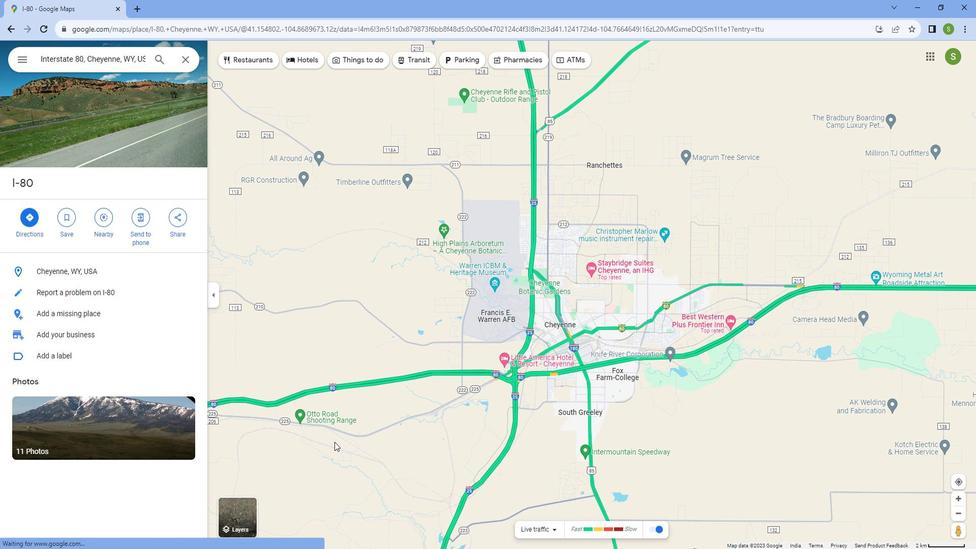 
Action: Mouse pressed left at (339, 431)
Screenshot: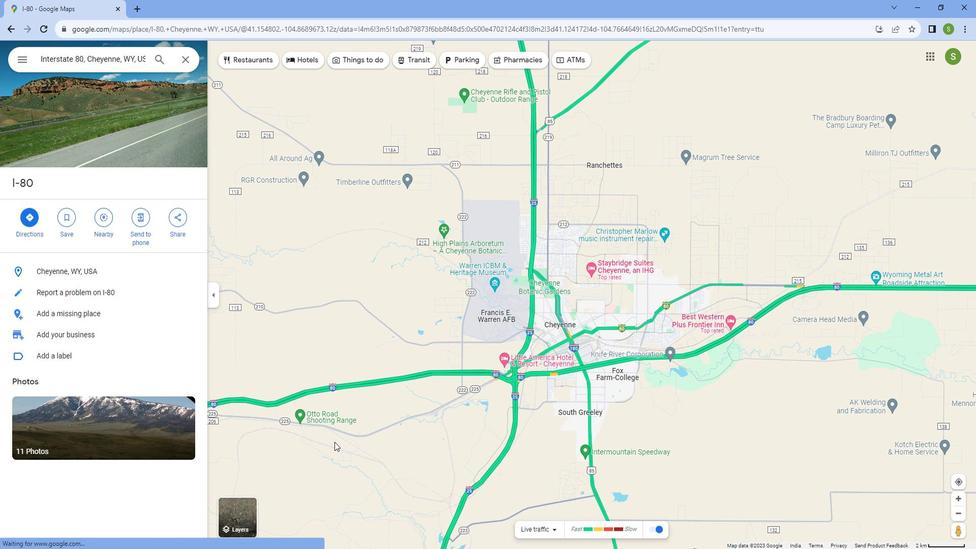 
Action: Mouse moved to (563, 362)
Screenshot: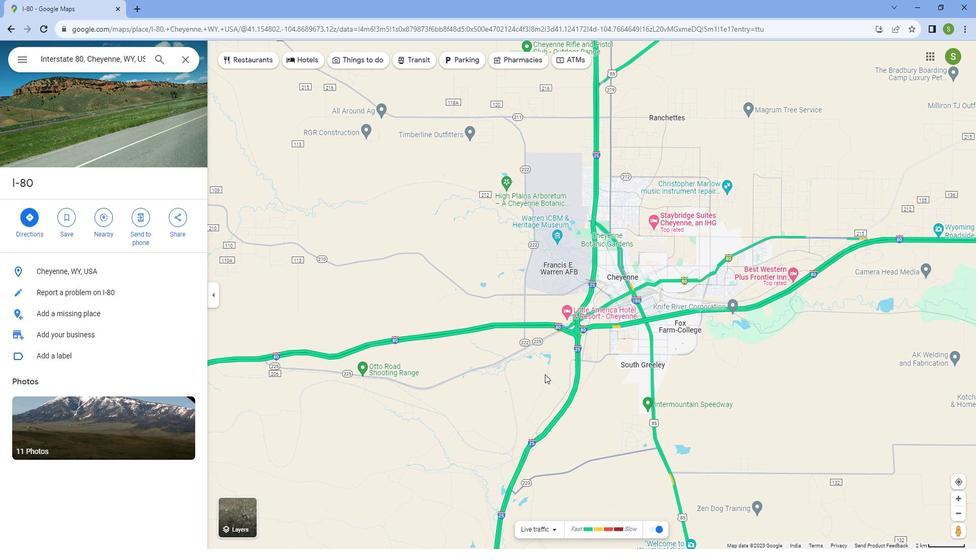 
Action: Mouse scrolled (563, 363) with delta (0, 0)
Screenshot: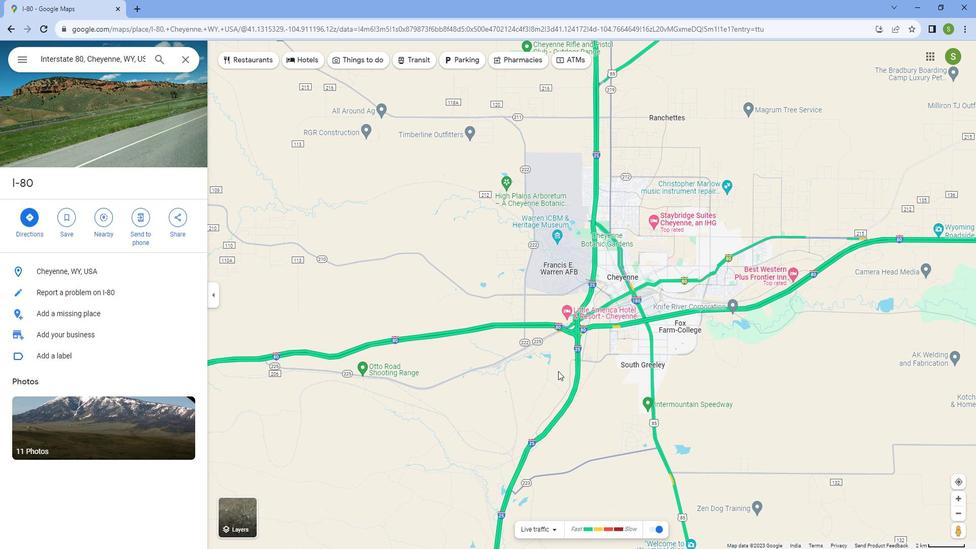 
Action: Mouse scrolled (563, 363) with delta (0, 0)
Screenshot: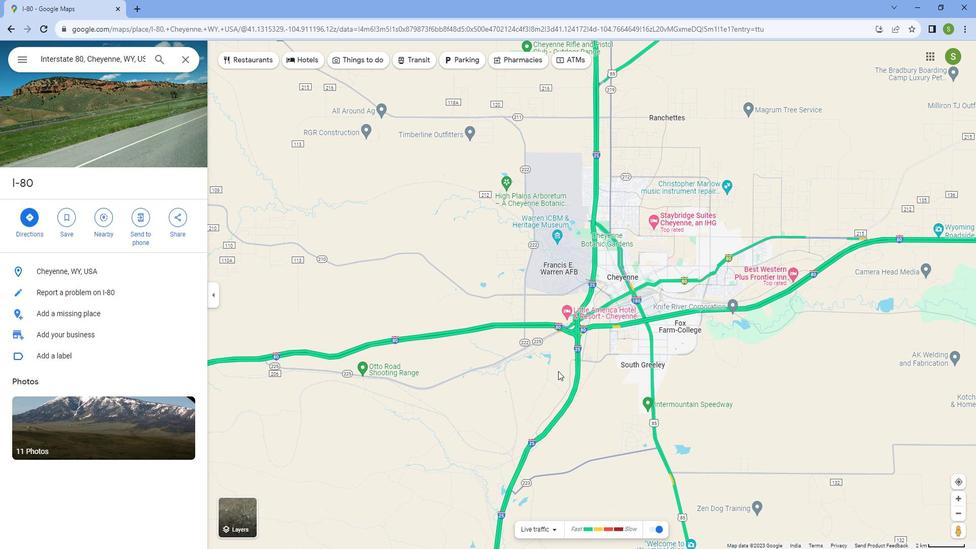 
Action: Mouse scrolled (563, 363) with delta (0, 0)
Screenshot: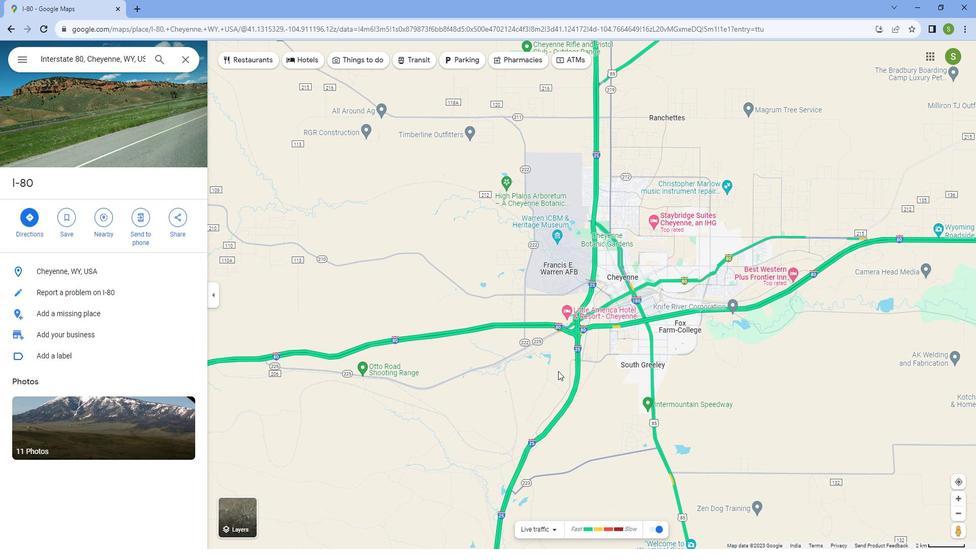 
Action: Mouse scrolled (563, 363) with delta (0, 0)
Screenshot: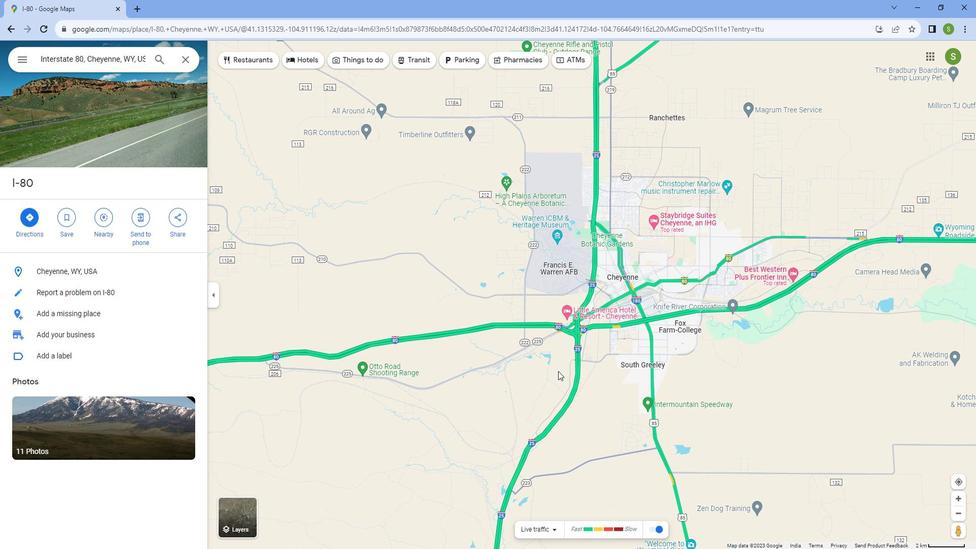 
Action: Mouse scrolled (563, 362) with delta (0, 0)
Screenshot: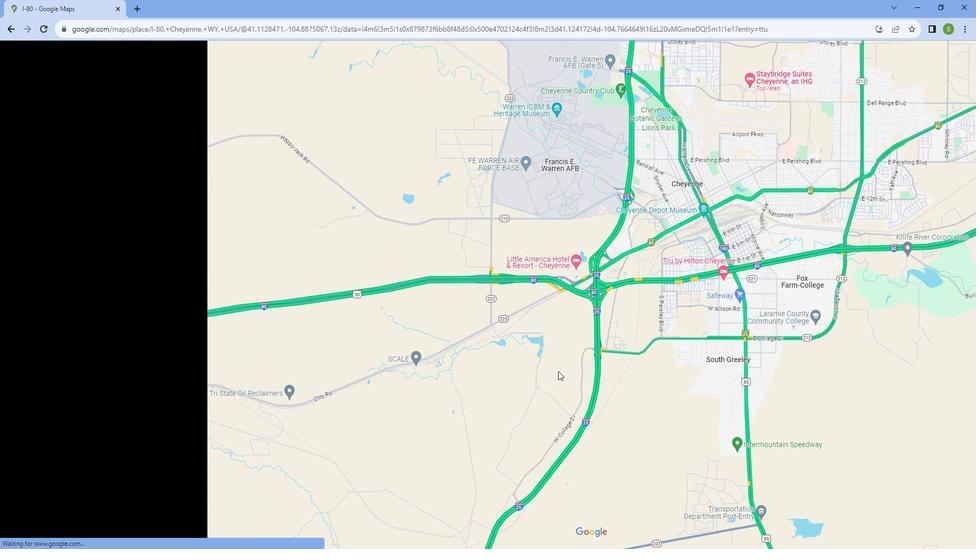 
Action: Mouse scrolled (563, 362) with delta (0, 0)
Screenshot: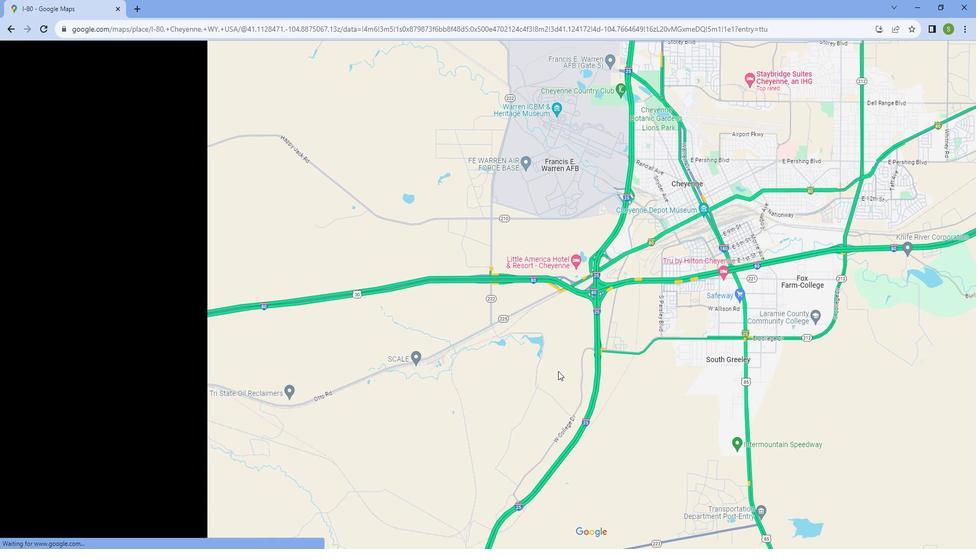 
Action: Mouse scrolled (563, 362) with delta (0, 0)
Screenshot: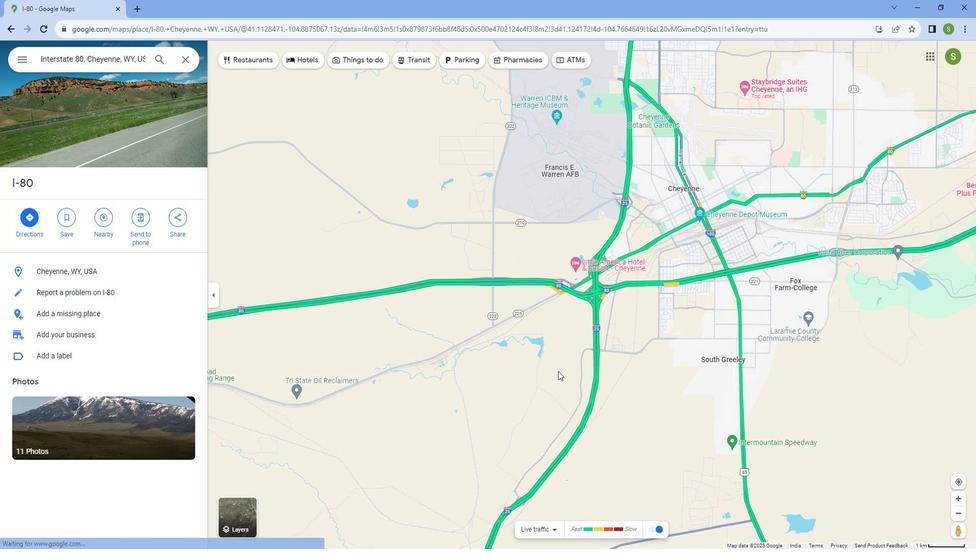 
Action: Mouse scrolled (563, 362) with delta (0, 0)
Screenshot: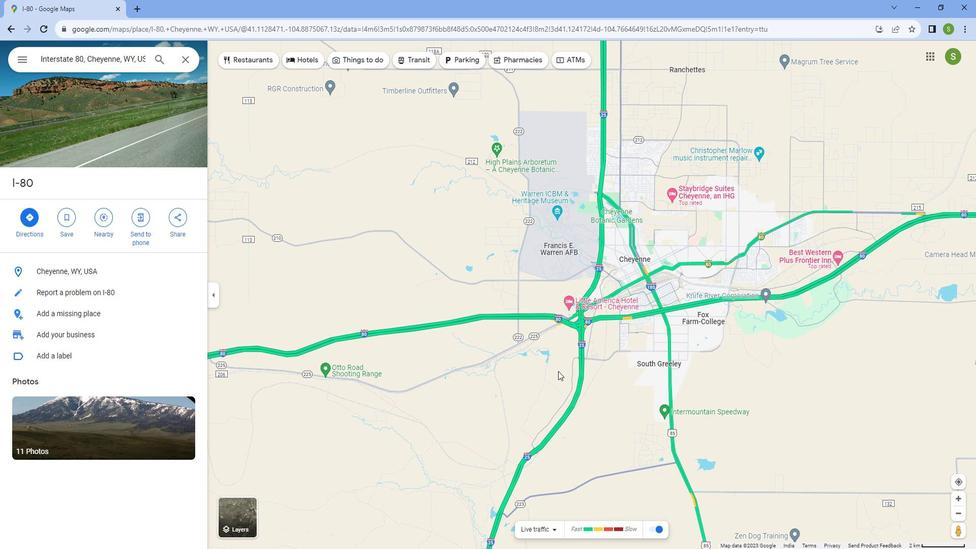 
Action: Mouse scrolled (563, 362) with delta (0, 0)
Screenshot: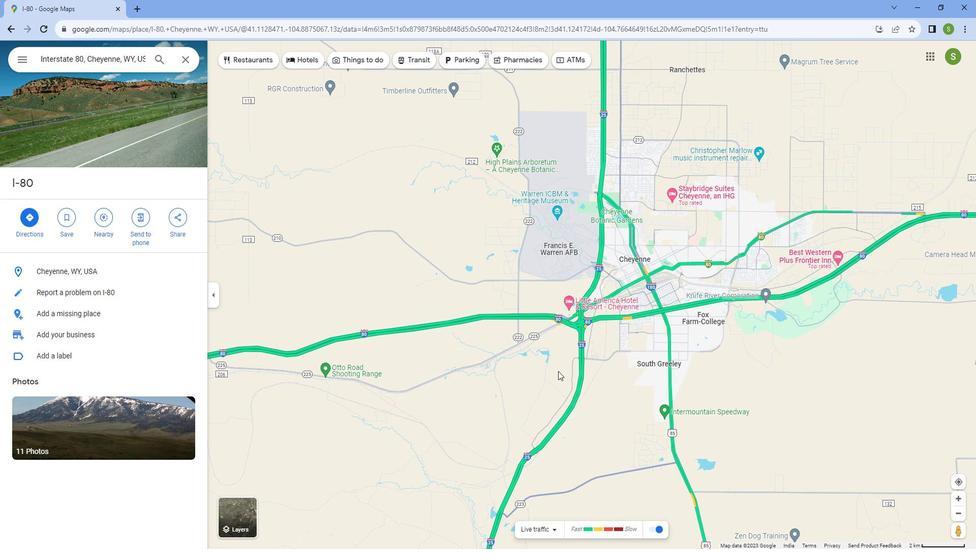 
Action: Mouse scrolled (563, 362) with delta (0, 0)
Screenshot: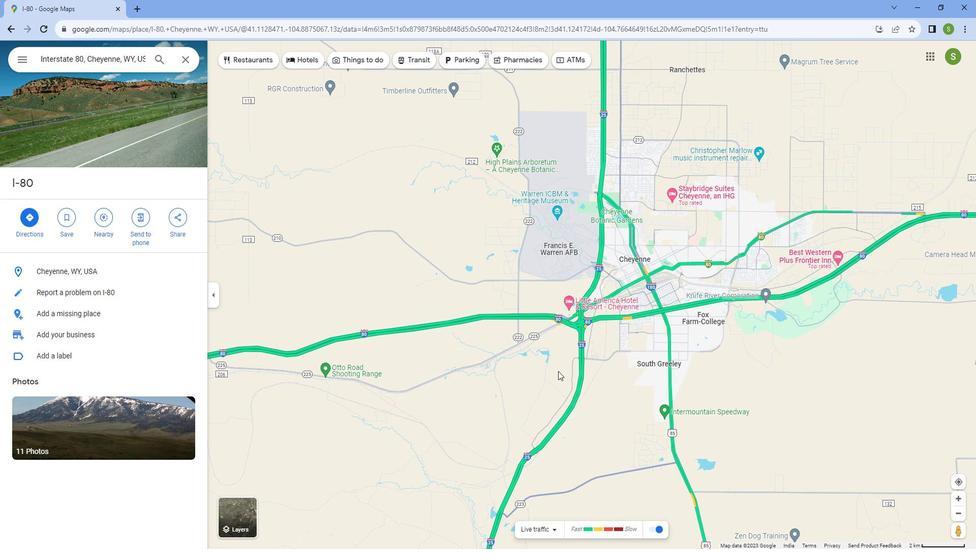 
Action: Mouse scrolled (563, 362) with delta (0, 0)
Screenshot: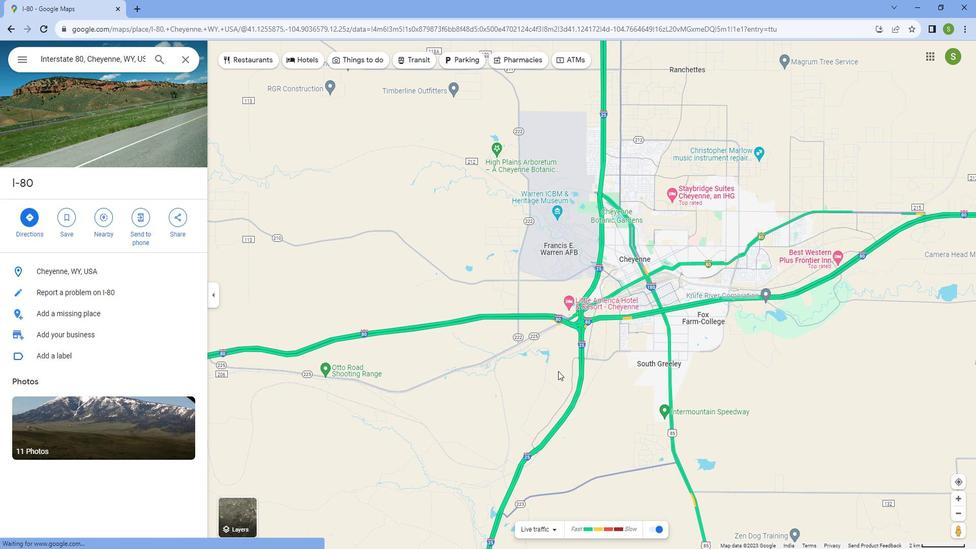 
Action: Mouse scrolled (563, 362) with delta (0, 0)
Screenshot: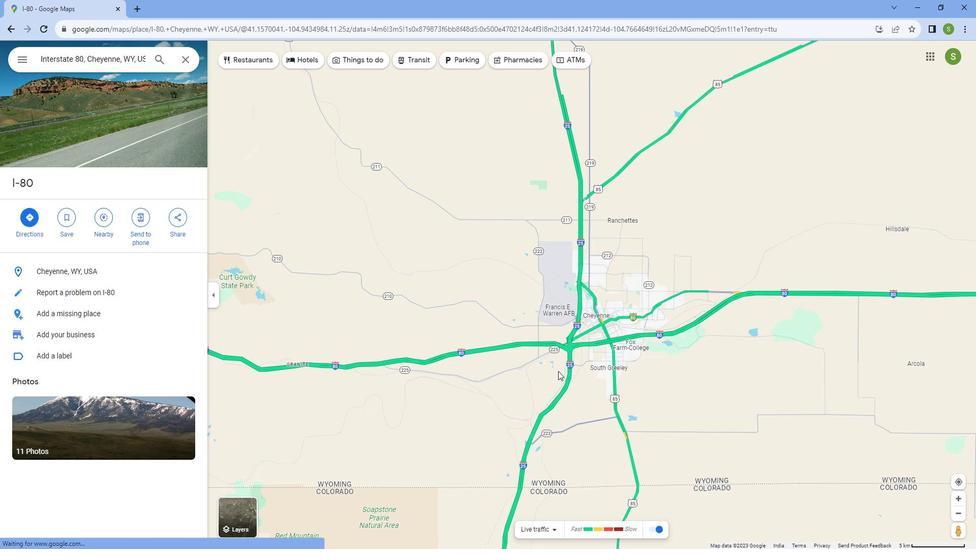 
Action: Mouse scrolled (563, 362) with delta (0, 0)
Screenshot: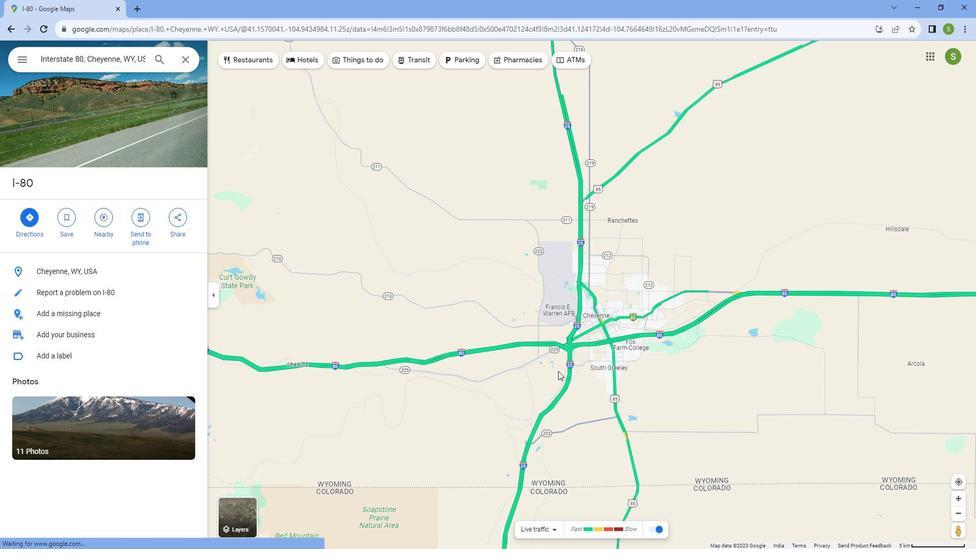 
Action: Mouse scrolled (563, 362) with delta (0, 0)
Screenshot: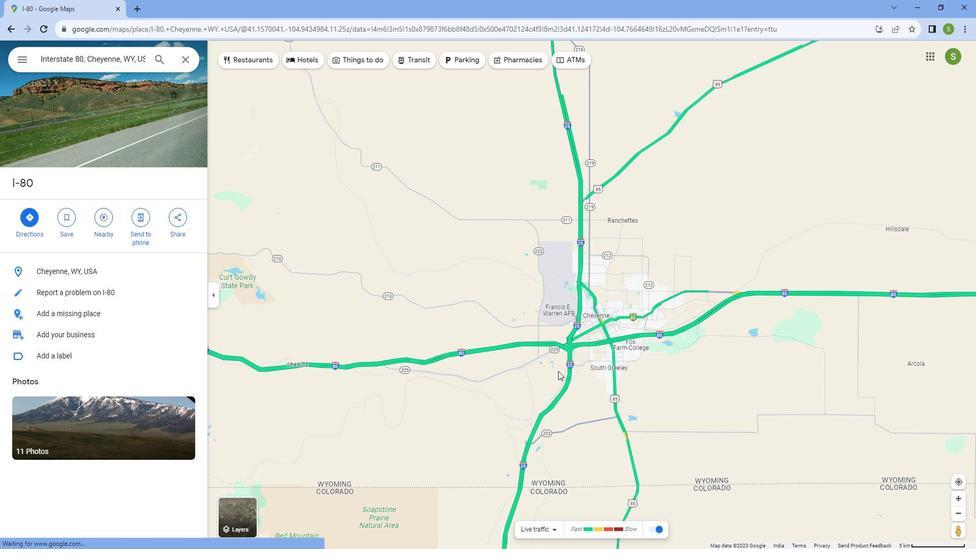 
Action: Mouse scrolled (563, 362) with delta (0, 0)
Screenshot: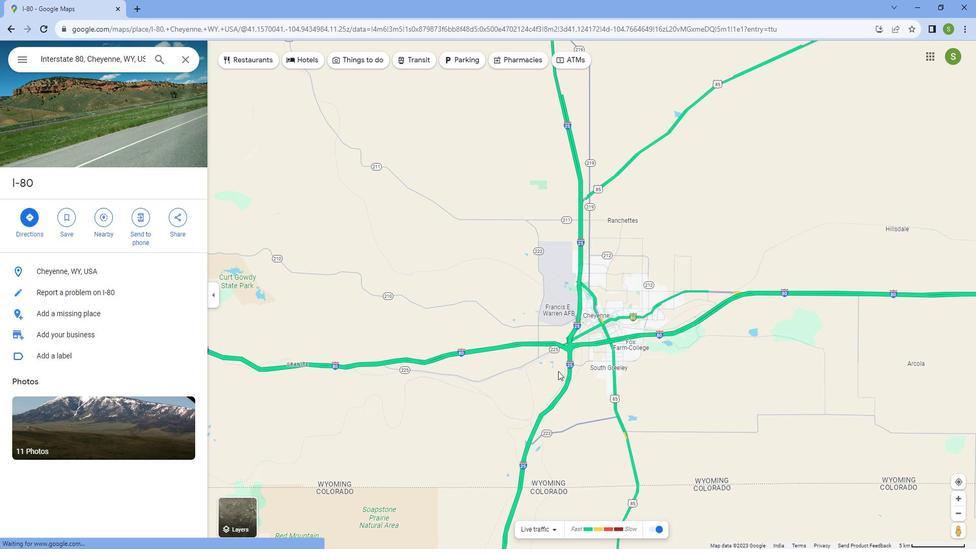 
Action: Mouse scrolled (563, 362) with delta (0, 0)
Screenshot: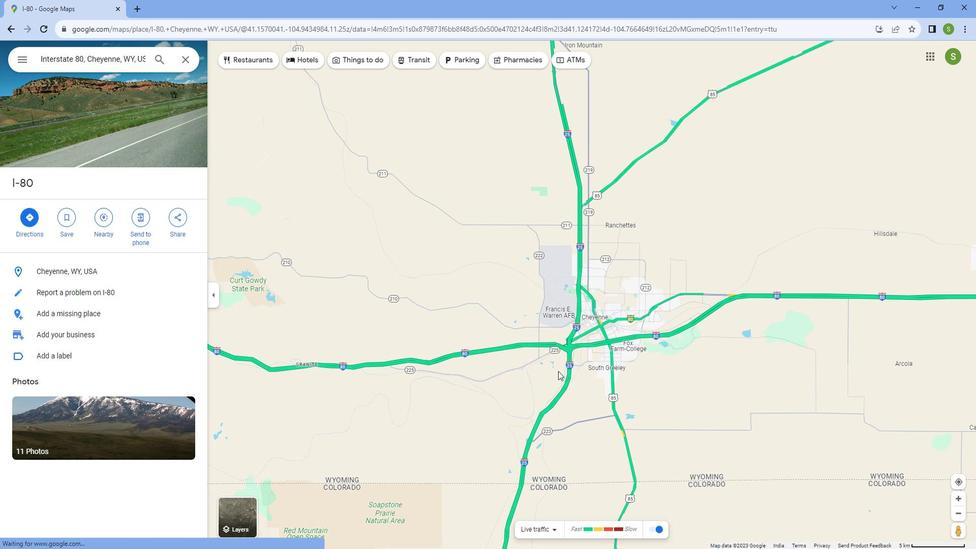 
Action: Mouse scrolled (563, 362) with delta (0, 0)
Screenshot: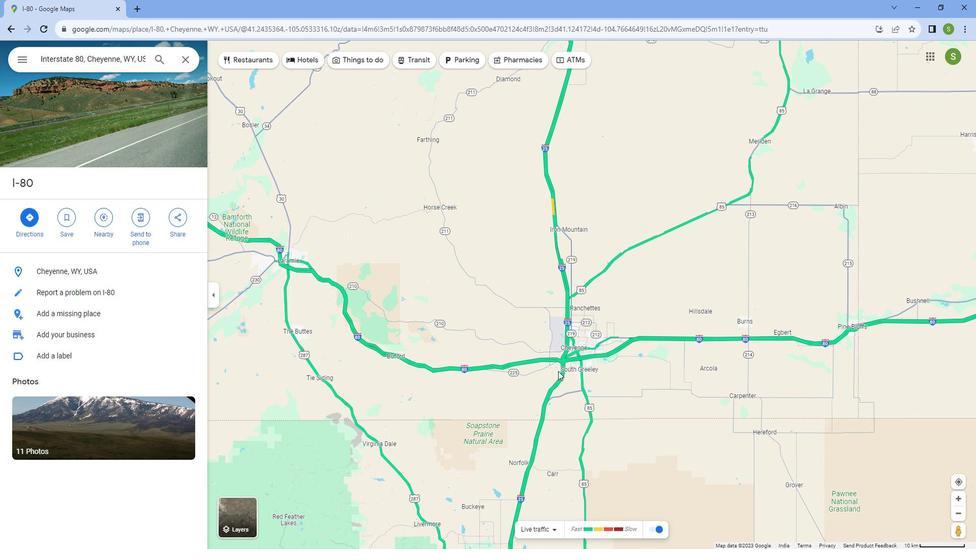 
Action: Mouse scrolled (563, 362) with delta (0, 0)
Screenshot: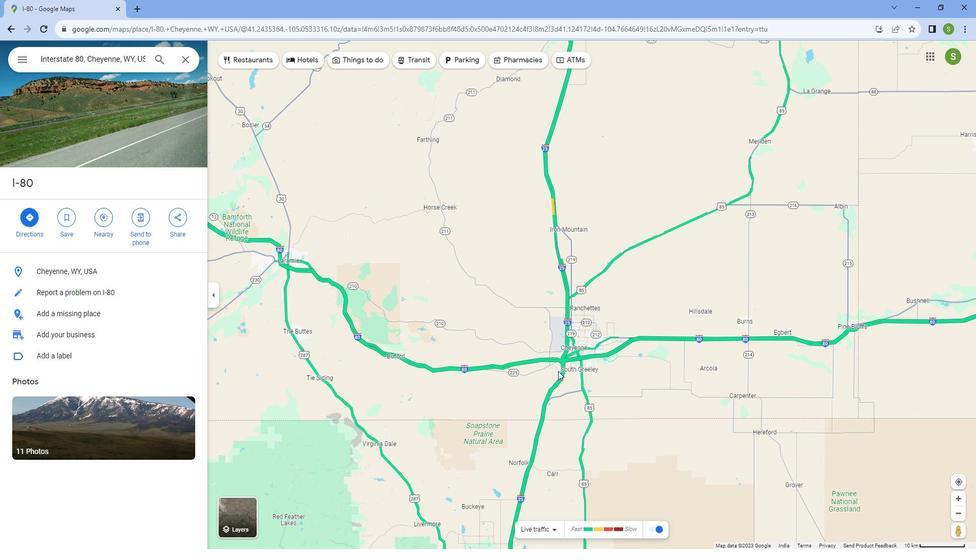 
